 Task: Search one way flight ticket for 2 adults, 2 infants in seat and 1 infant on lap in first from Waco: Waco Regional Airport to Riverton: Central Wyoming Regional Airport (was Riverton Regional) on 8-4-2023. Choice of flights is JetBlue. Number of bags: 5 checked bags. Price is upto 109000. Outbound departure time preference is 8:30.
Action: Mouse moved to (280, 377)
Screenshot: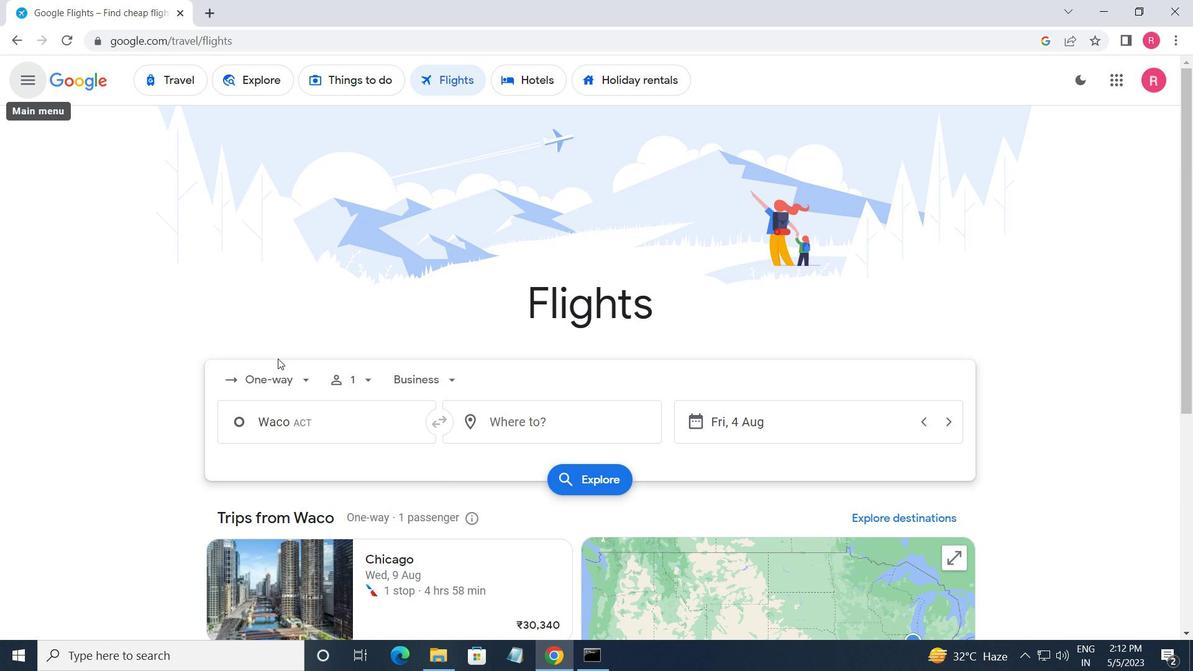 
Action: Mouse pressed left at (280, 377)
Screenshot: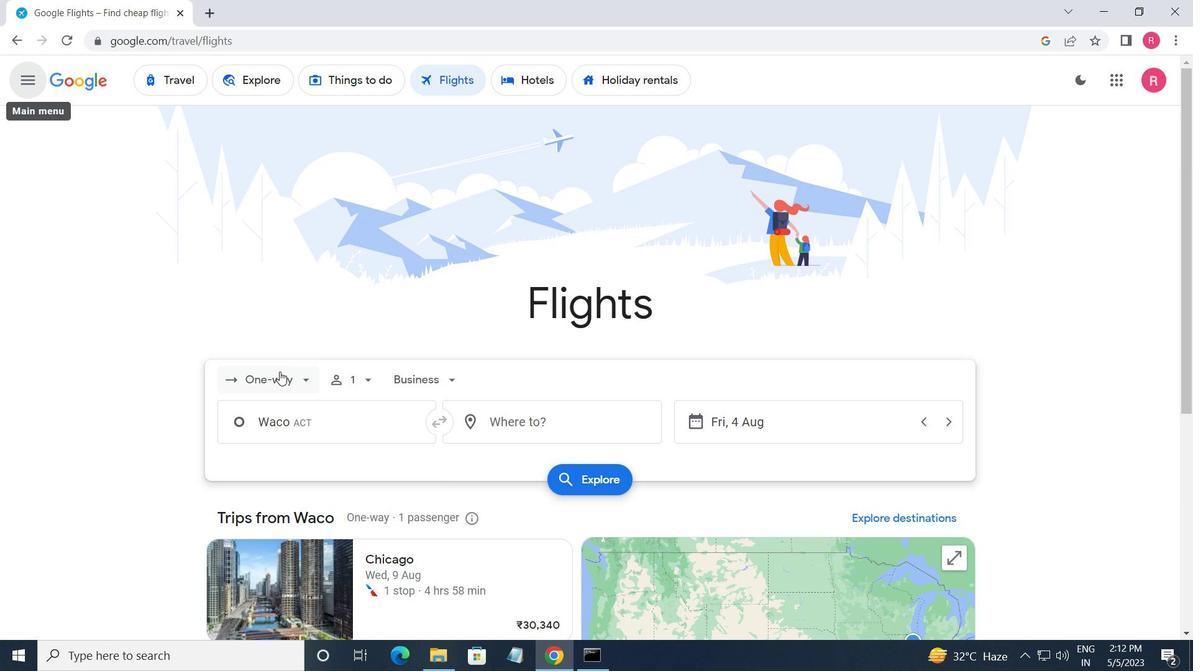
Action: Mouse moved to (286, 460)
Screenshot: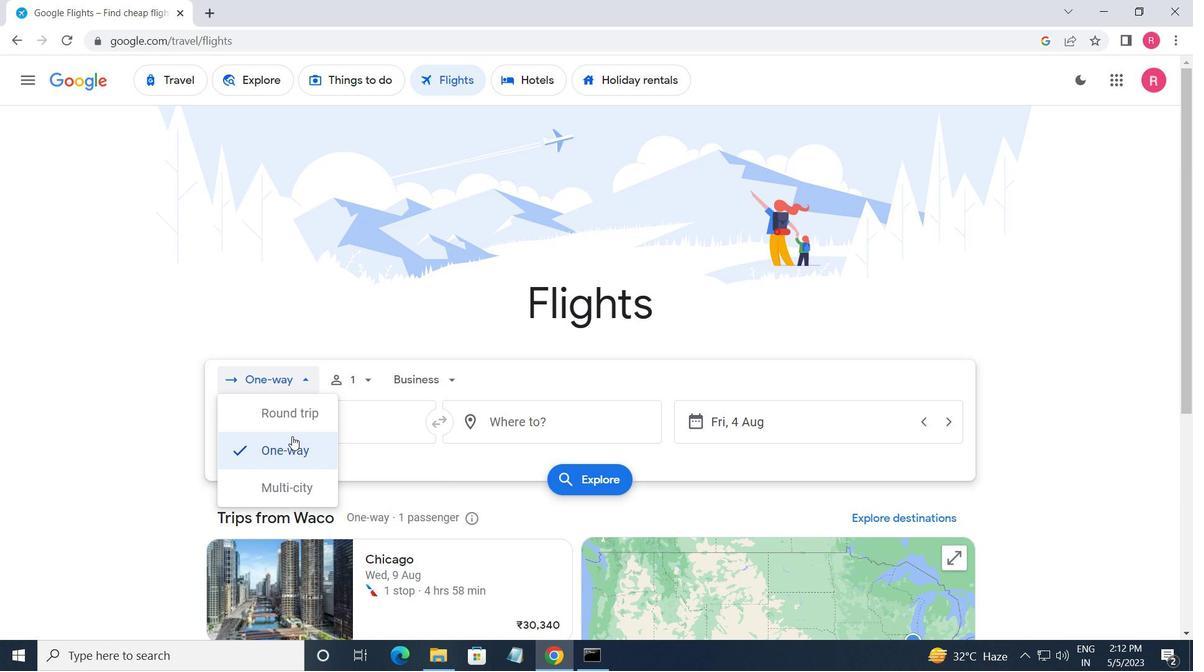 
Action: Mouse pressed left at (286, 460)
Screenshot: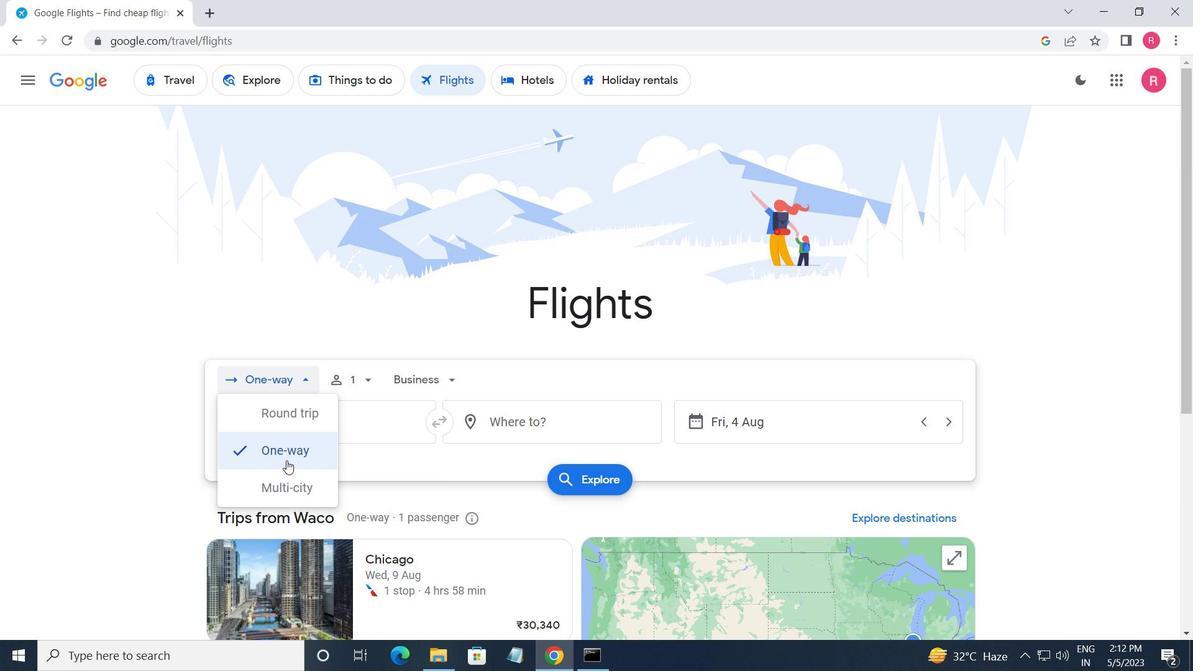 
Action: Mouse moved to (364, 374)
Screenshot: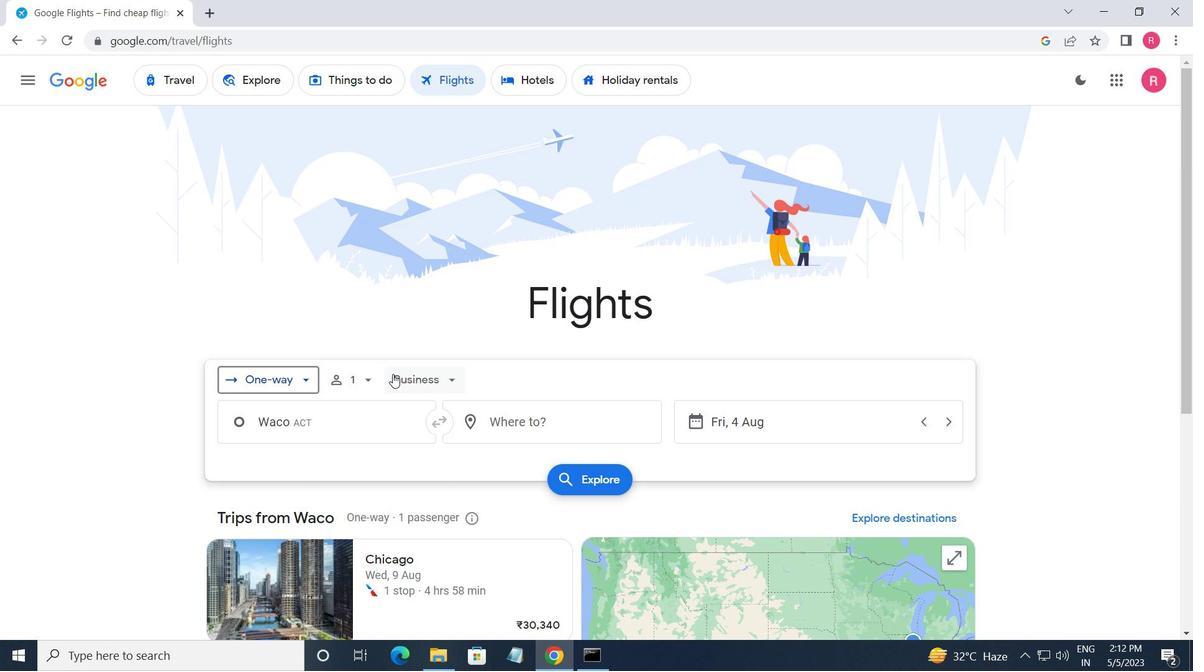 
Action: Mouse pressed left at (364, 374)
Screenshot: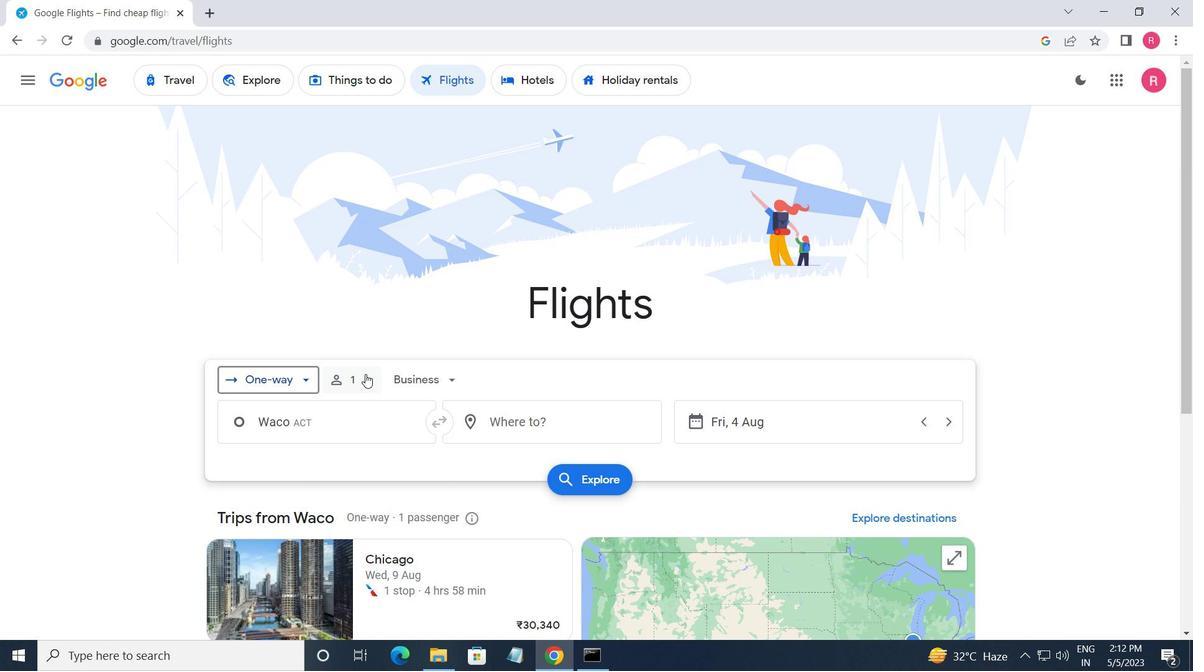 
Action: Mouse moved to (492, 420)
Screenshot: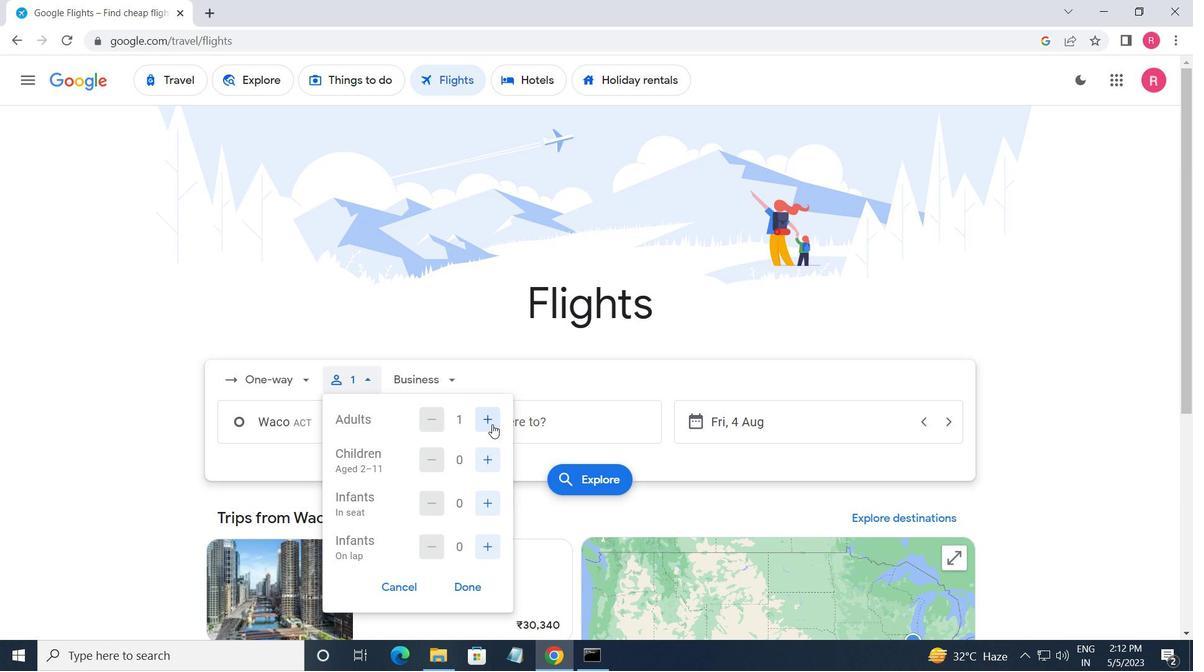 
Action: Mouse pressed left at (492, 420)
Screenshot: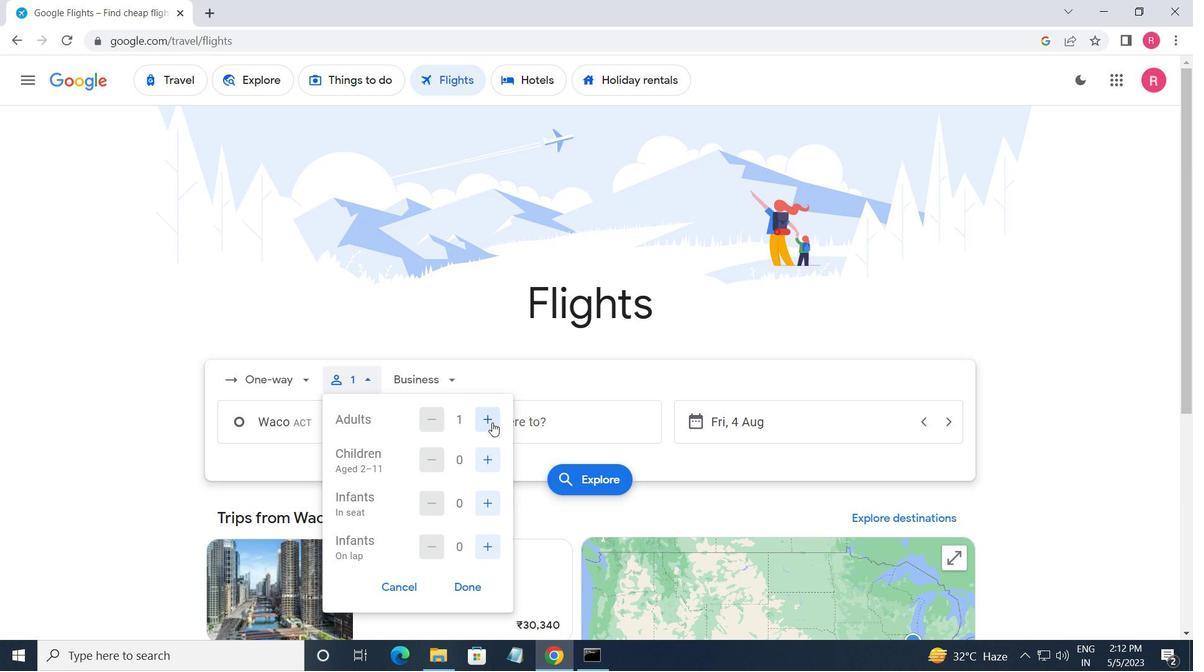 
Action: Mouse pressed left at (492, 420)
Screenshot: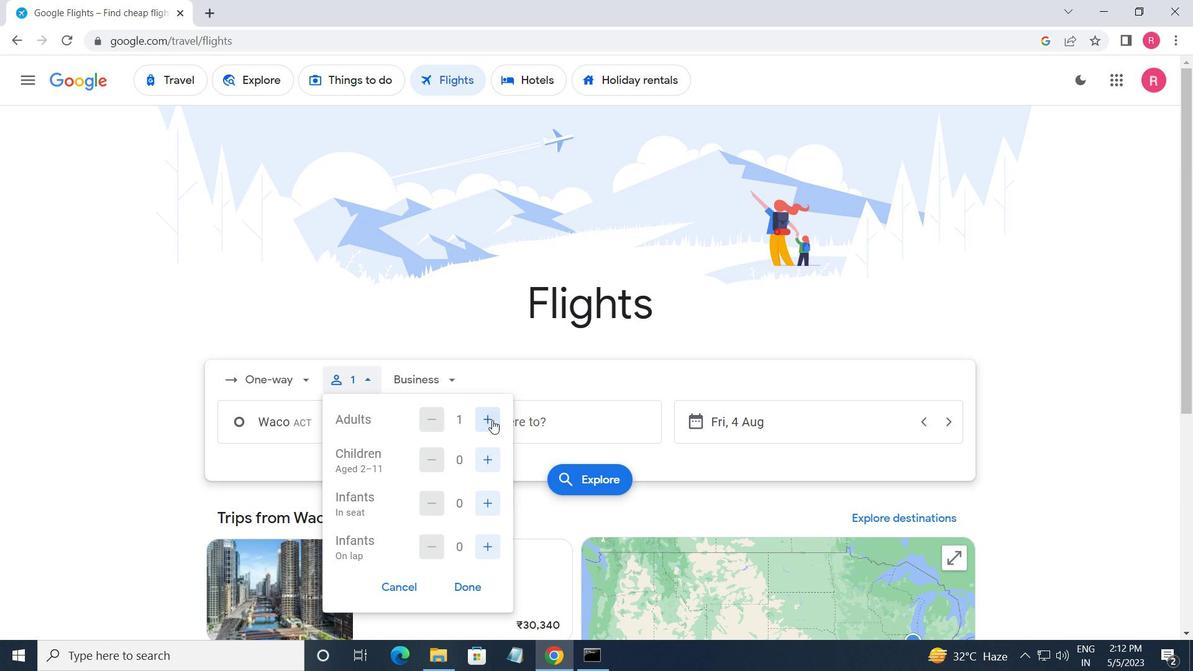 
Action: Mouse moved to (430, 421)
Screenshot: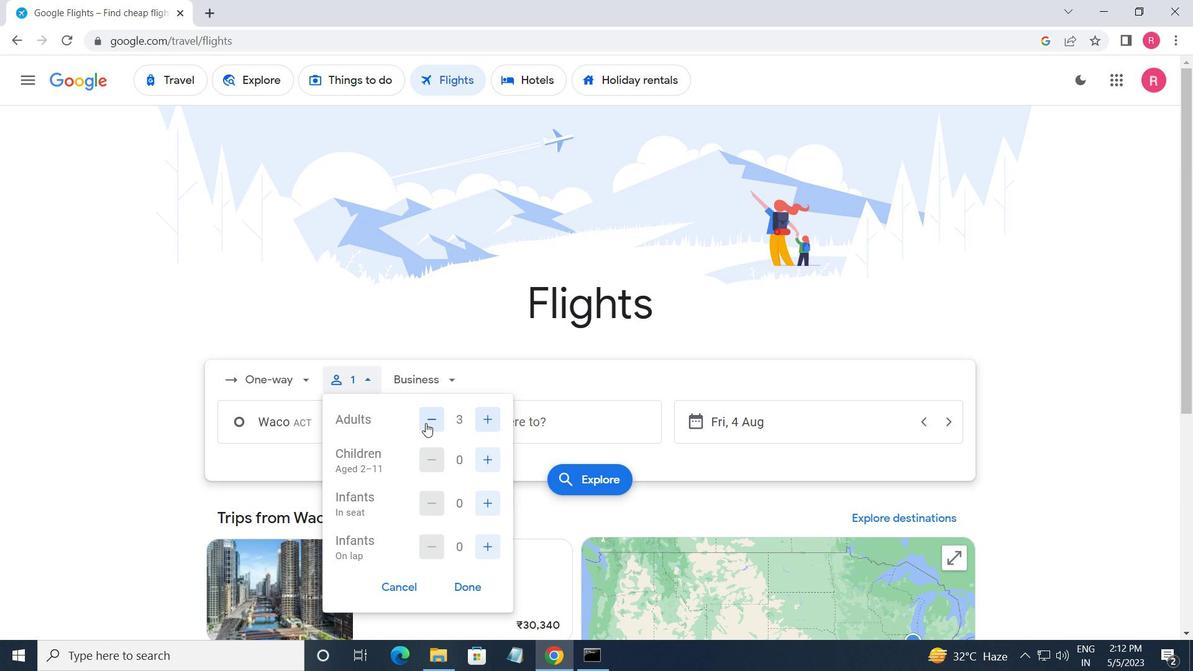 
Action: Mouse pressed left at (430, 421)
Screenshot: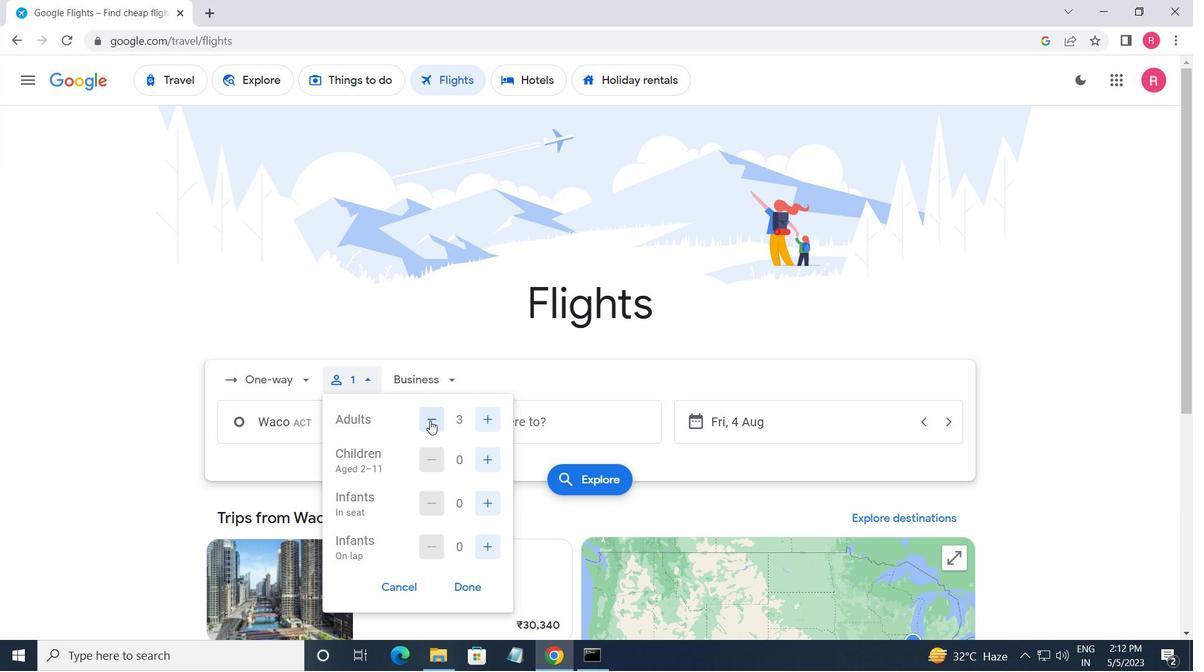 
Action: Mouse moved to (485, 458)
Screenshot: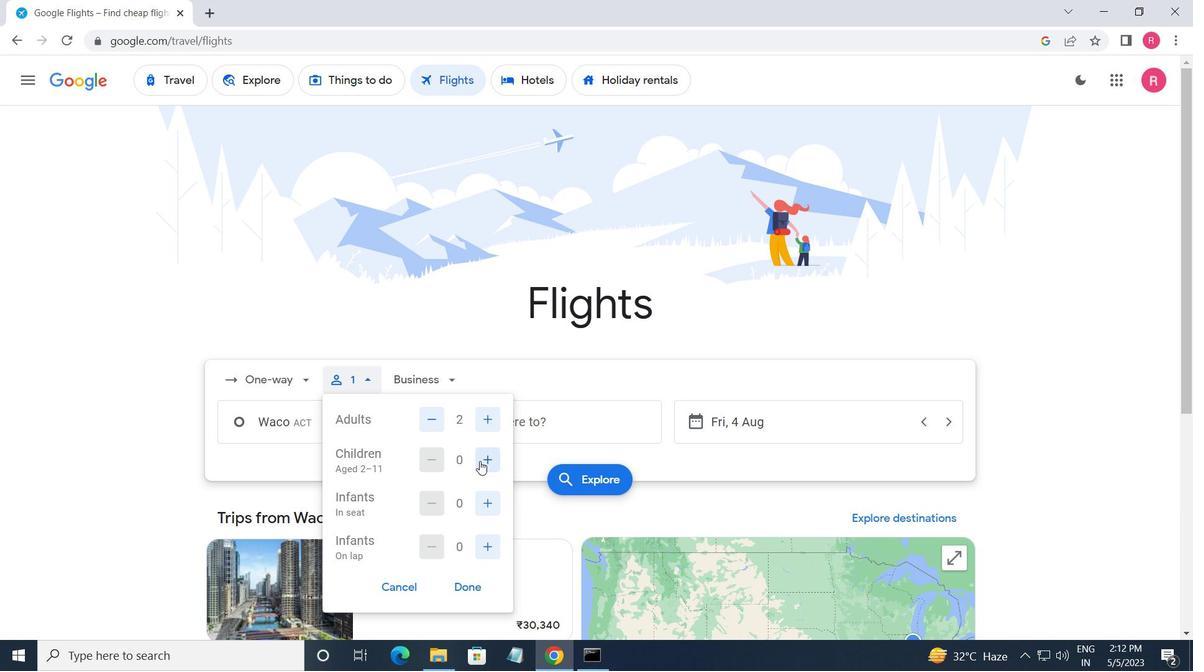 
Action: Mouse pressed left at (485, 458)
Screenshot: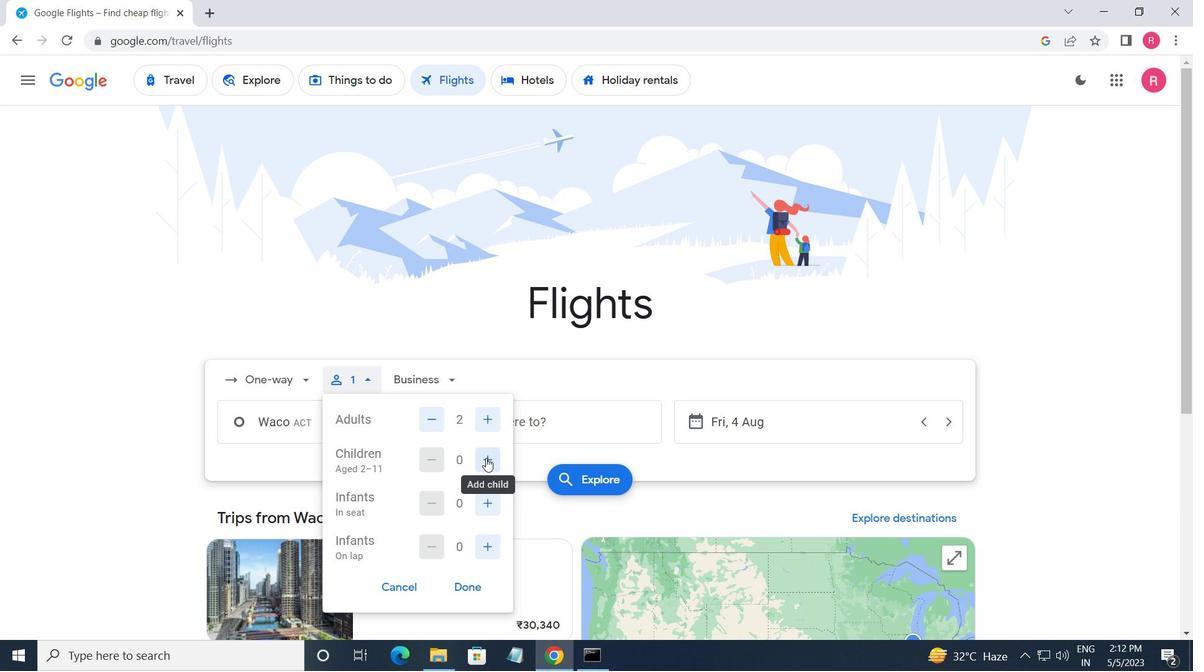 
Action: Mouse pressed left at (485, 458)
Screenshot: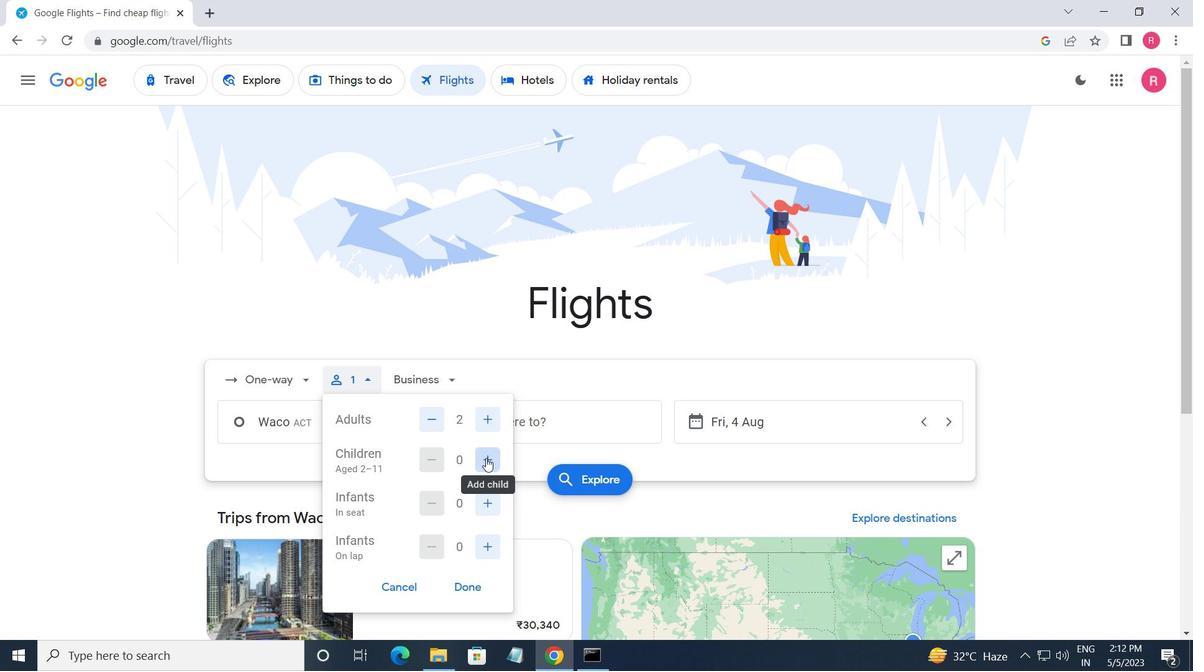 
Action: Mouse moved to (428, 456)
Screenshot: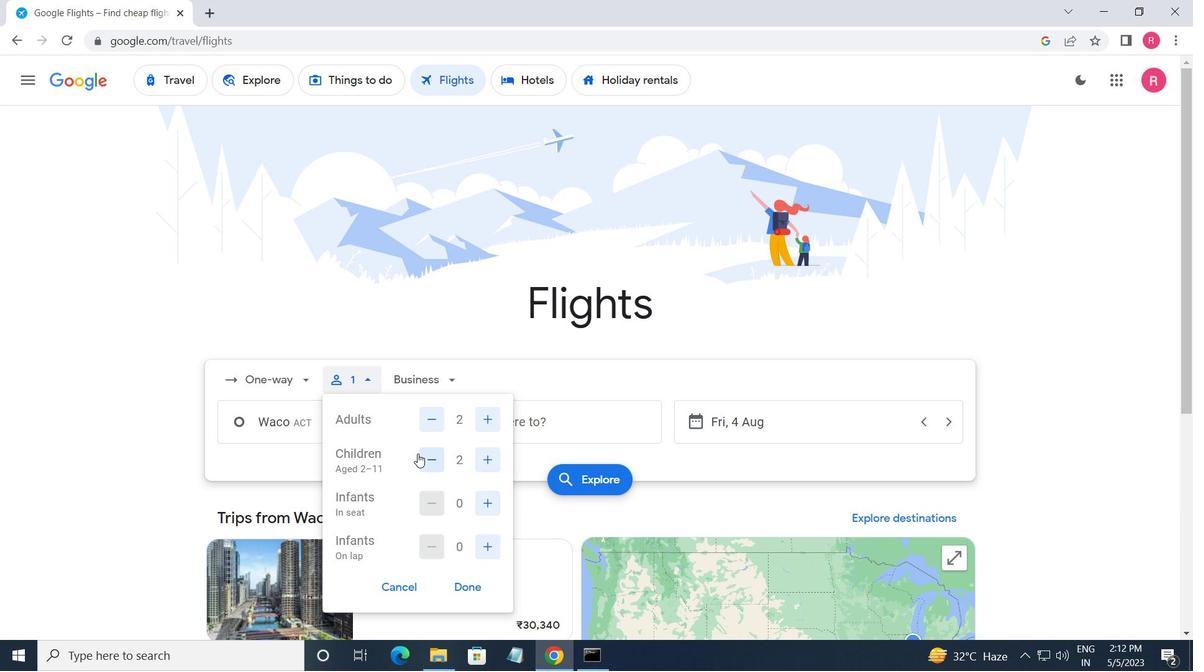
Action: Mouse pressed left at (428, 456)
Screenshot: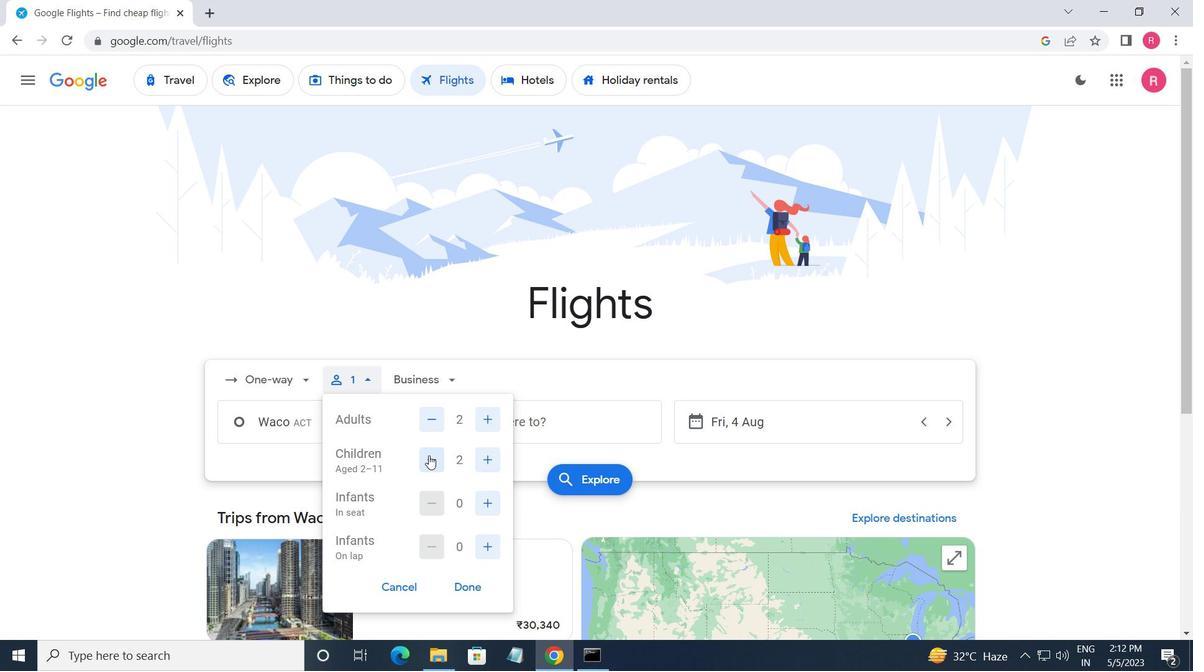 
Action: Mouse pressed left at (428, 456)
Screenshot: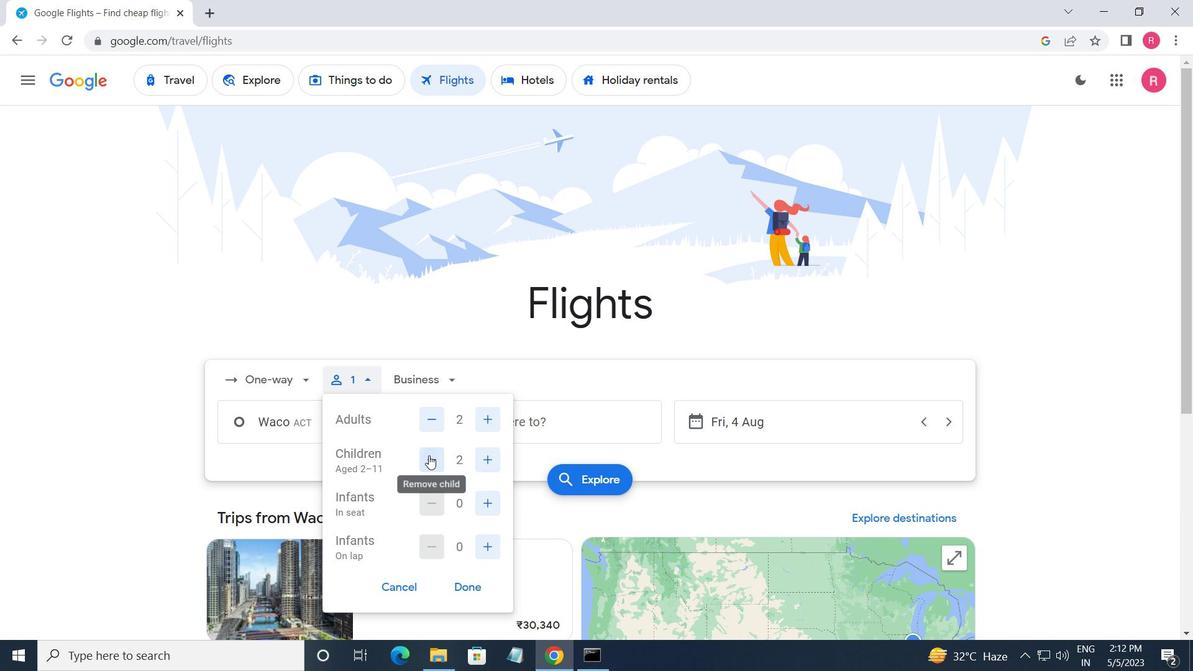 
Action: Mouse moved to (492, 505)
Screenshot: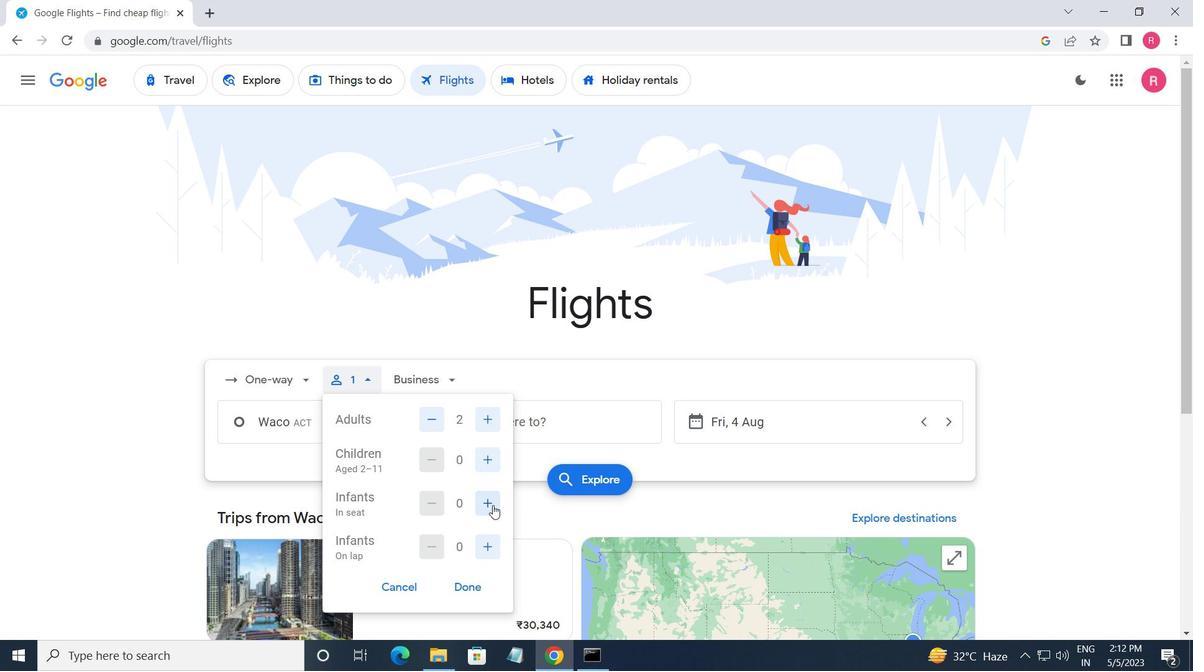 
Action: Mouse pressed left at (492, 505)
Screenshot: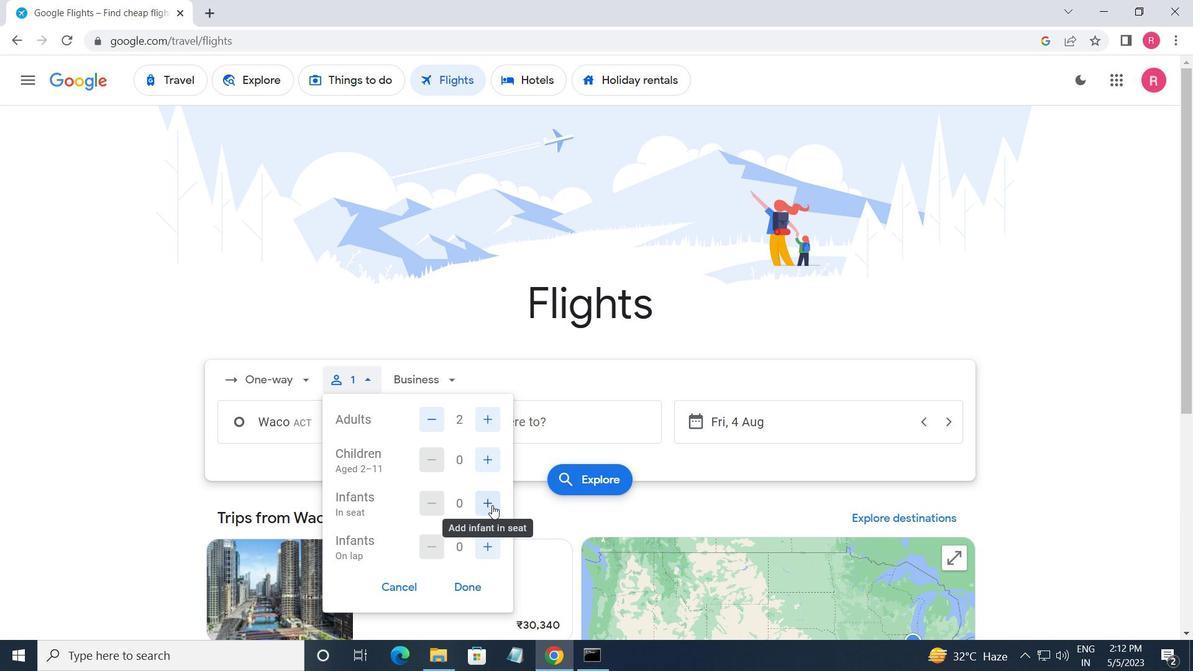 
Action: Mouse pressed left at (492, 505)
Screenshot: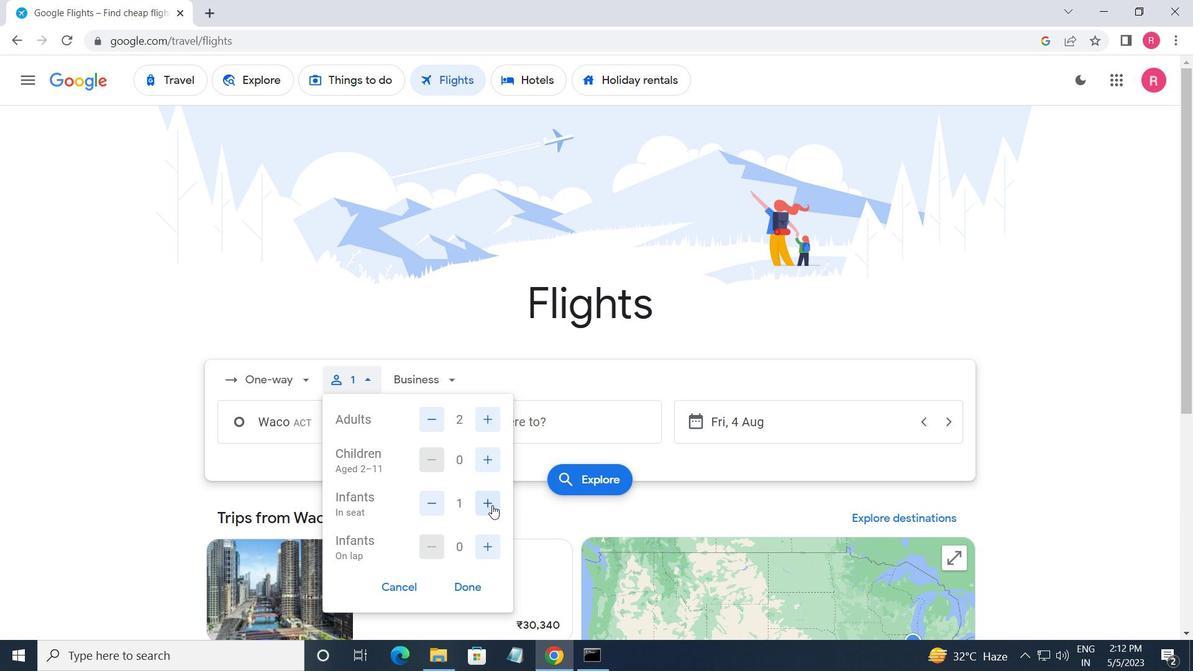 
Action: Mouse moved to (488, 543)
Screenshot: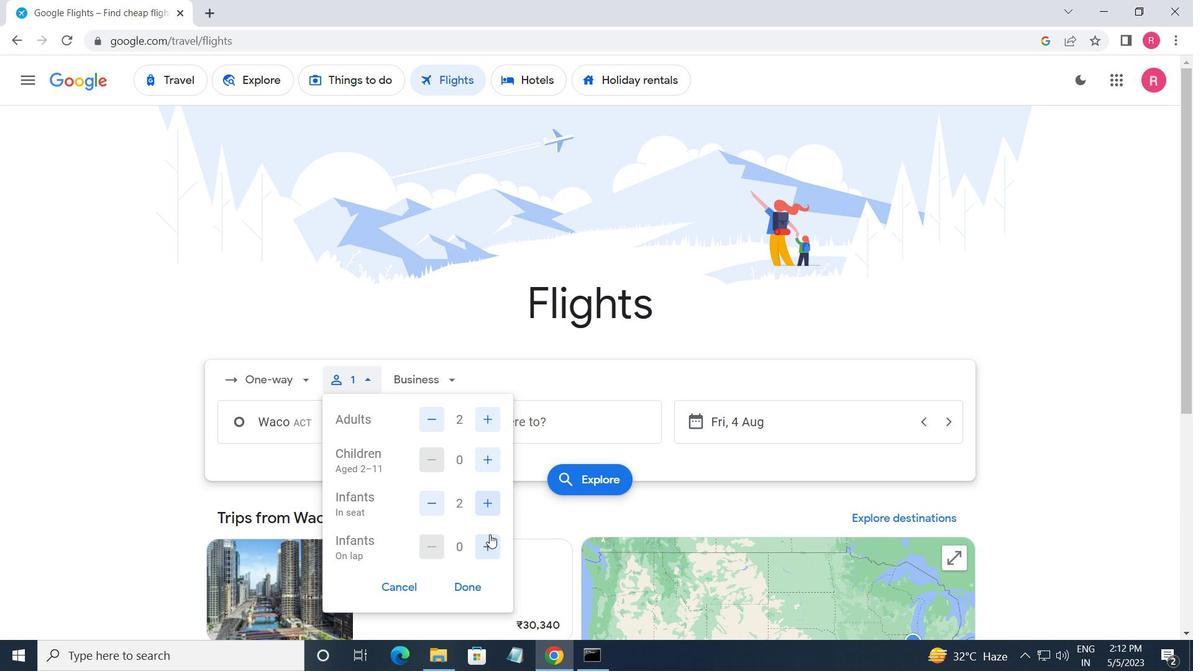 
Action: Mouse pressed left at (488, 543)
Screenshot: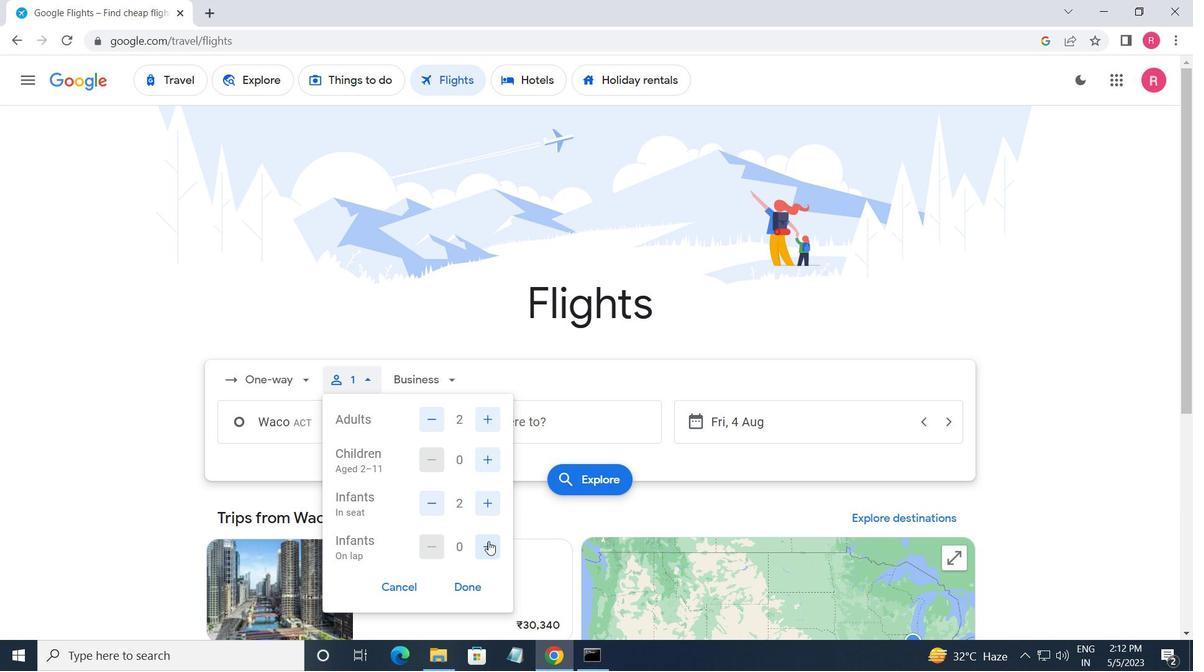 
Action: Mouse moved to (472, 591)
Screenshot: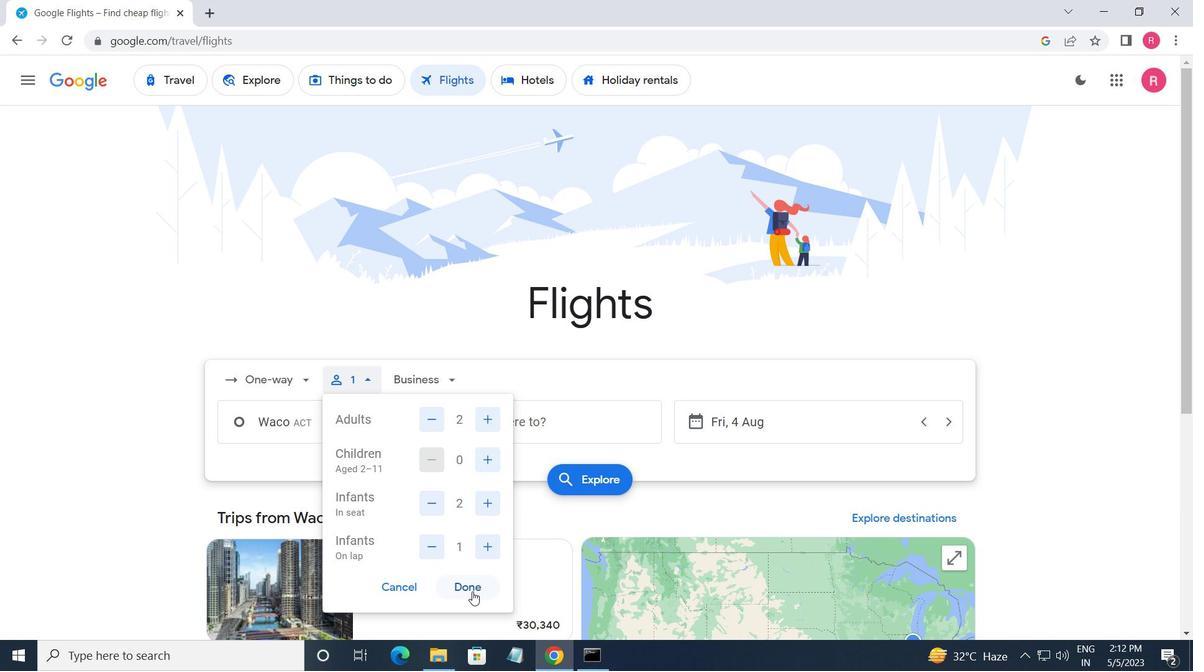 
Action: Mouse pressed left at (472, 591)
Screenshot: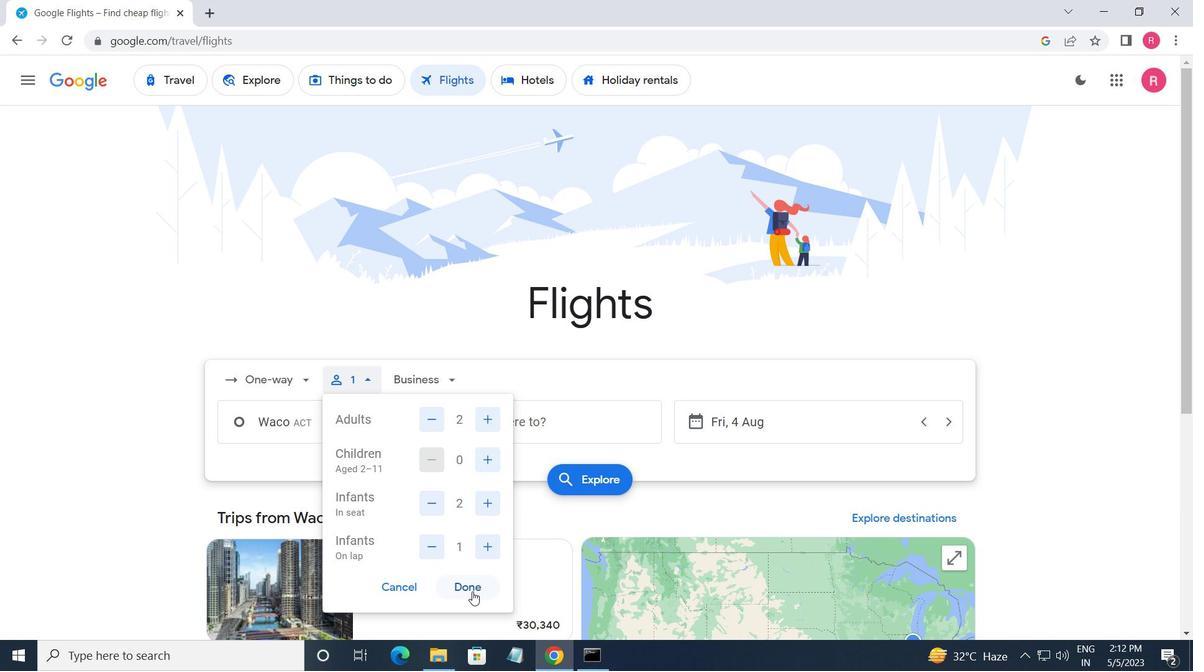 
Action: Mouse moved to (446, 377)
Screenshot: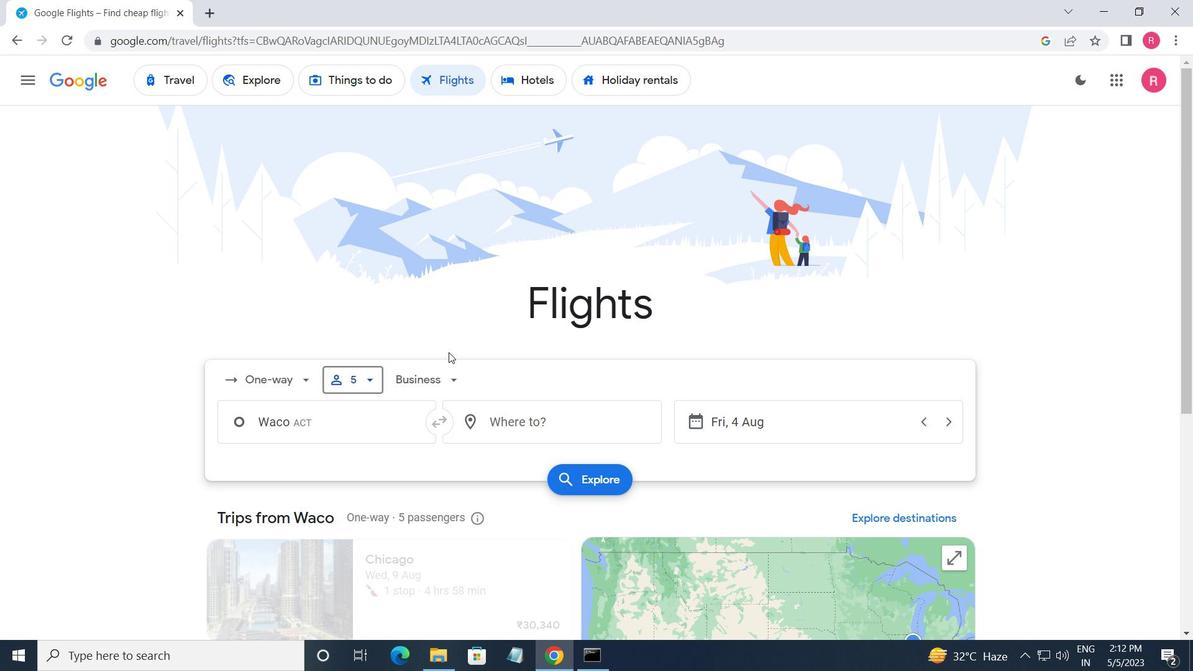 
Action: Mouse pressed left at (446, 377)
Screenshot: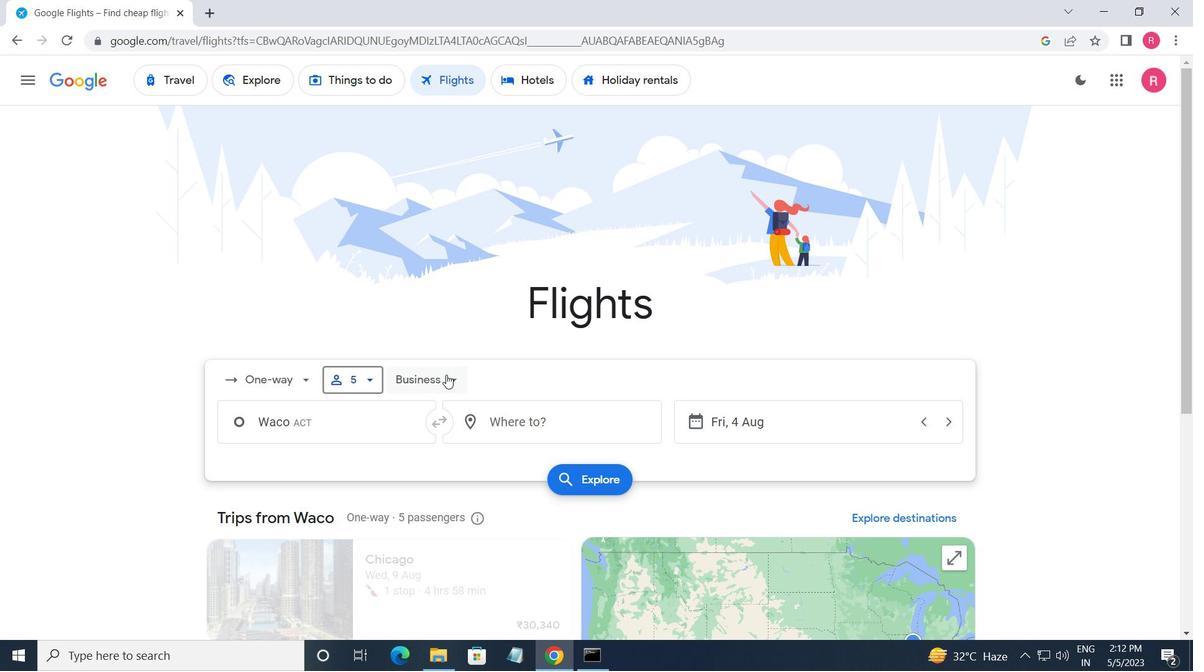 
Action: Mouse moved to (439, 518)
Screenshot: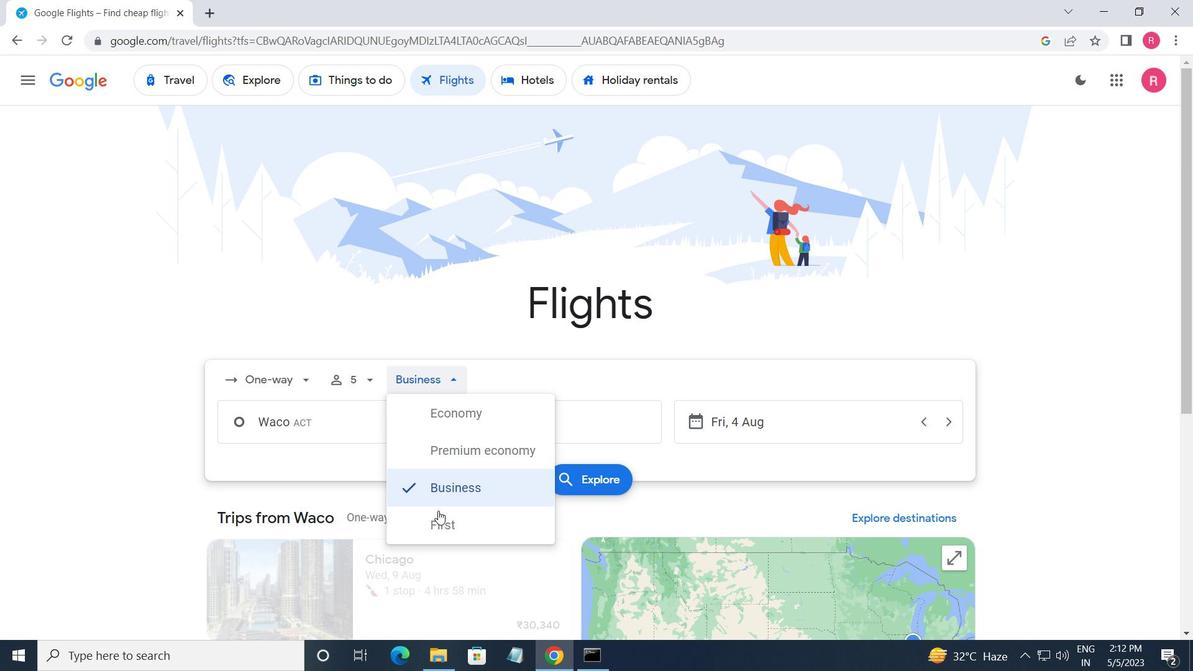 
Action: Mouse pressed left at (439, 518)
Screenshot: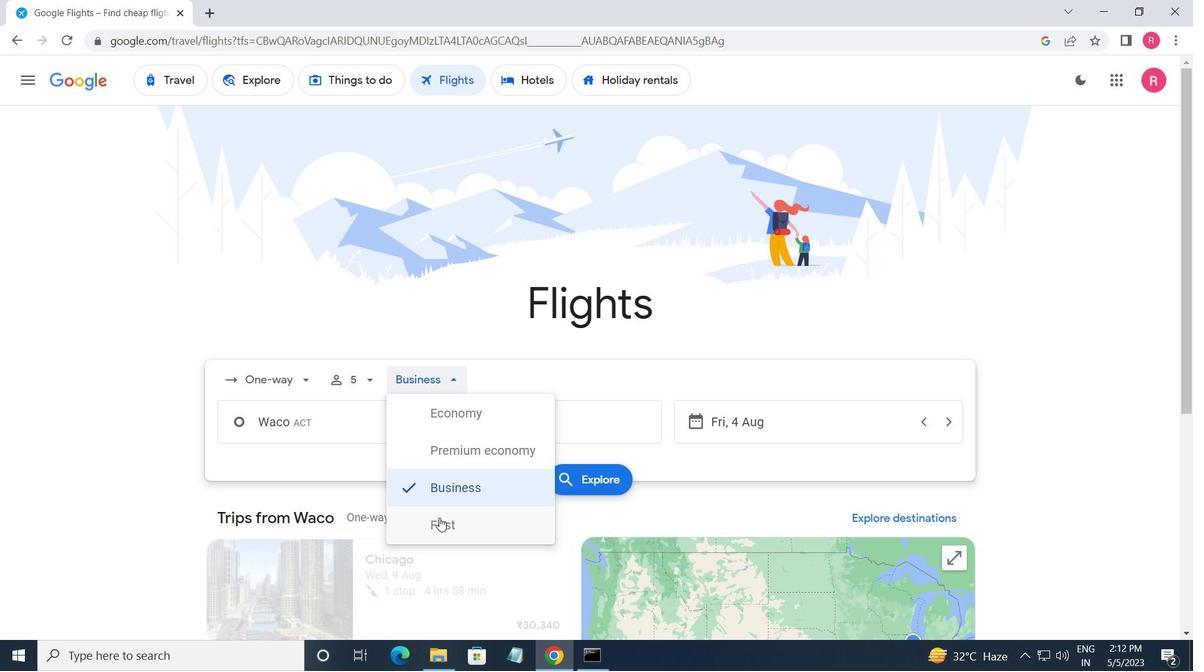 
Action: Mouse moved to (346, 427)
Screenshot: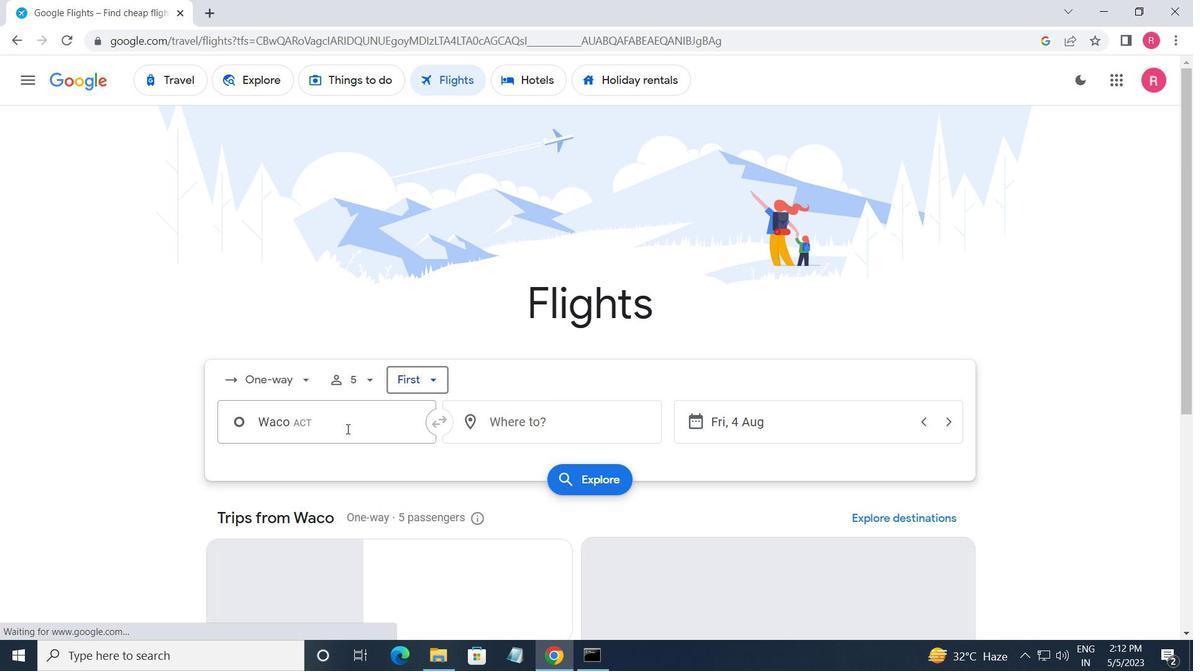 
Action: Mouse pressed left at (346, 427)
Screenshot: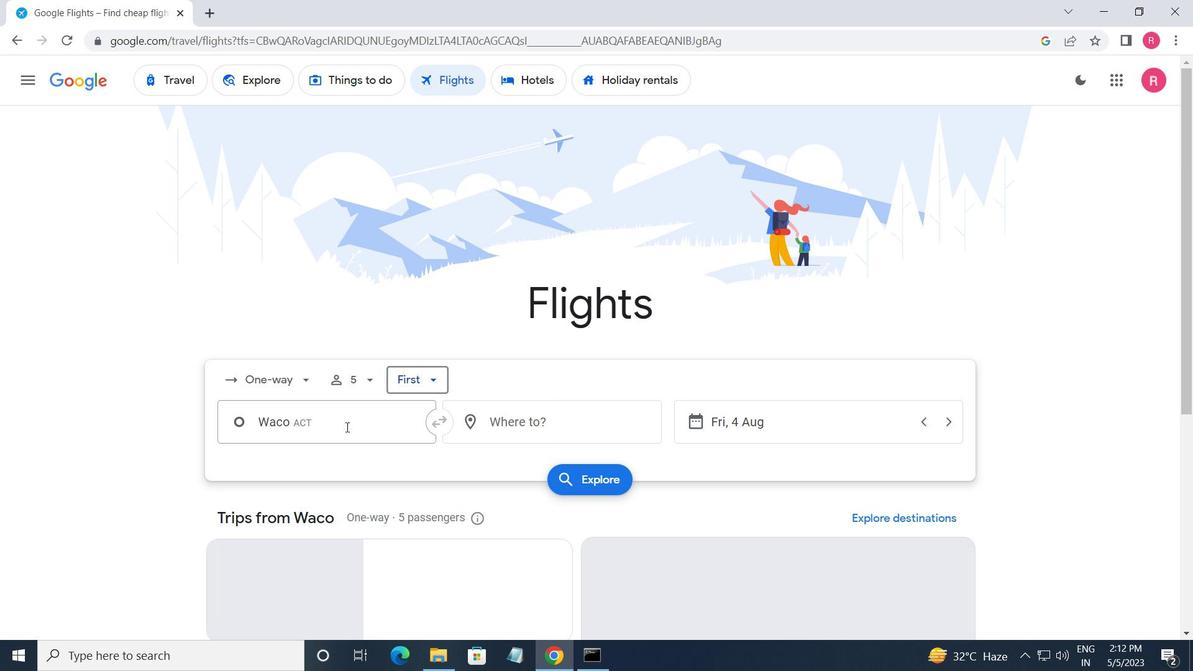
Action: Mouse moved to (303, 494)
Screenshot: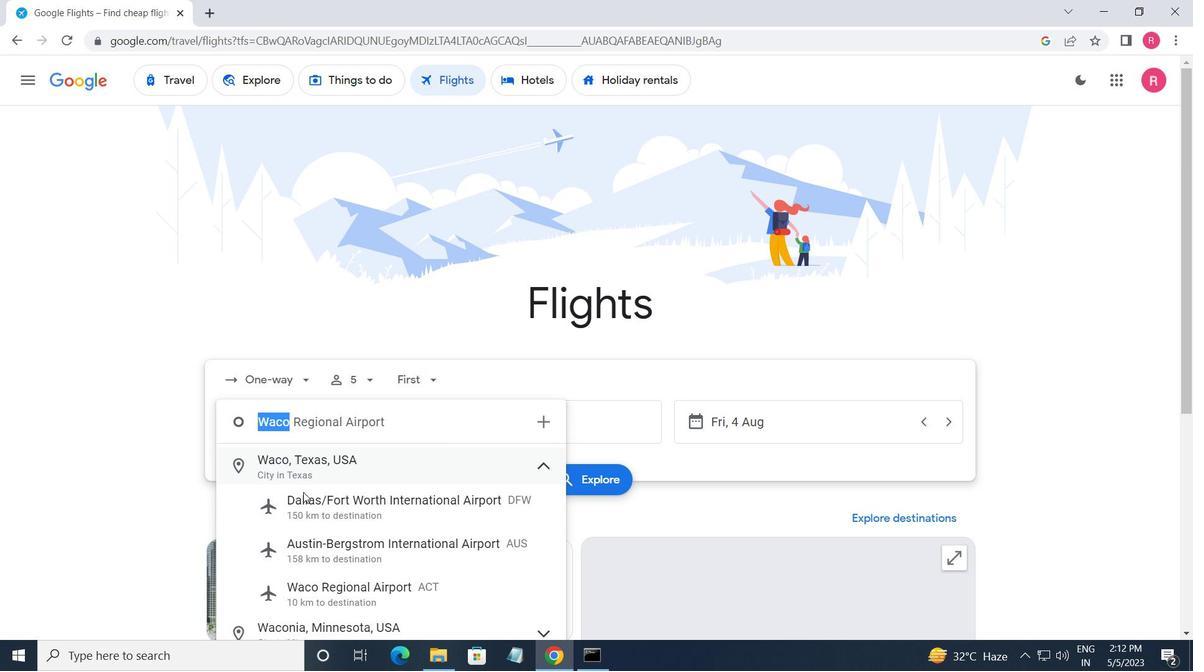 
Action: Key pressed <Key.shift>WAC
Screenshot: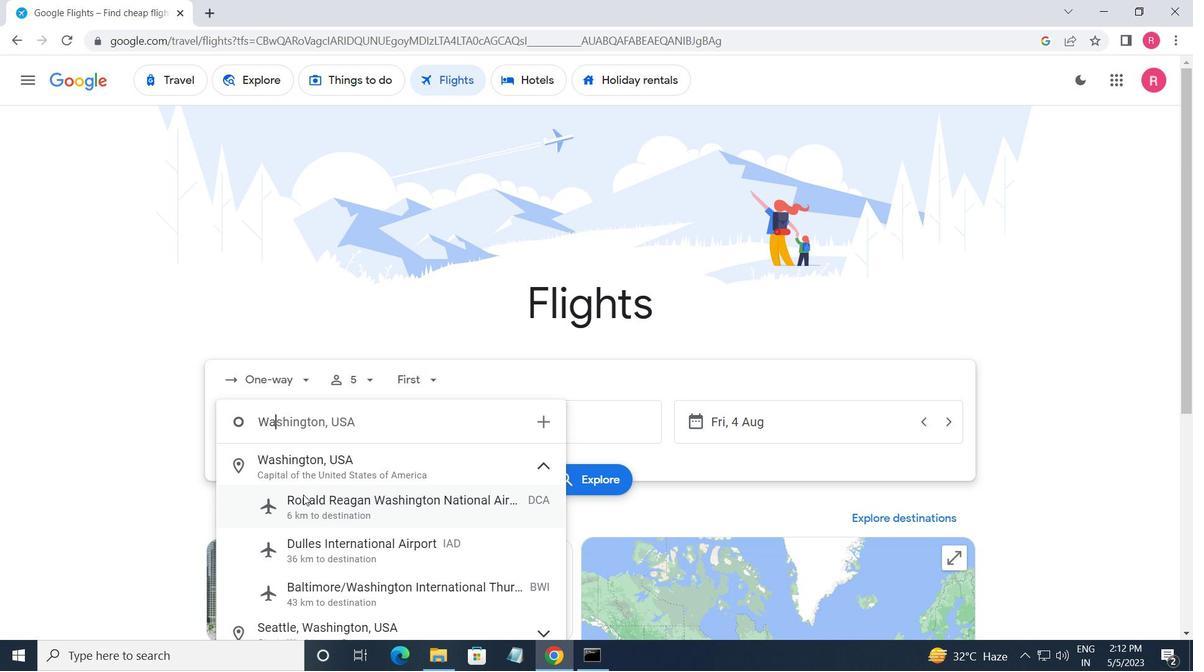 
Action: Mouse moved to (303, 494)
Screenshot: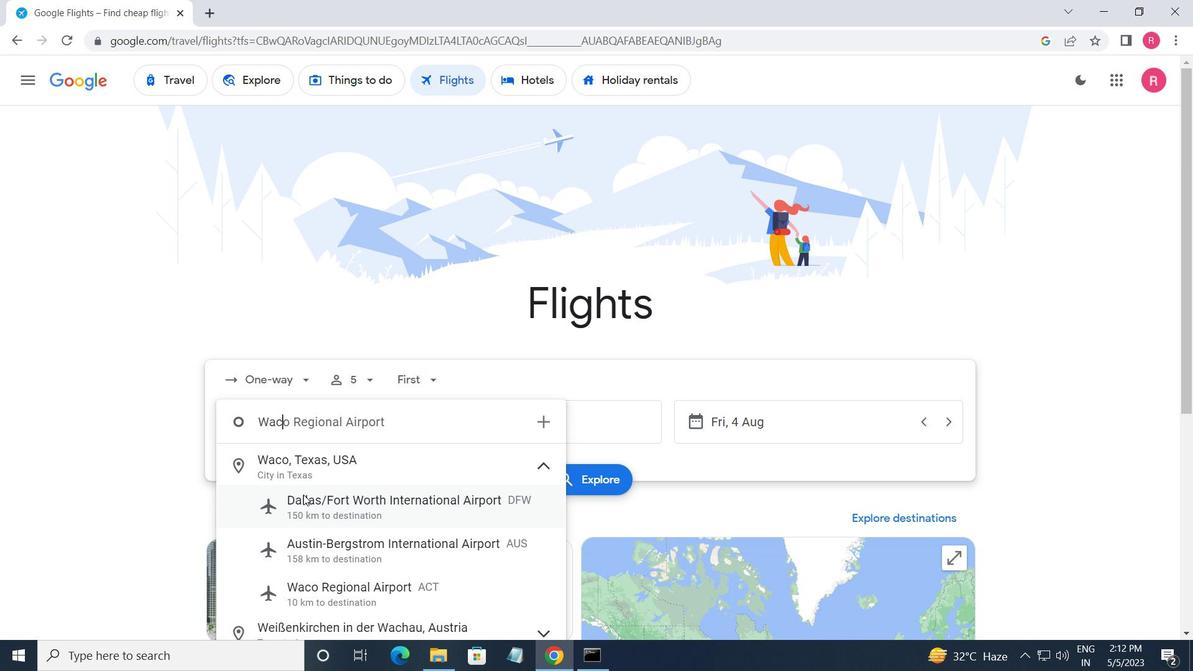 
Action: Key pressed O
Screenshot: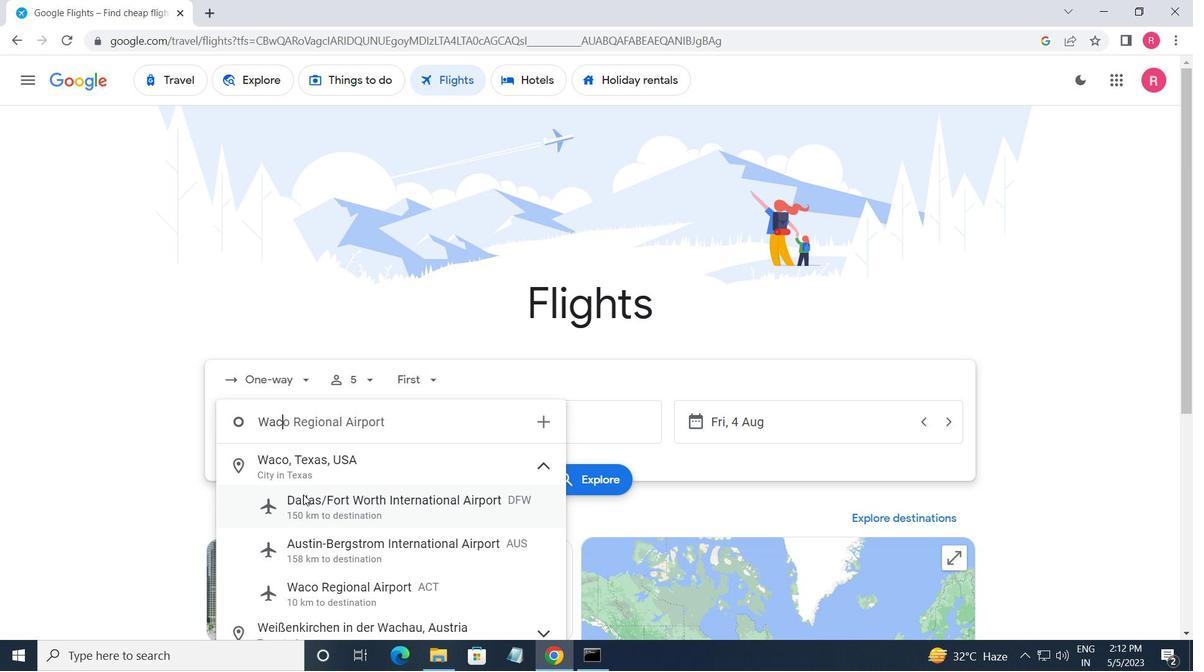 
Action: Mouse moved to (417, 589)
Screenshot: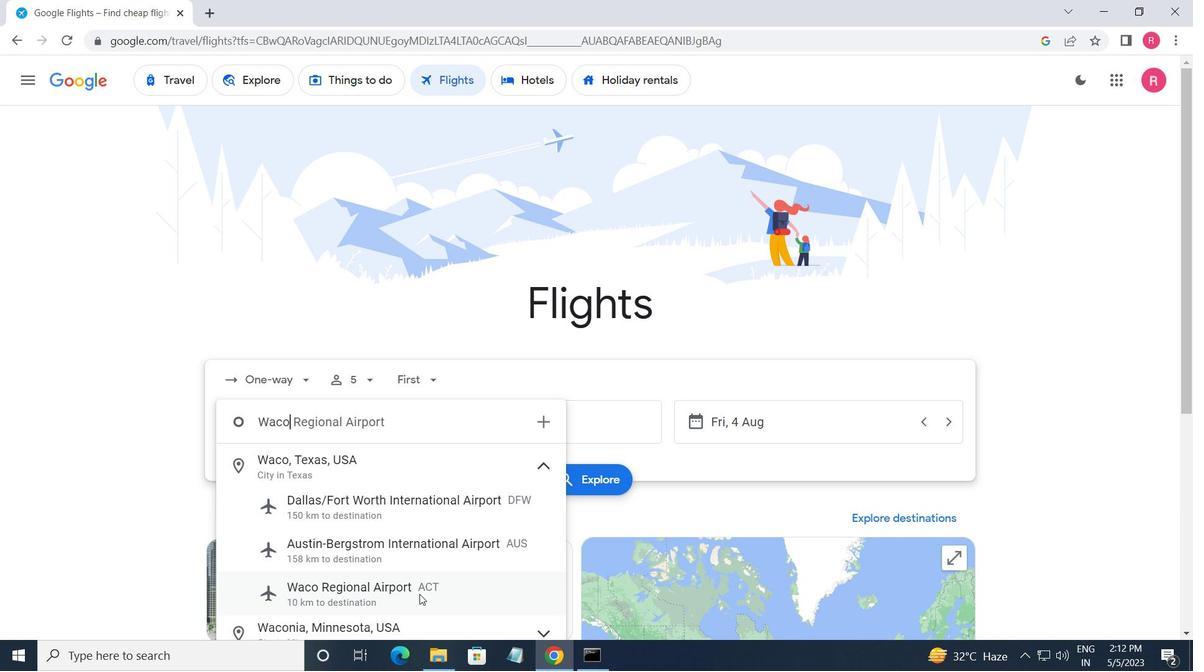 
Action: Mouse pressed left at (417, 589)
Screenshot: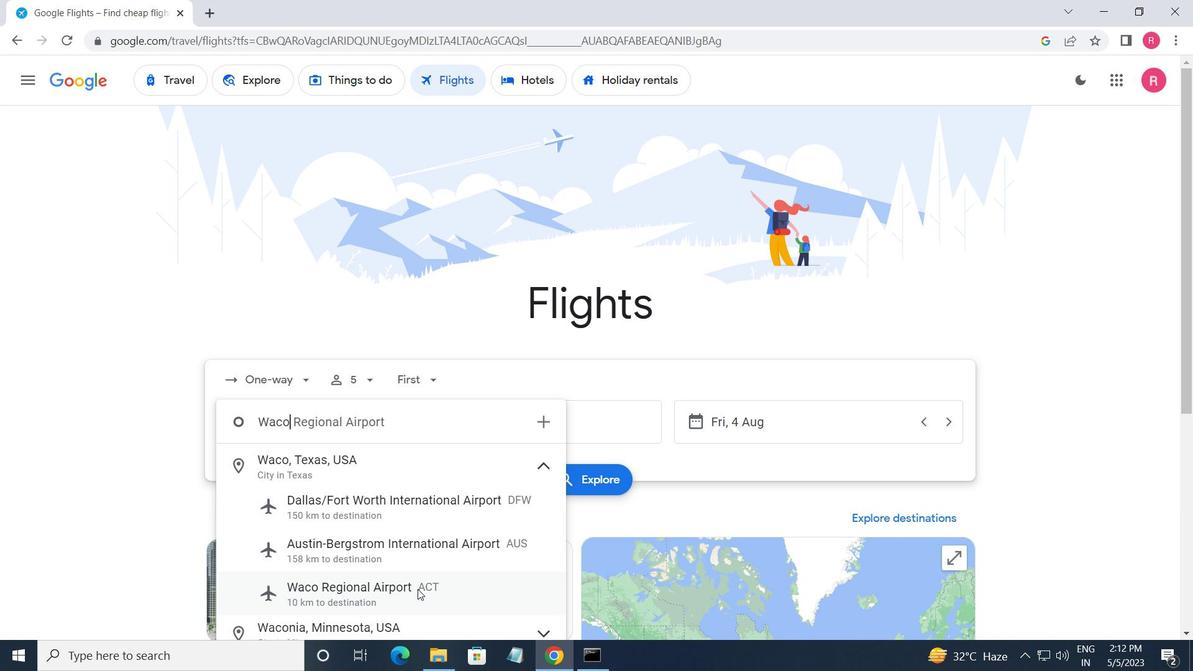 
Action: Mouse moved to (554, 435)
Screenshot: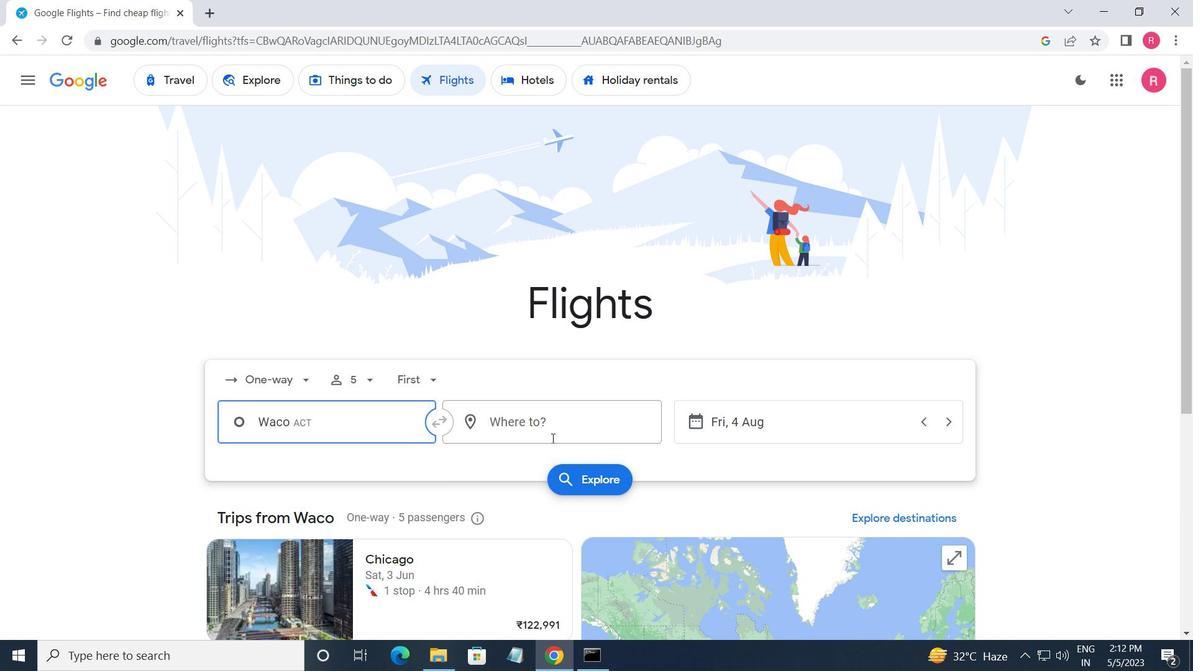 
Action: Mouse pressed left at (554, 435)
Screenshot: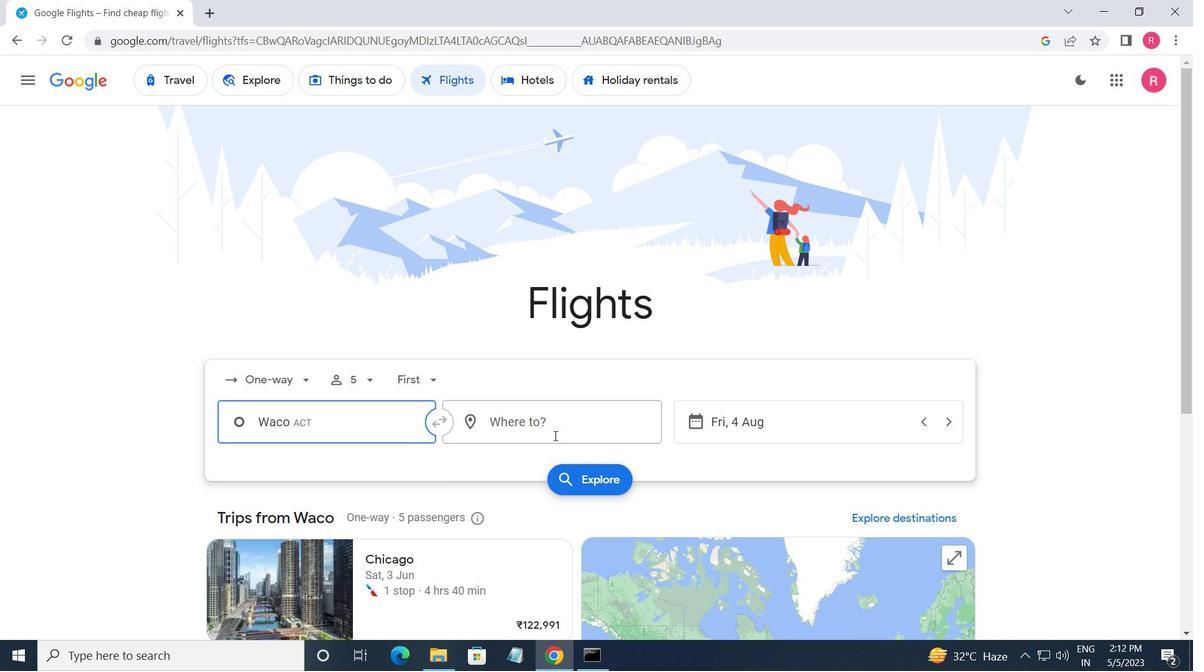 
Action: Mouse moved to (494, 422)
Screenshot: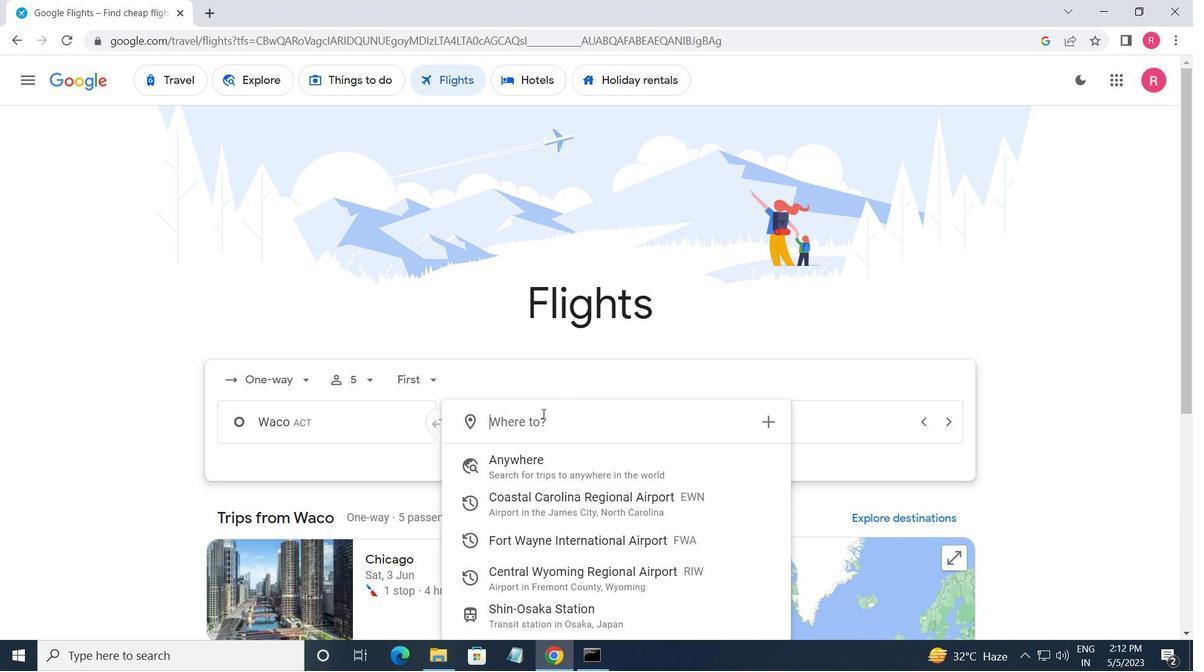 
Action: Key pressed <Key.shift>CENTRAL<Key.space><Key.shift>W
Screenshot: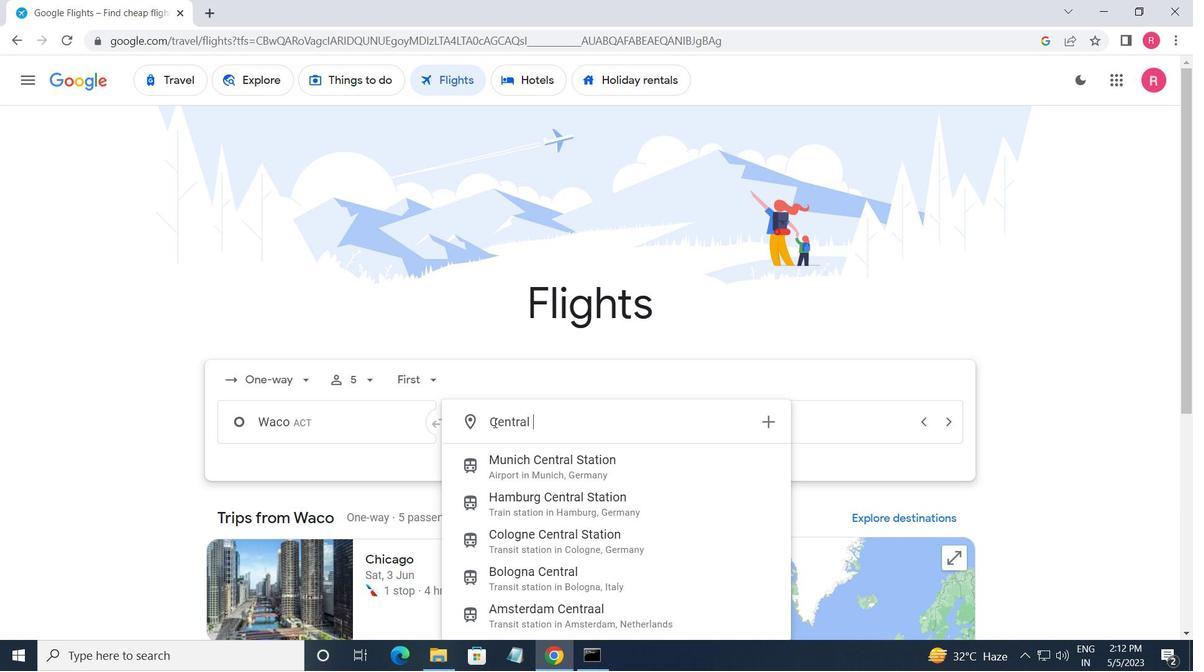 
Action: Mouse moved to (591, 457)
Screenshot: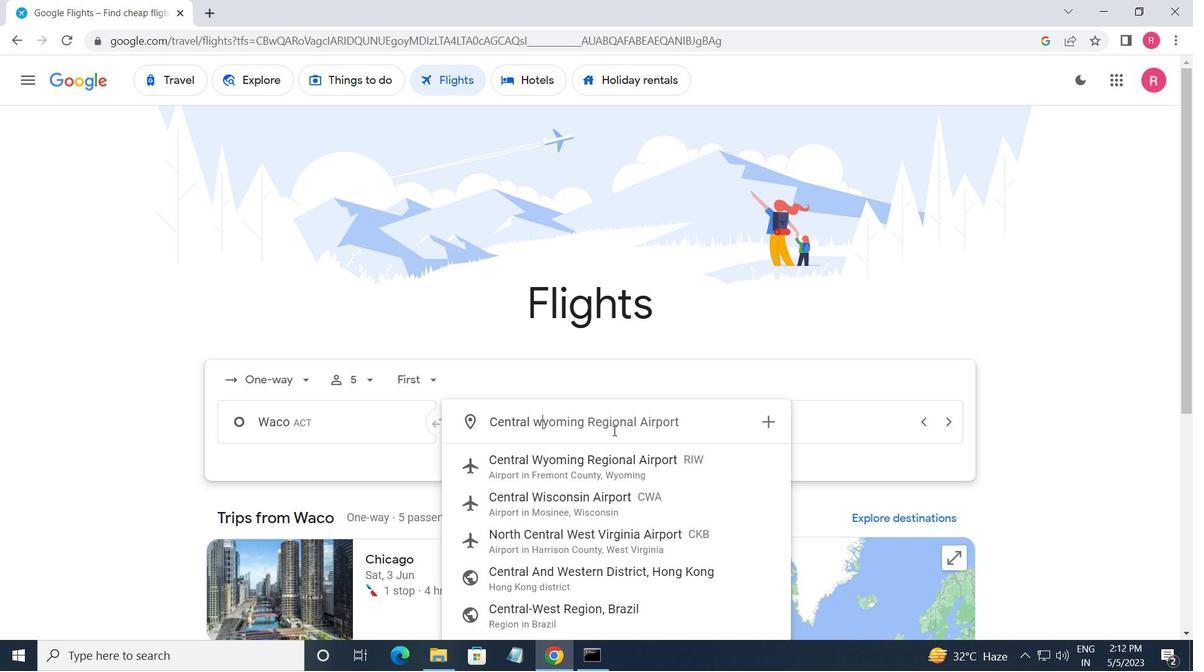 
Action: Mouse pressed left at (591, 457)
Screenshot: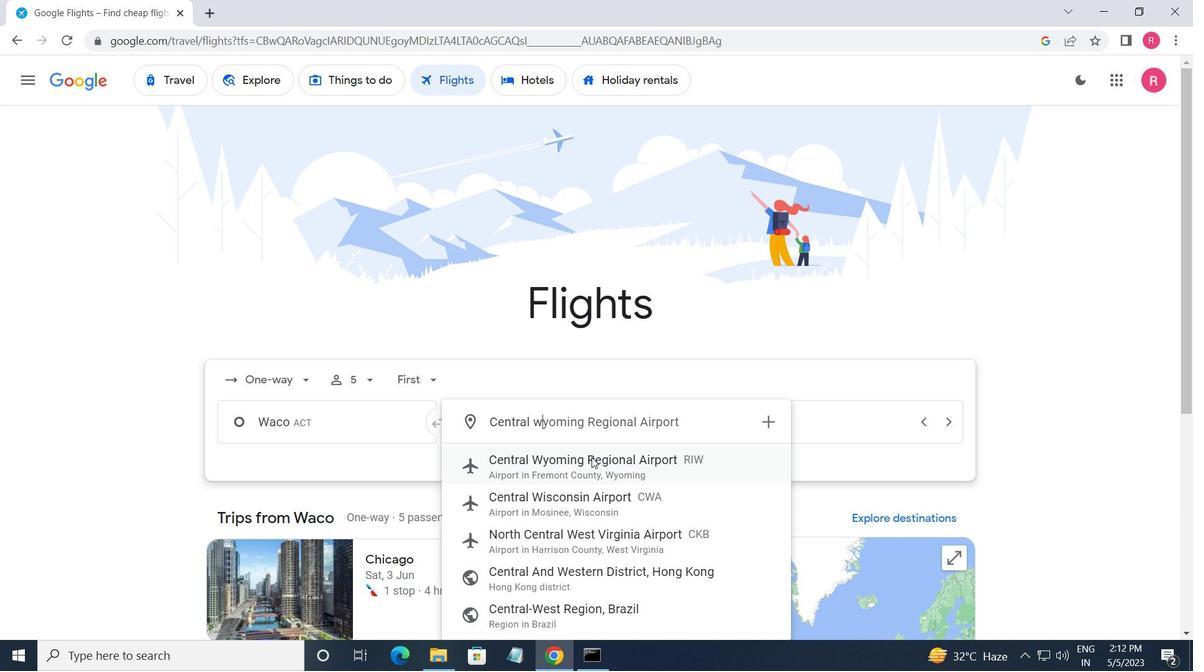 
Action: Mouse moved to (735, 416)
Screenshot: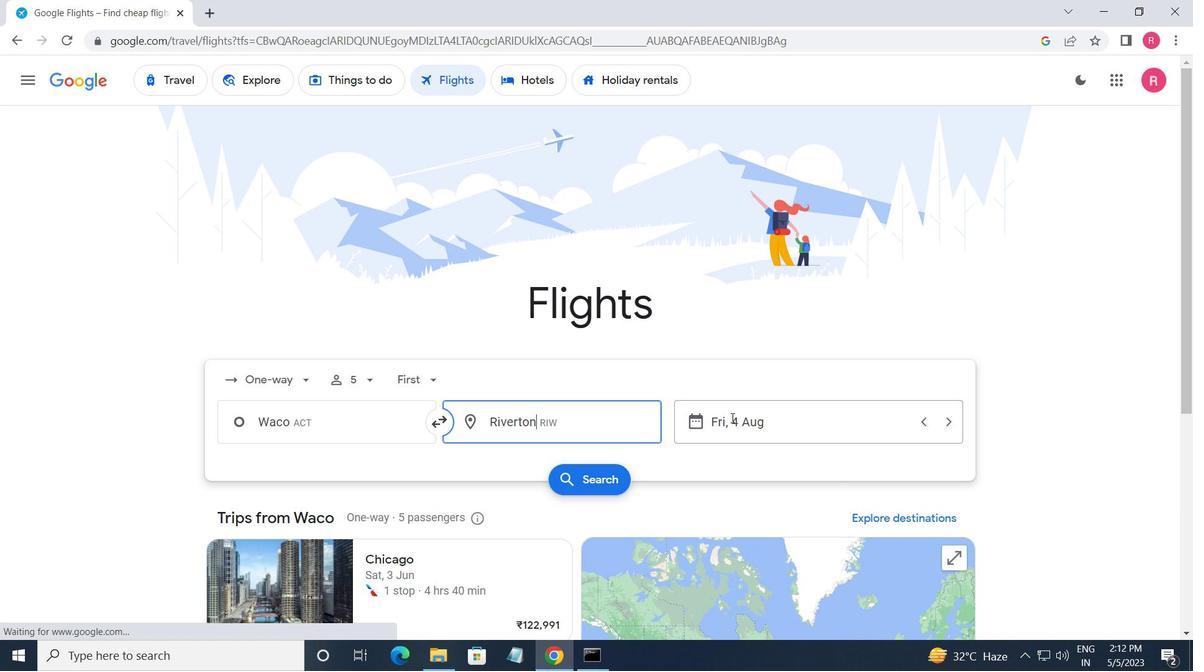 
Action: Mouse pressed left at (735, 416)
Screenshot: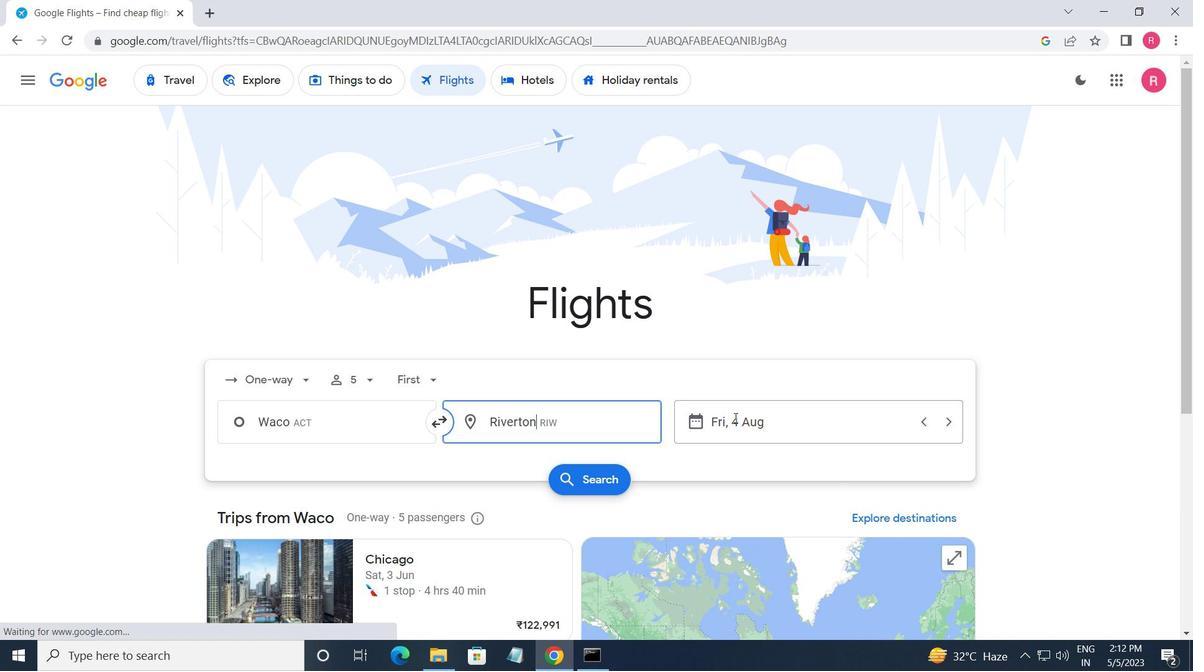 
Action: Mouse moved to (601, 362)
Screenshot: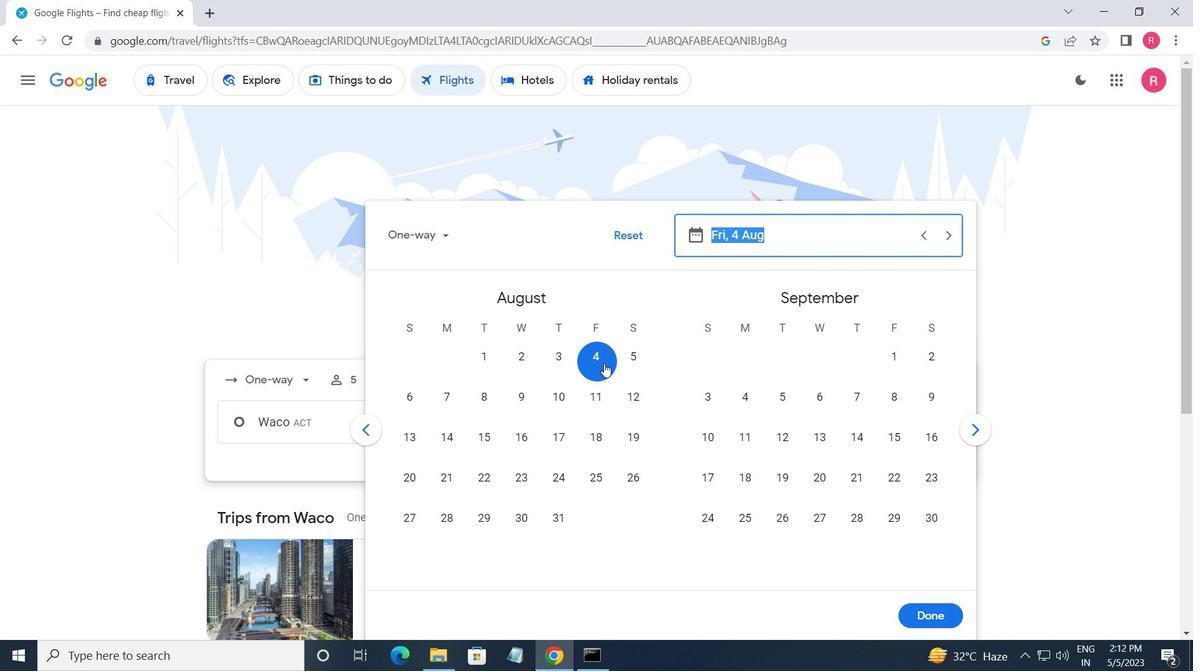 
Action: Mouse pressed left at (601, 362)
Screenshot: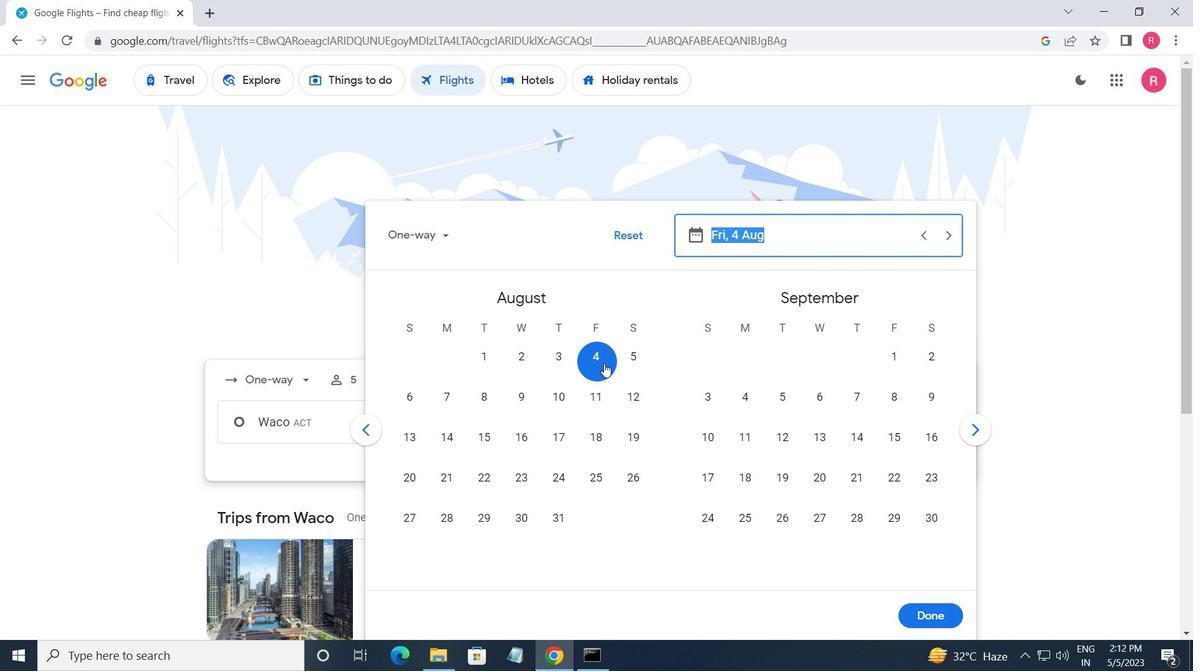 
Action: Mouse moved to (919, 613)
Screenshot: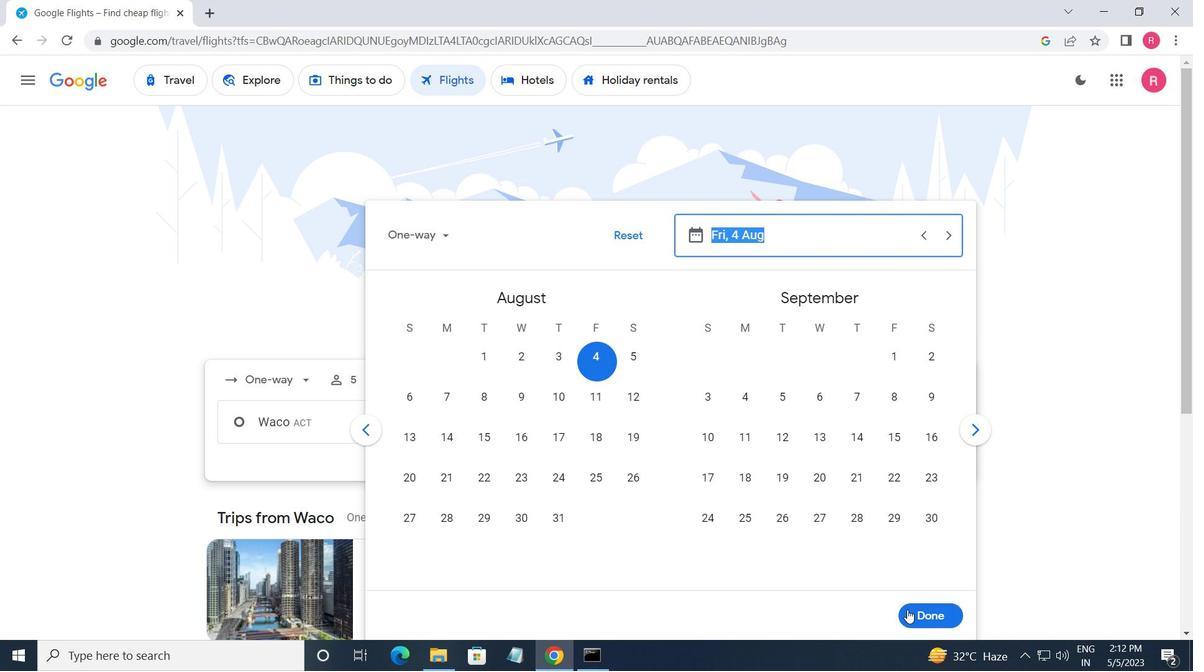 
Action: Mouse pressed left at (919, 613)
Screenshot: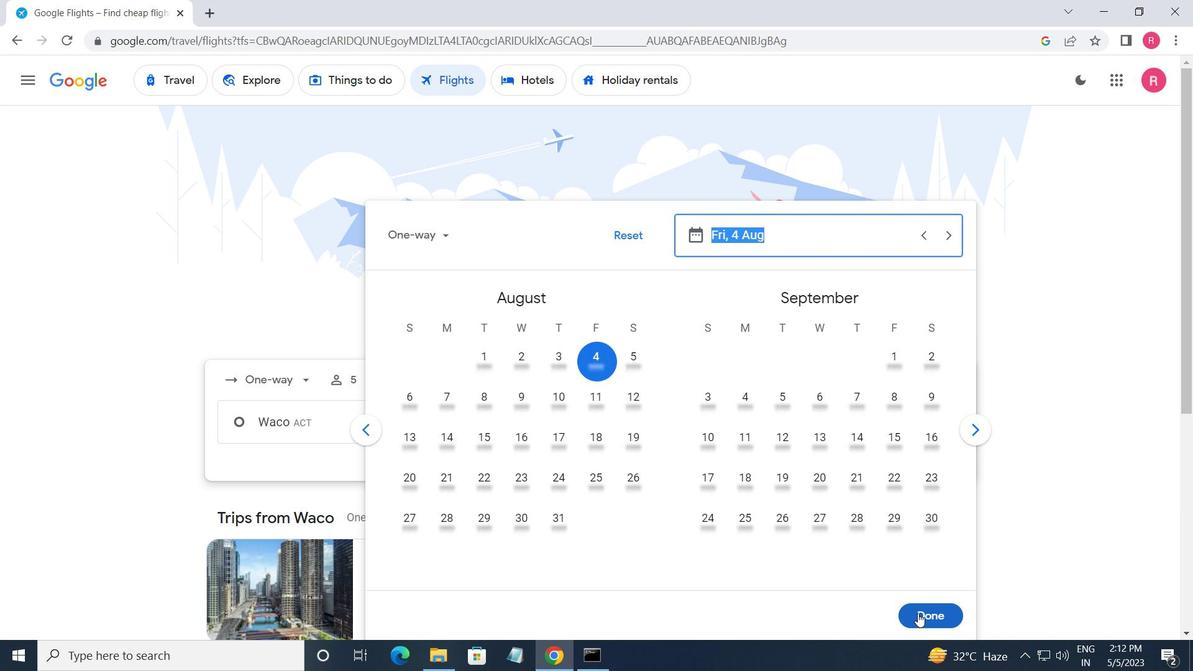 
Action: Mouse moved to (617, 480)
Screenshot: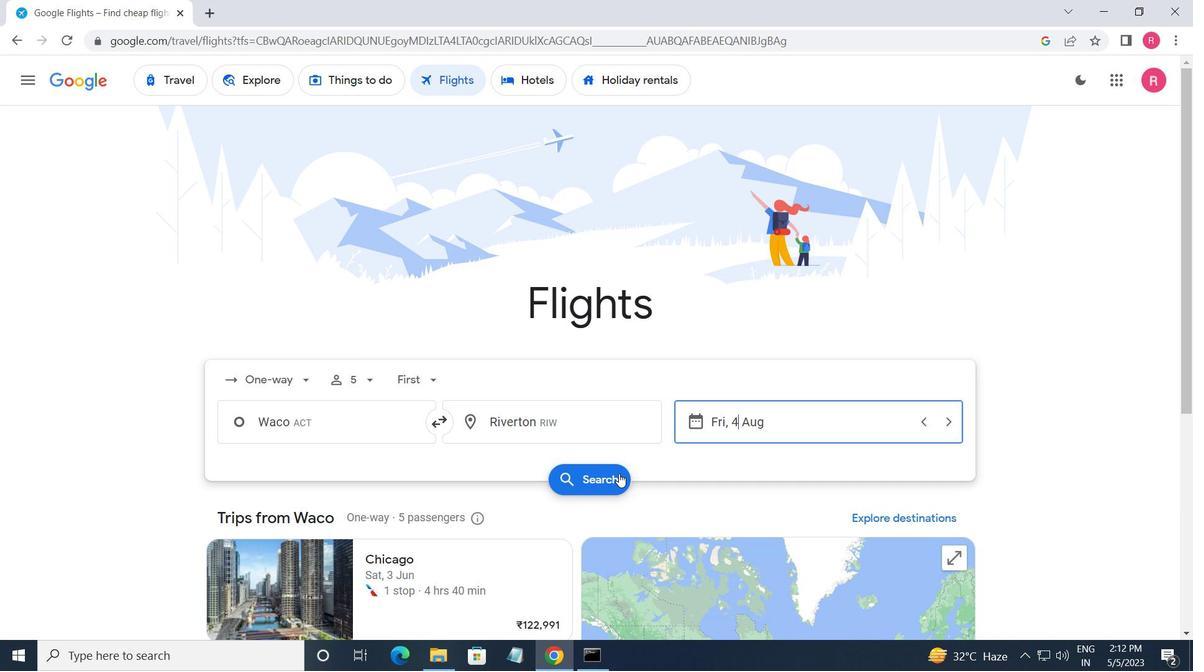 
Action: Mouse pressed left at (617, 480)
Screenshot: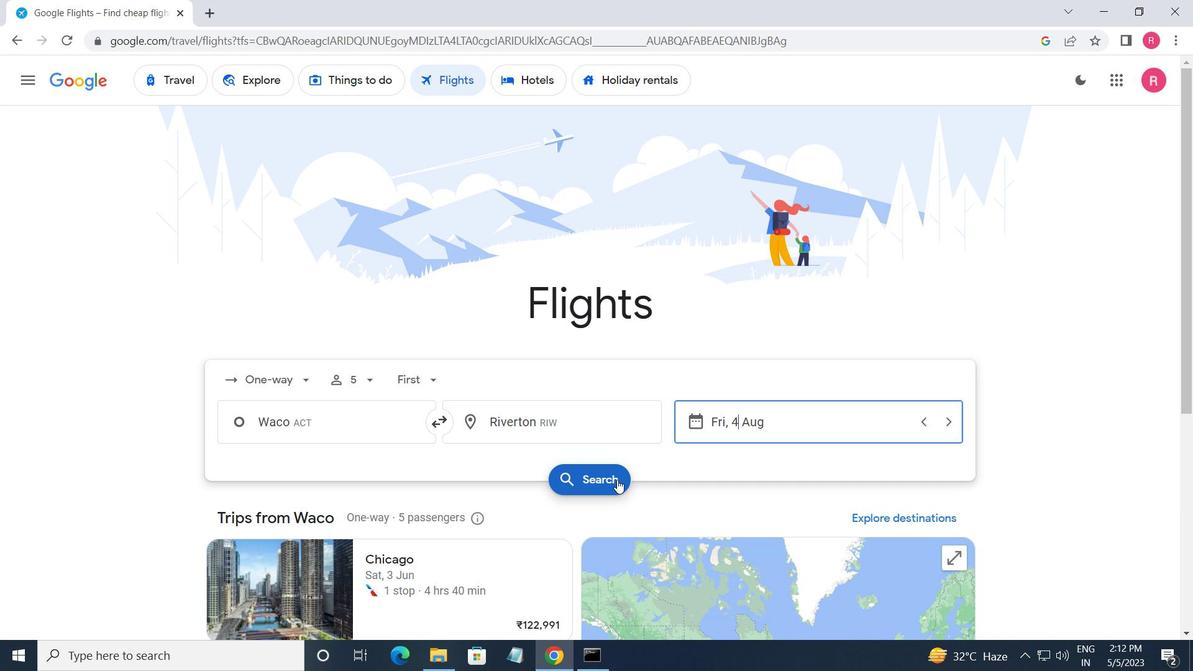 
Action: Mouse moved to (231, 226)
Screenshot: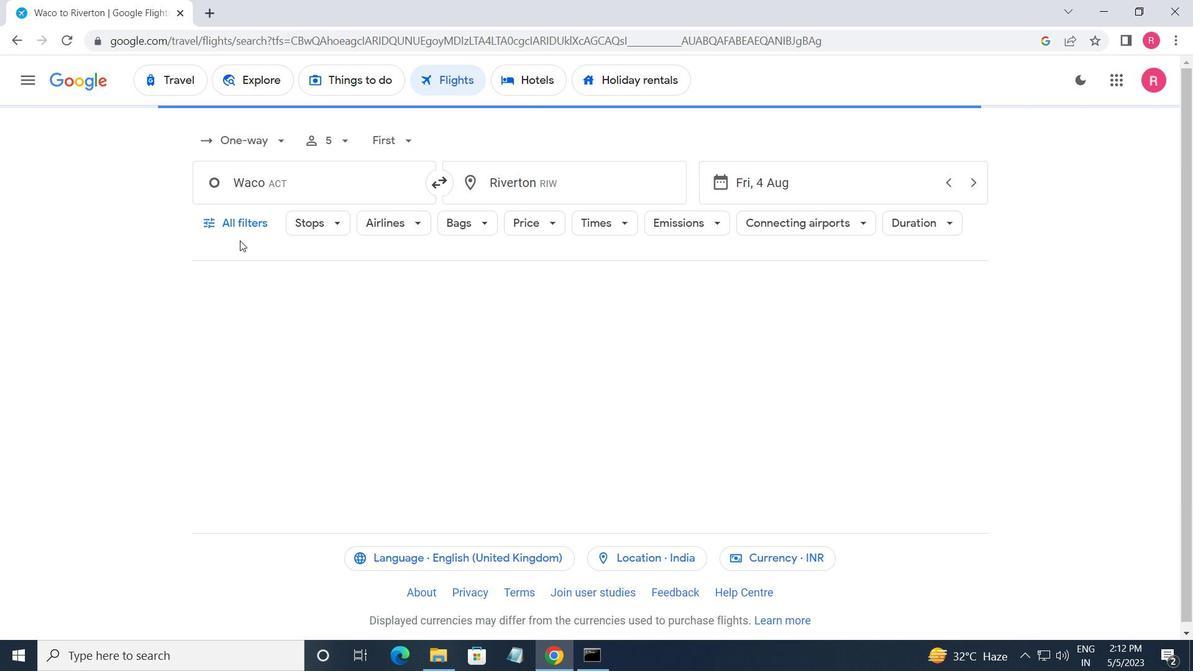 
Action: Mouse pressed left at (231, 226)
Screenshot: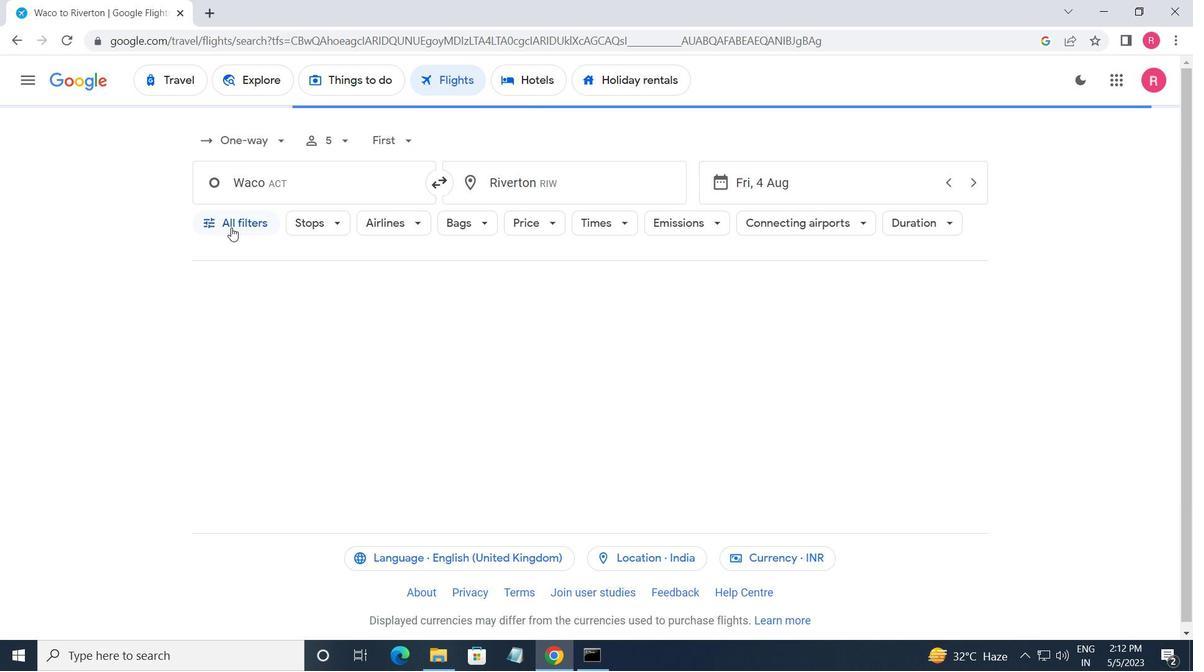 
Action: Mouse moved to (264, 356)
Screenshot: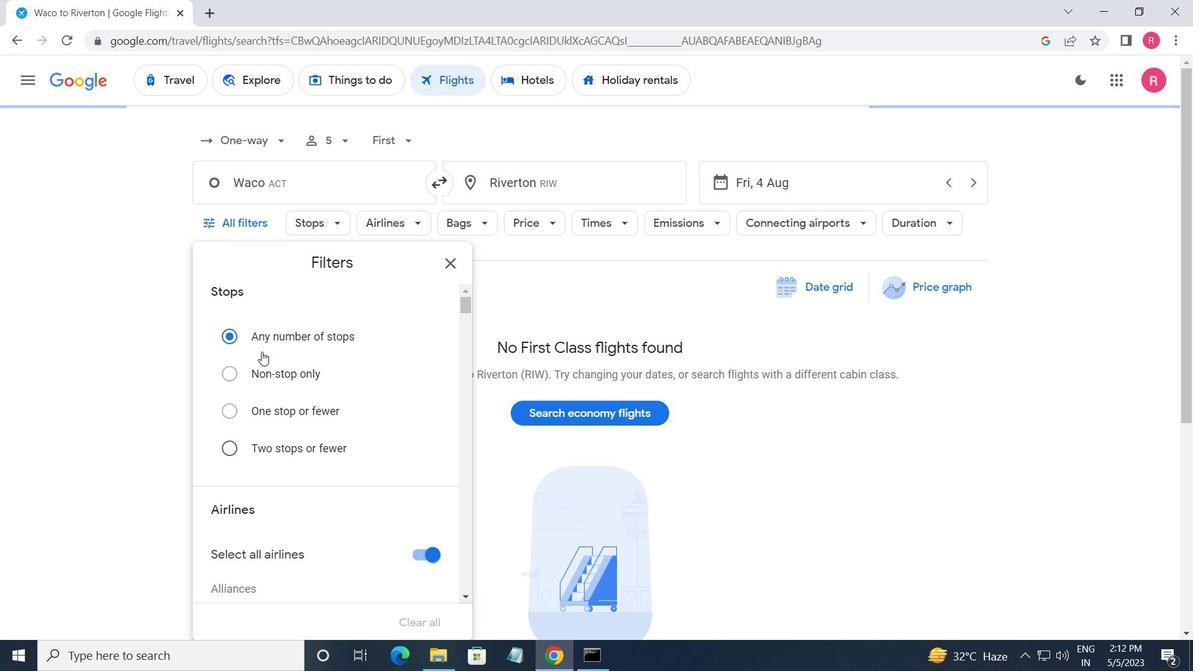 
Action: Mouse scrolled (264, 355) with delta (0, 0)
Screenshot: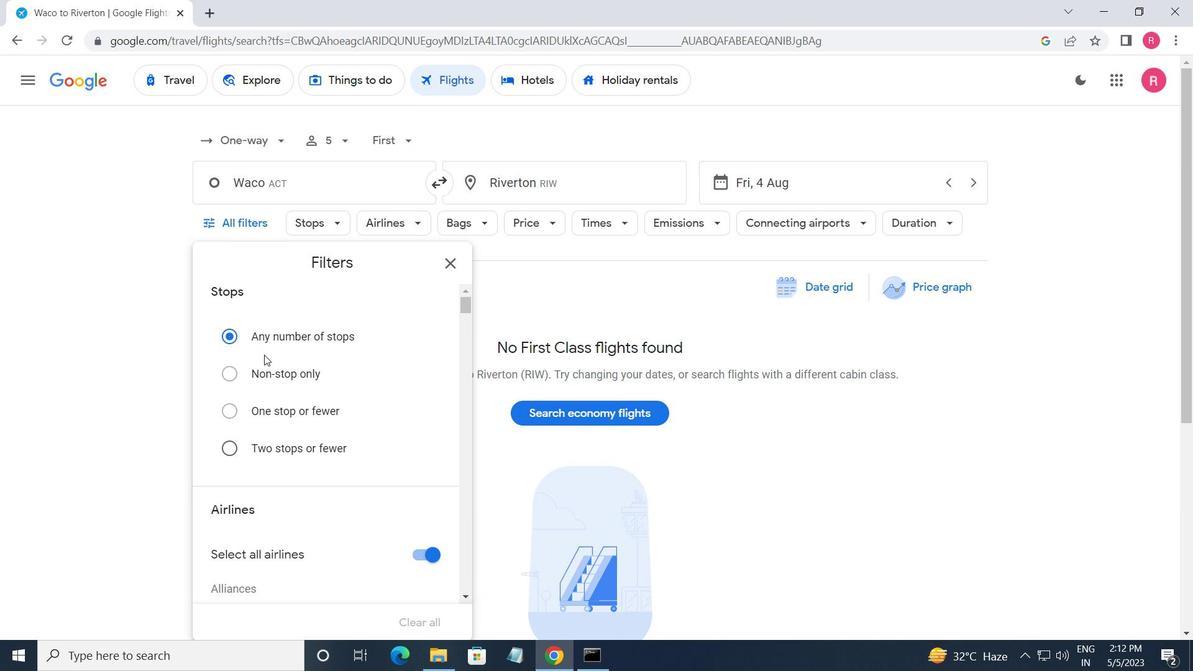 
Action: Mouse moved to (293, 371)
Screenshot: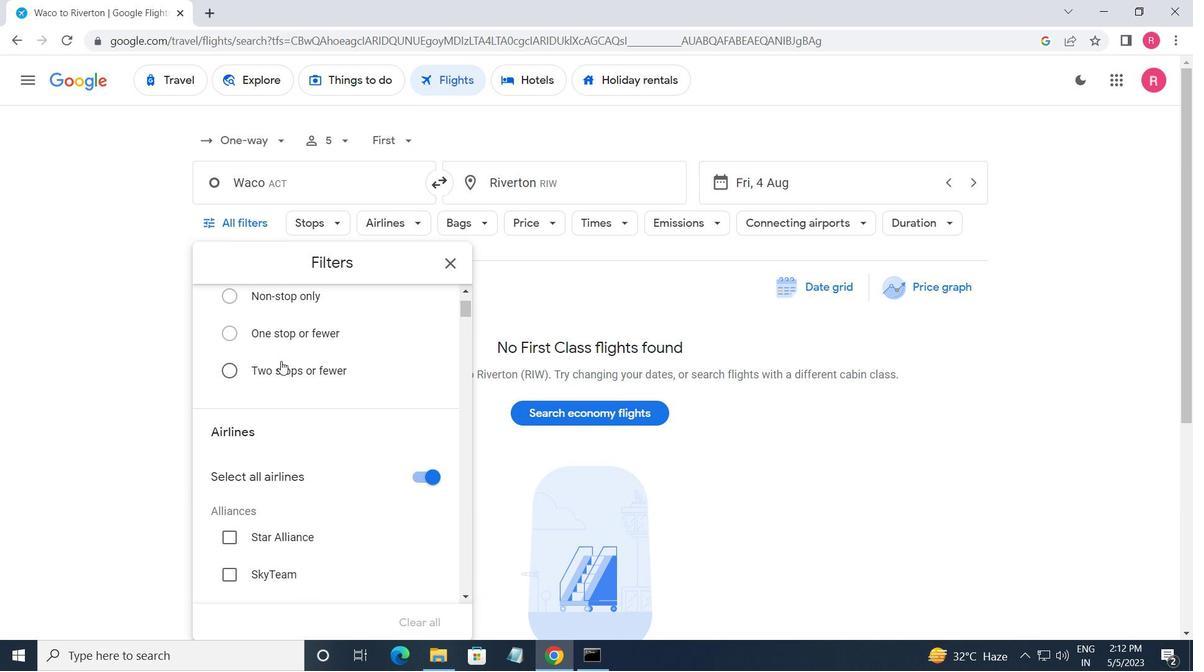 
Action: Mouse scrolled (293, 370) with delta (0, 0)
Screenshot: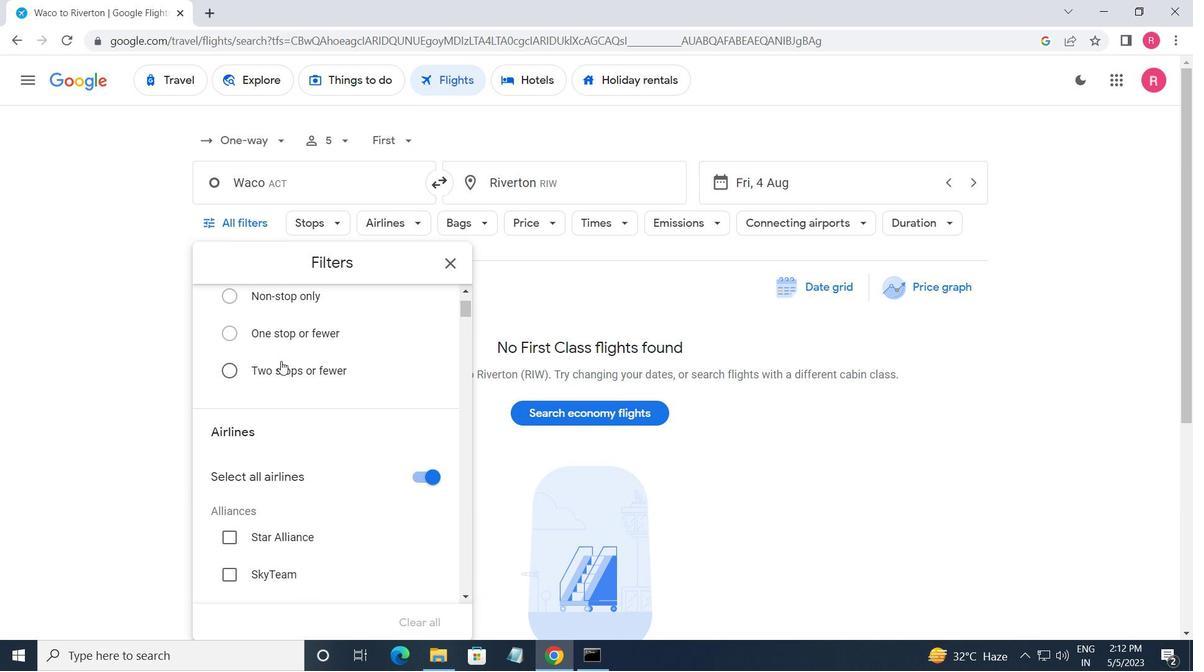 
Action: Mouse moved to (294, 374)
Screenshot: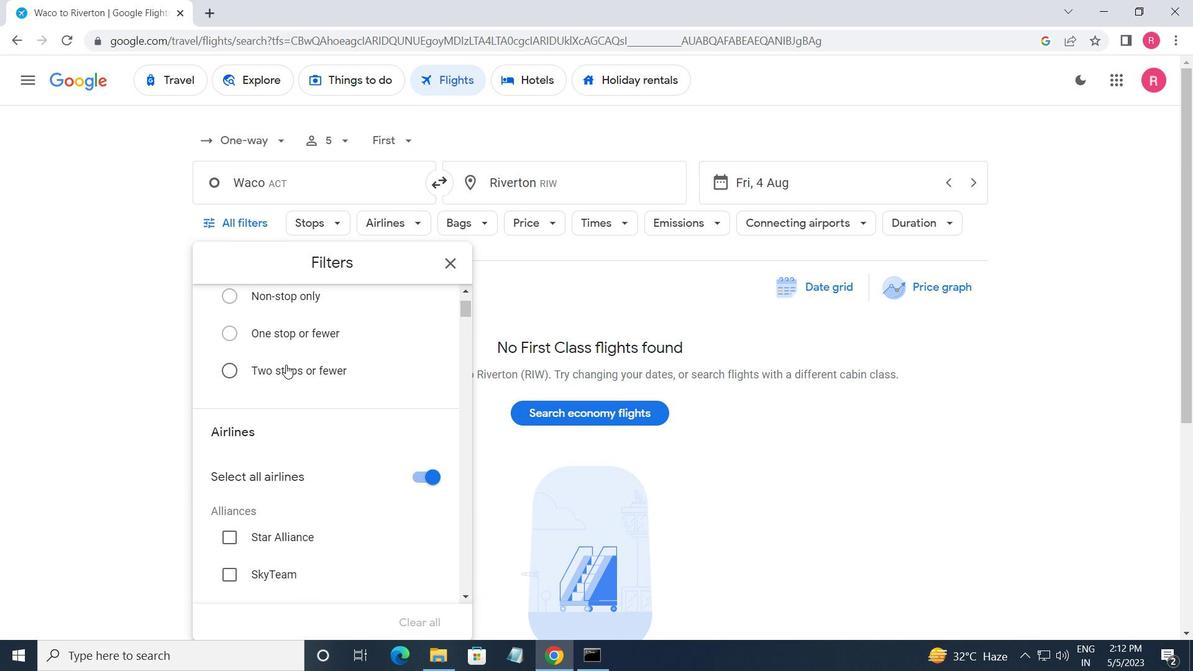 
Action: Mouse scrolled (294, 373) with delta (0, 0)
Screenshot: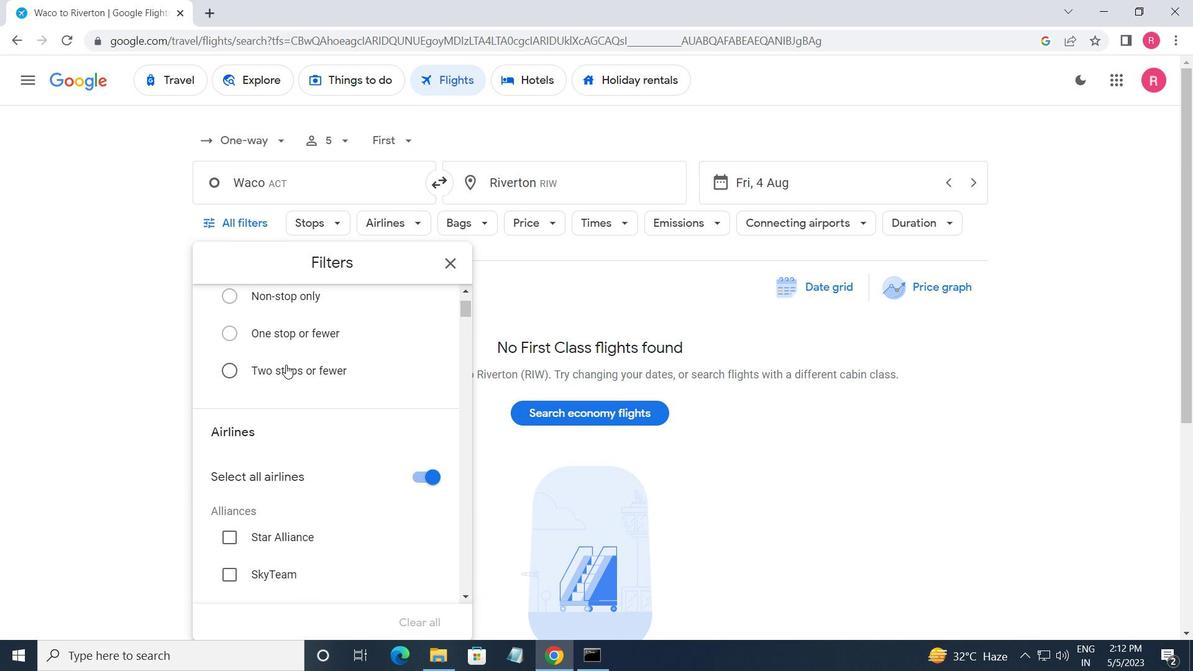 
Action: Mouse moved to (297, 375)
Screenshot: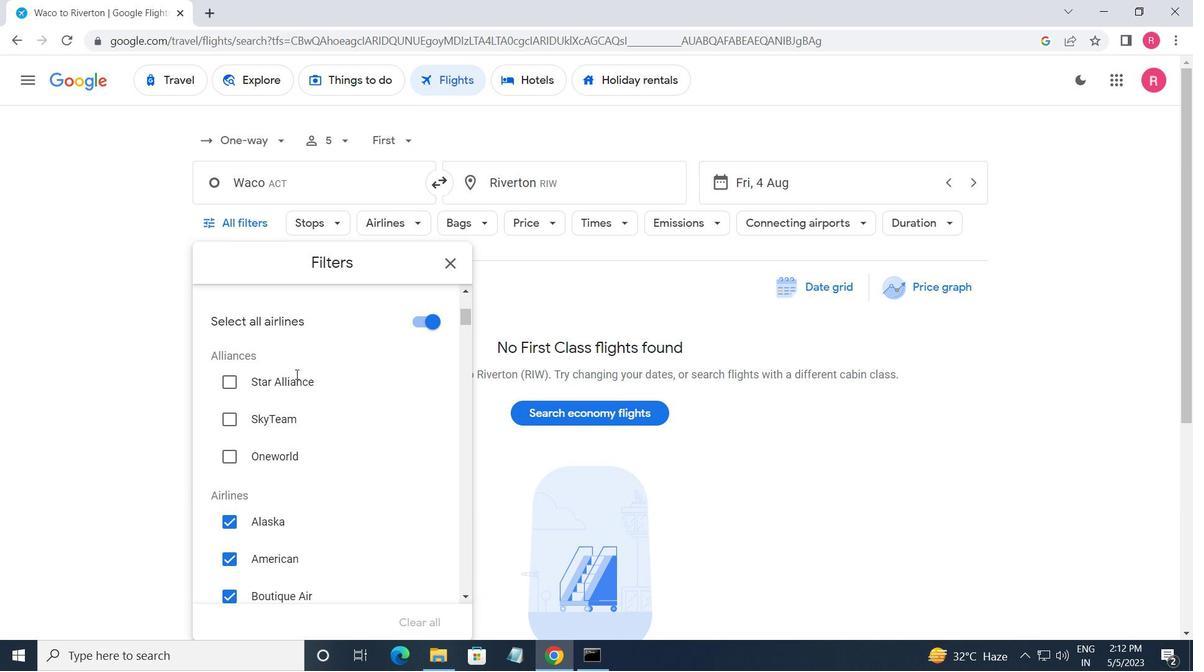 
Action: Mouse scrolled (297, 375) with delta (0, 0)
Screenshot: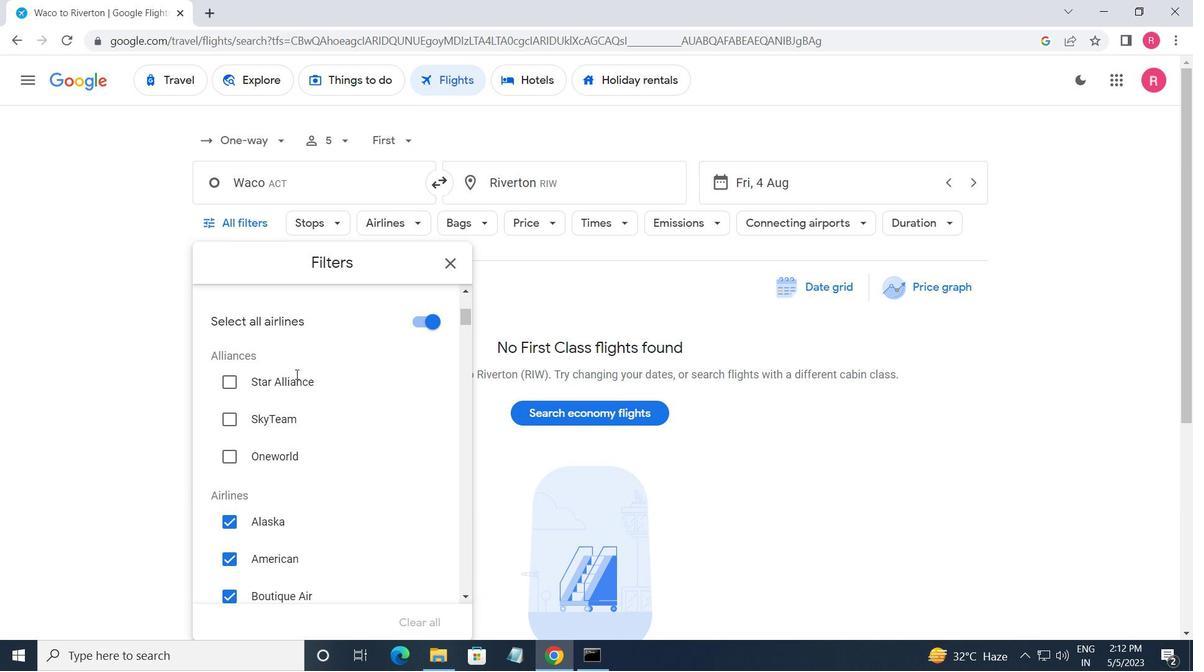 
Action: Mouse moved to (299, 377)
Screenshot: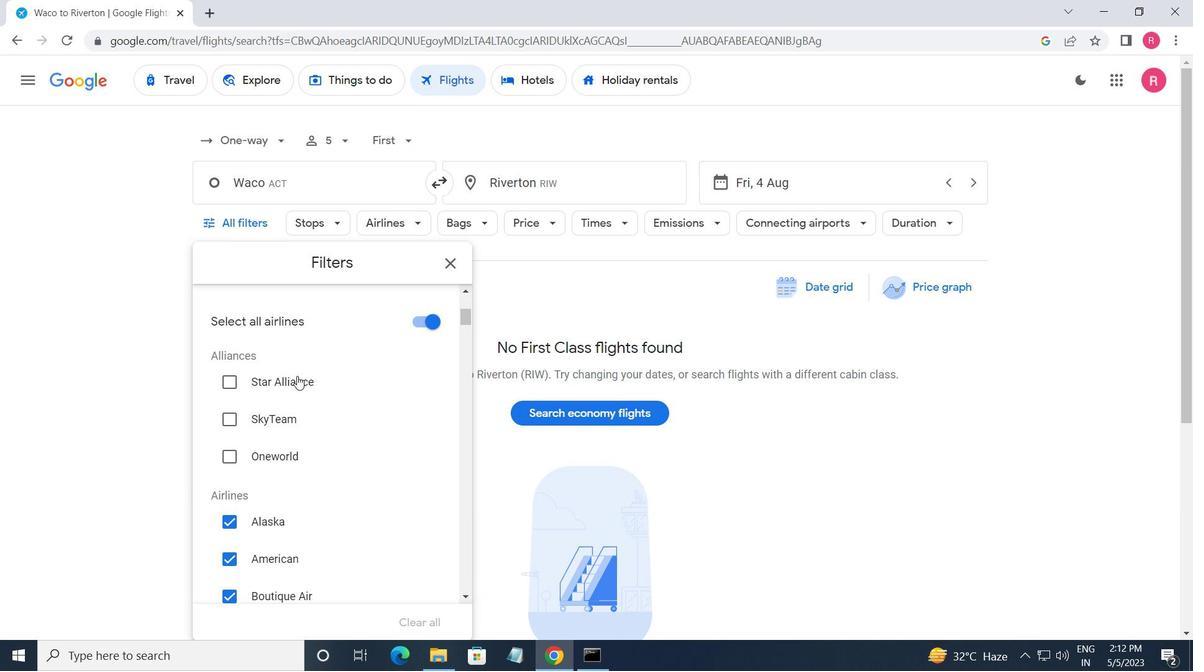 
Action: Mouse scrolled (299, 377) with delta (0, 0)
Screenshot: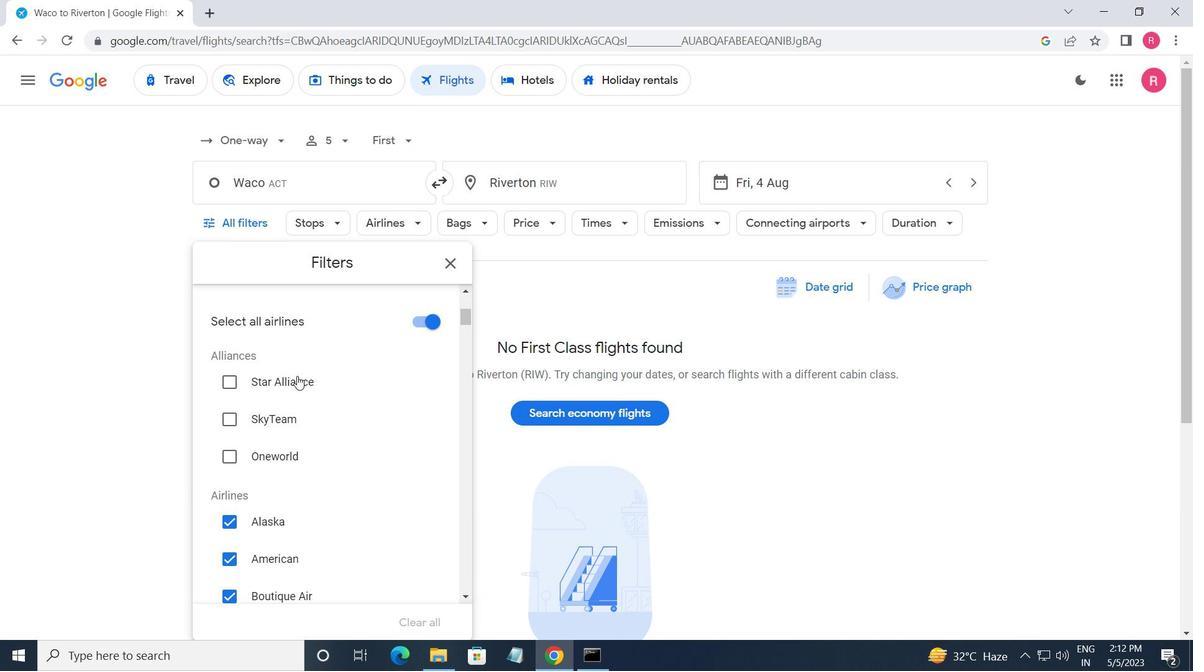 
Action: Mouse moved to (309, 392)
Screenshot: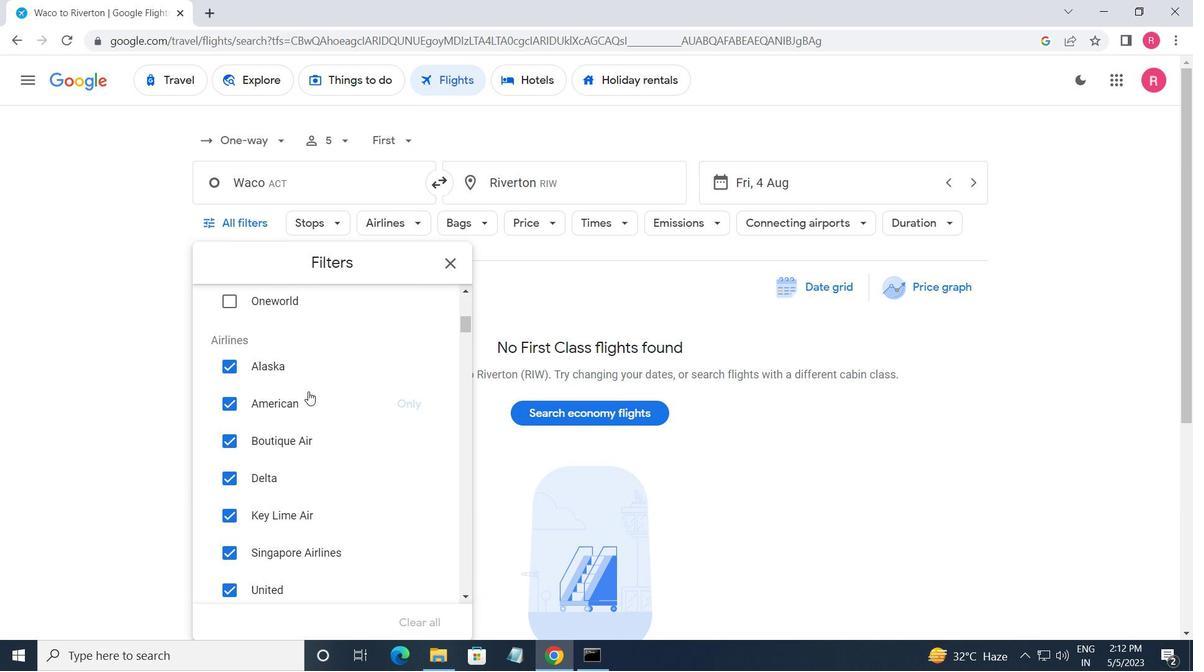 
Action: Mouse scrolled (309, 392) with delta (0, 0)
Screenshot: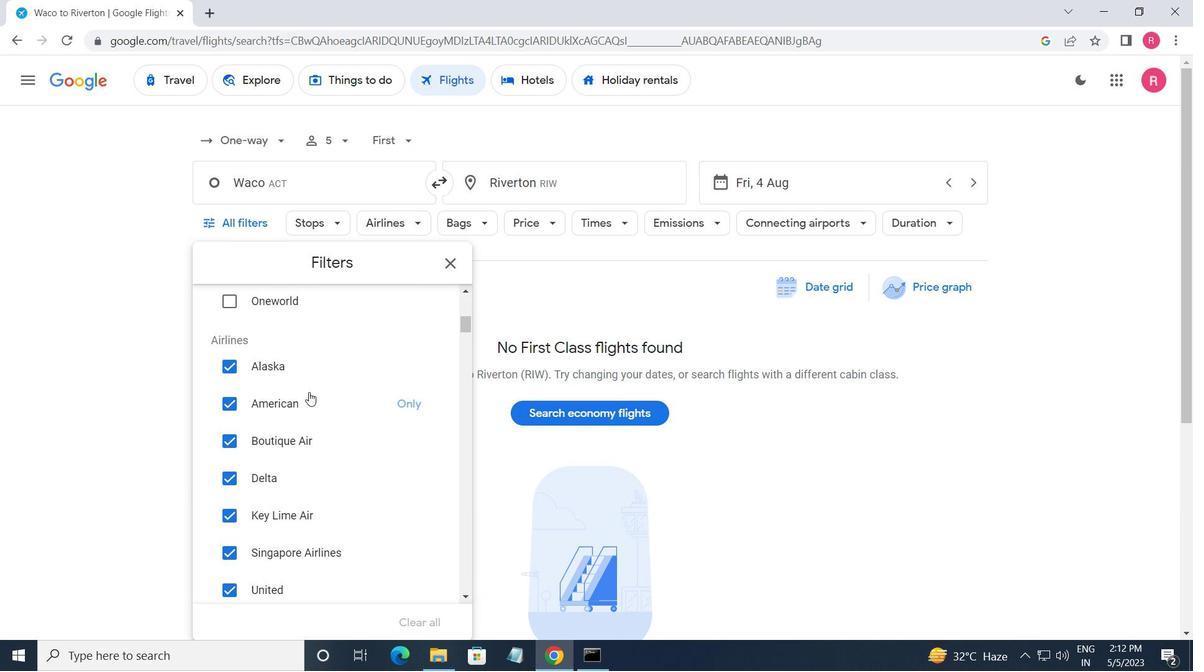 
Action: Mouse moved to (309, 393)
Screenshot: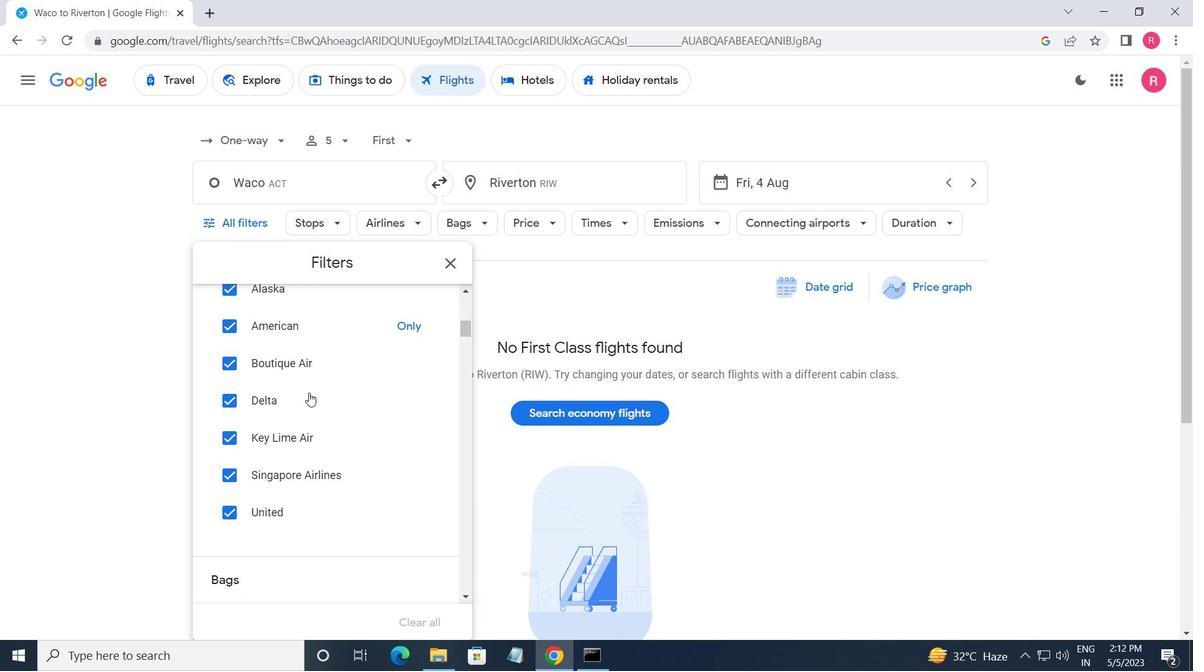 
Action: Mouse scrolled (309, 393) with delta (0, 0)
Screenshot: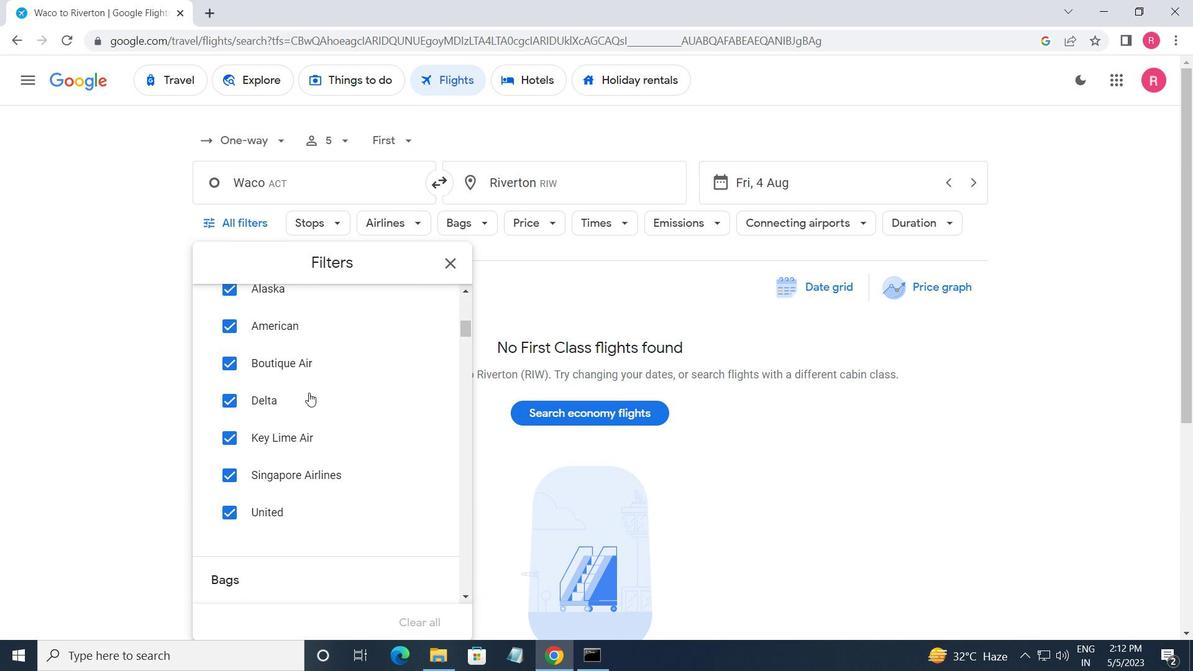 
Action: Mouse scrolled (309, 393) with delta (0, 0)
Screenshot: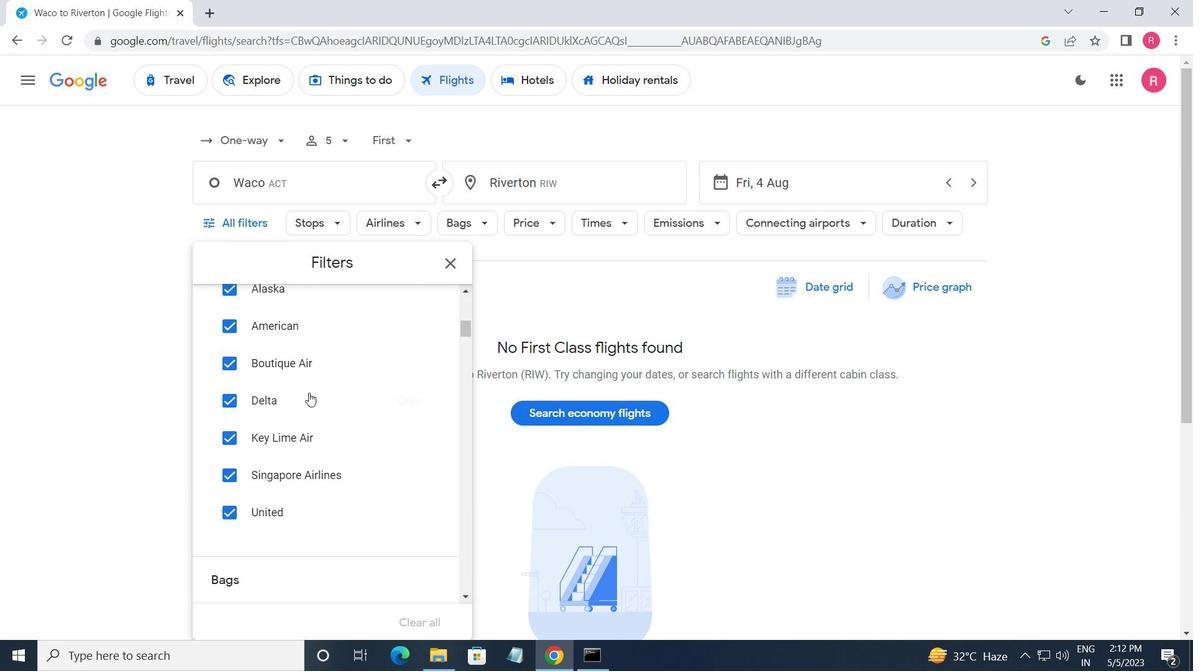 
Action: Mouse moved to (367, 345)
Screenshot: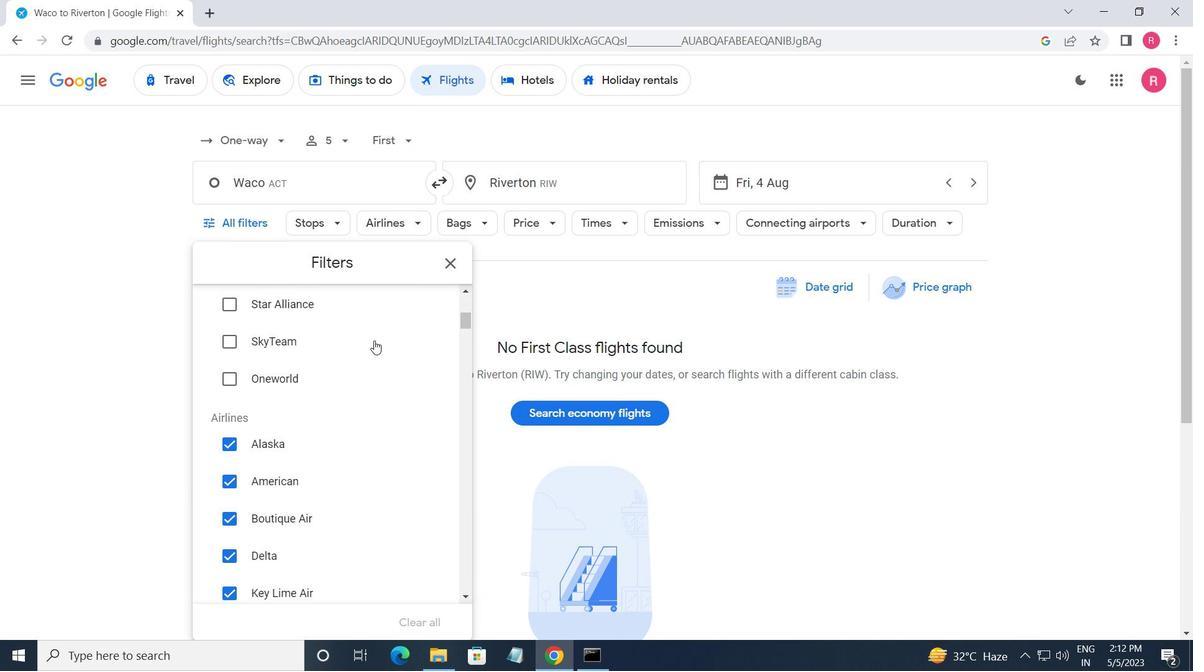 
Action: Mouse scrolled (367, 346) with delta (0, 0)
Screenshot: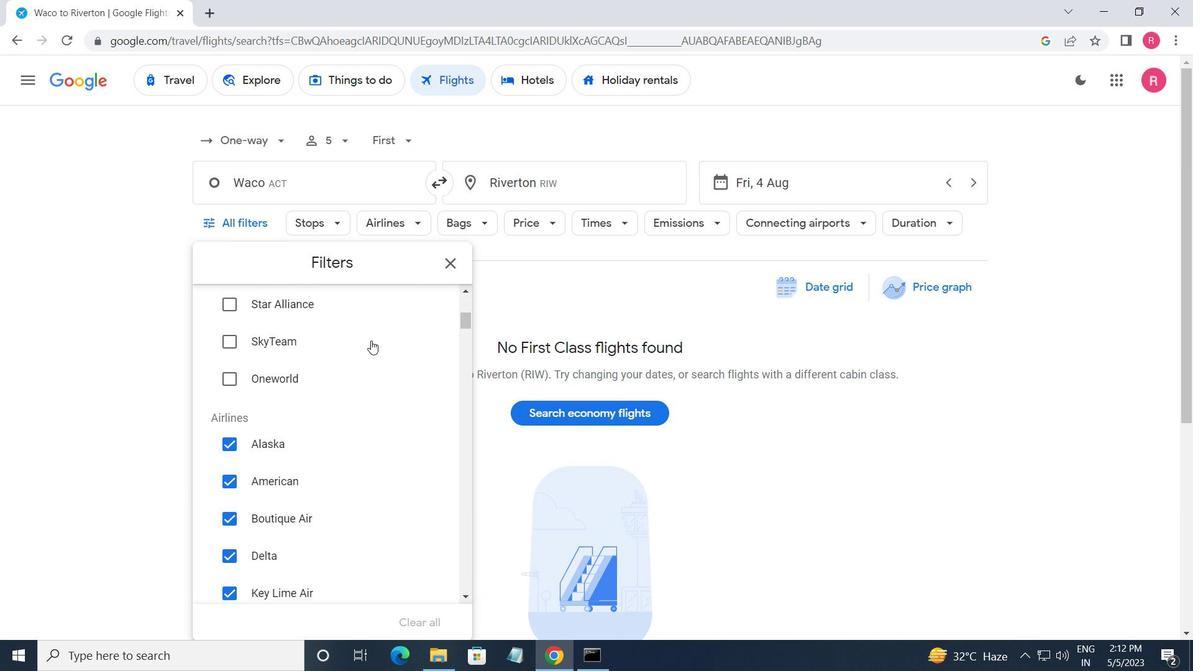 
Action: Mouse scrolled (367, 346) with delta (0, 0)
Screenshot: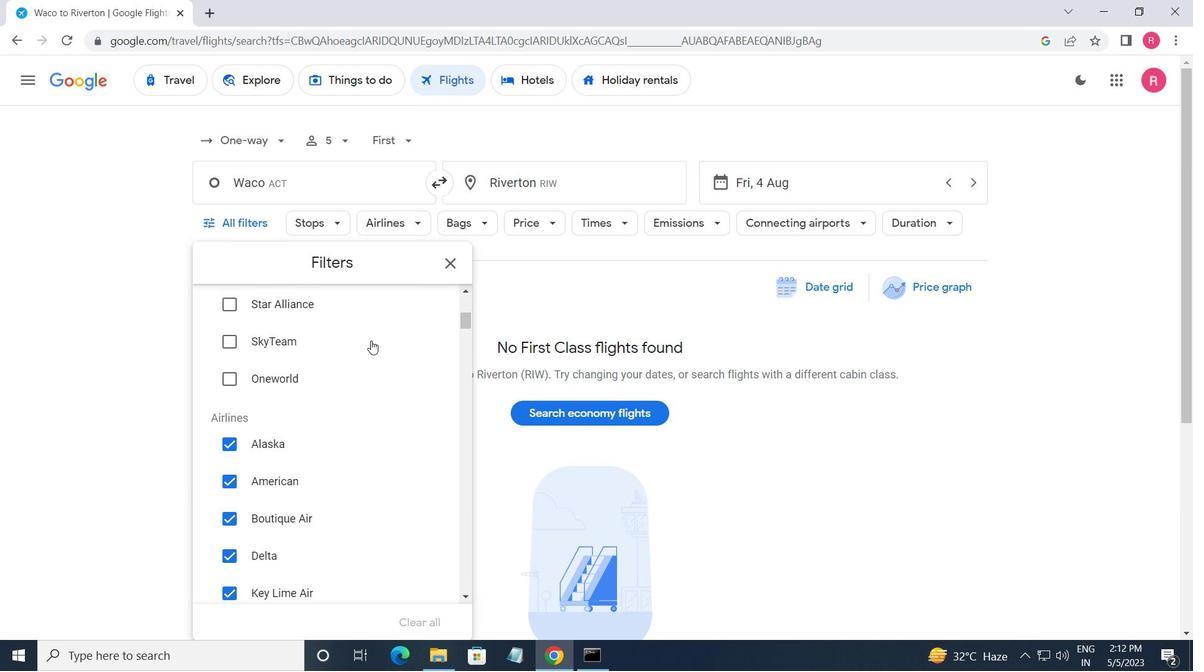 
Action: Mouse moved to (422, 402)
Screenshot: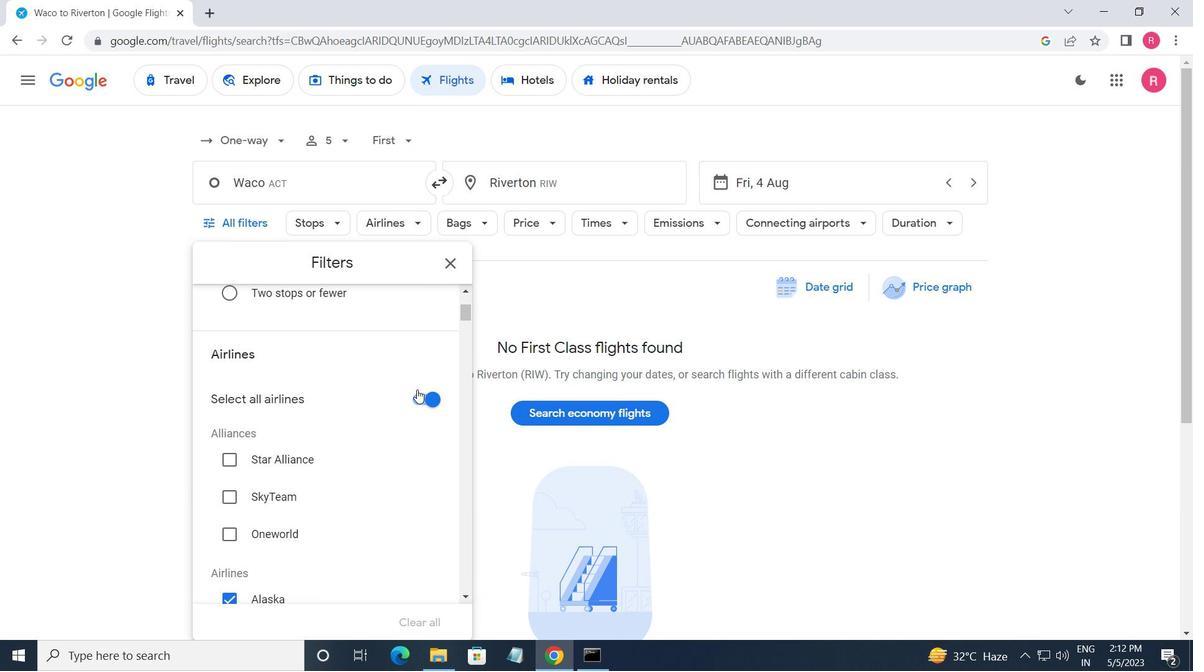
Action: Mouse pressed left at (422, 402)
Screenshot: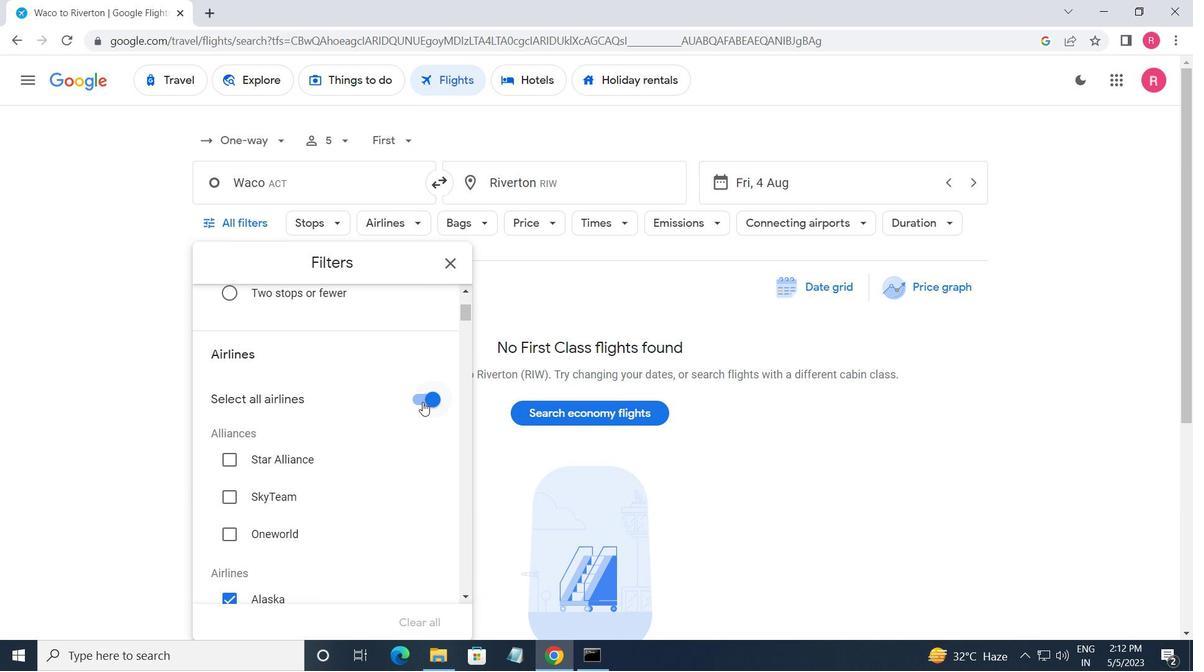 
Action: Mouse moved to (347, 405)
Screenshot: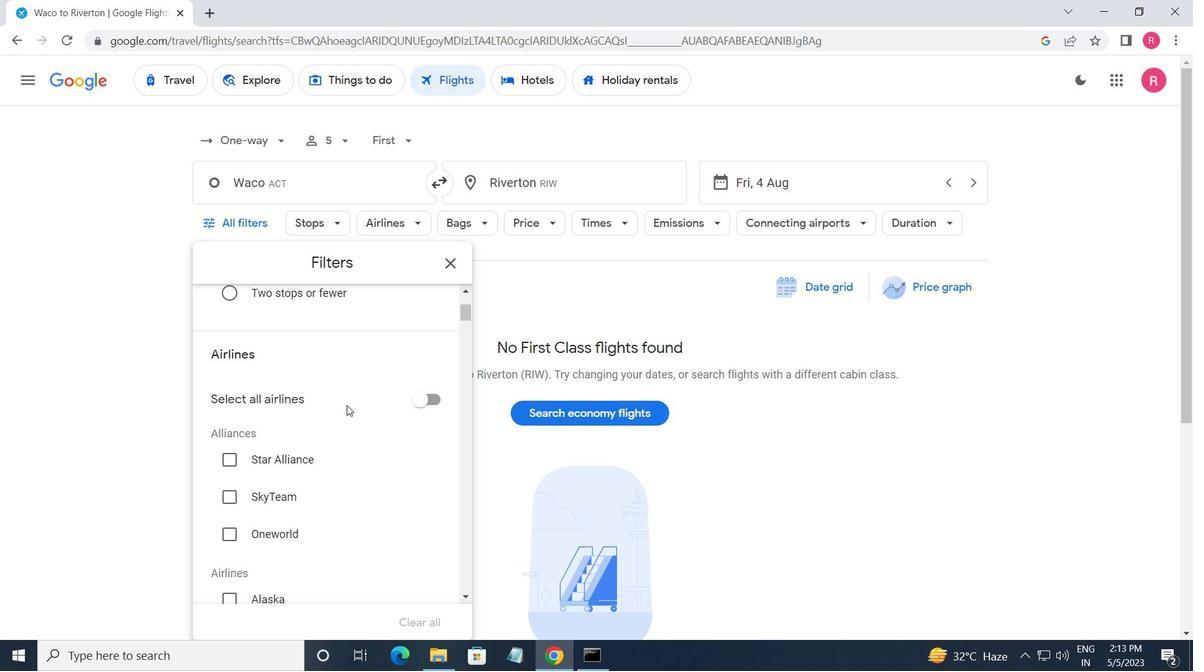 
Action: Mouse scrolled (347, 405) with delta (0, 0)
Screenshot: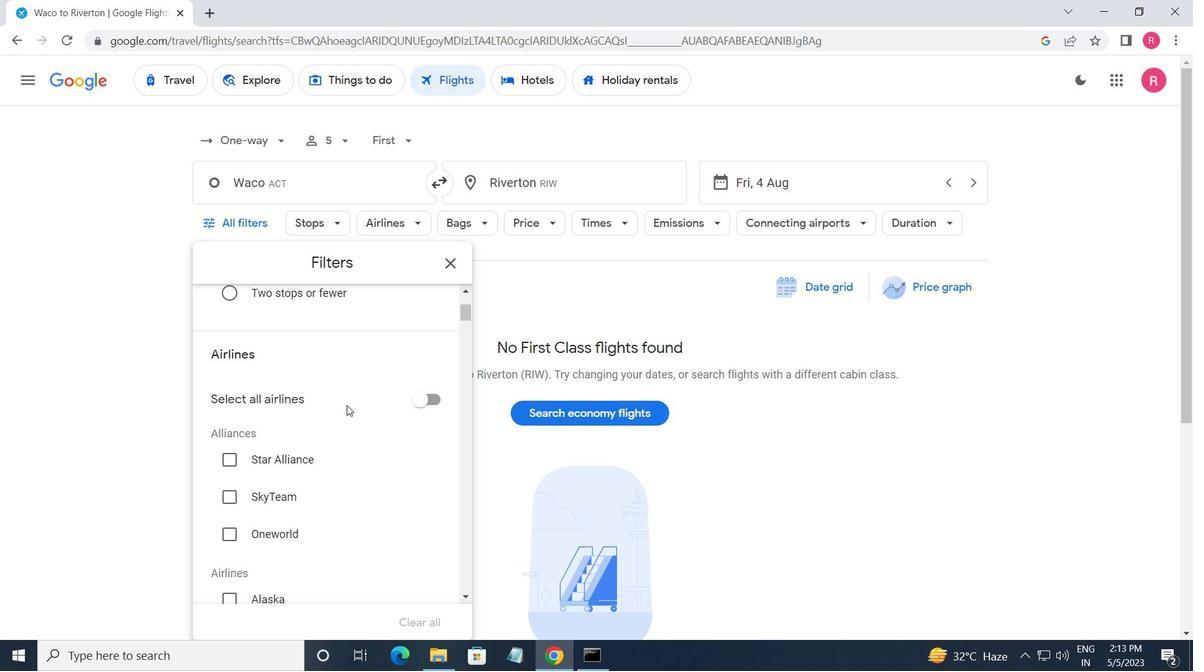 
Action: Mouse scrolled (347, 405) with delta (0, 0)
Screenshot: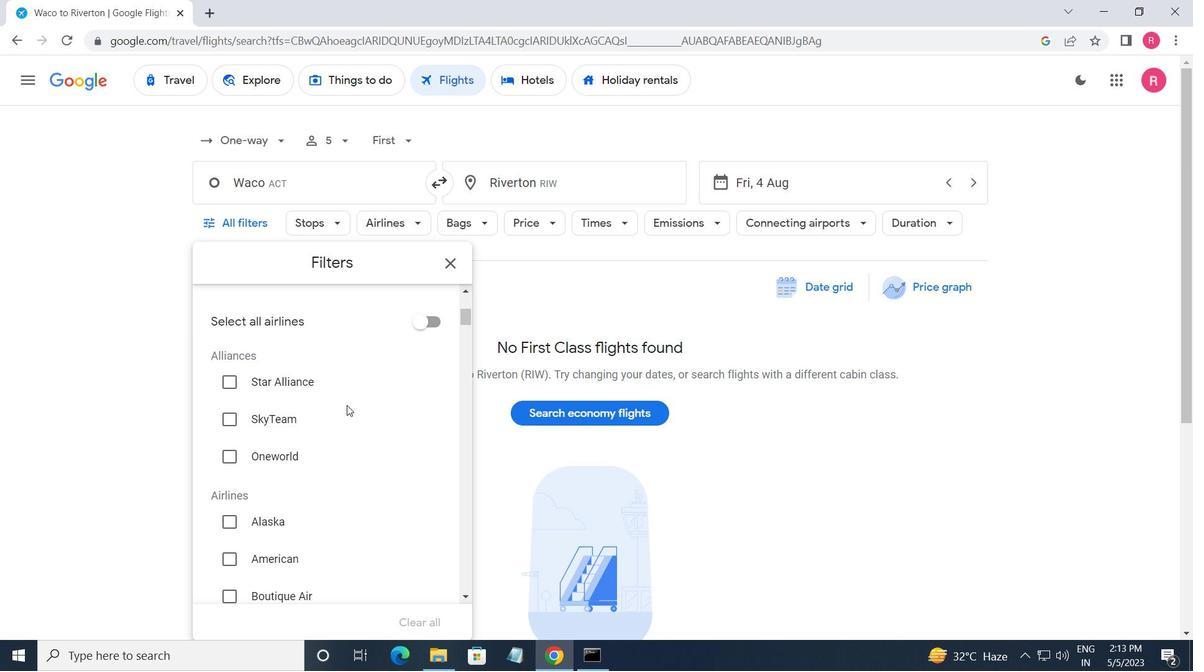 
Action: Mouse moved to (347, 408)
Screenshot: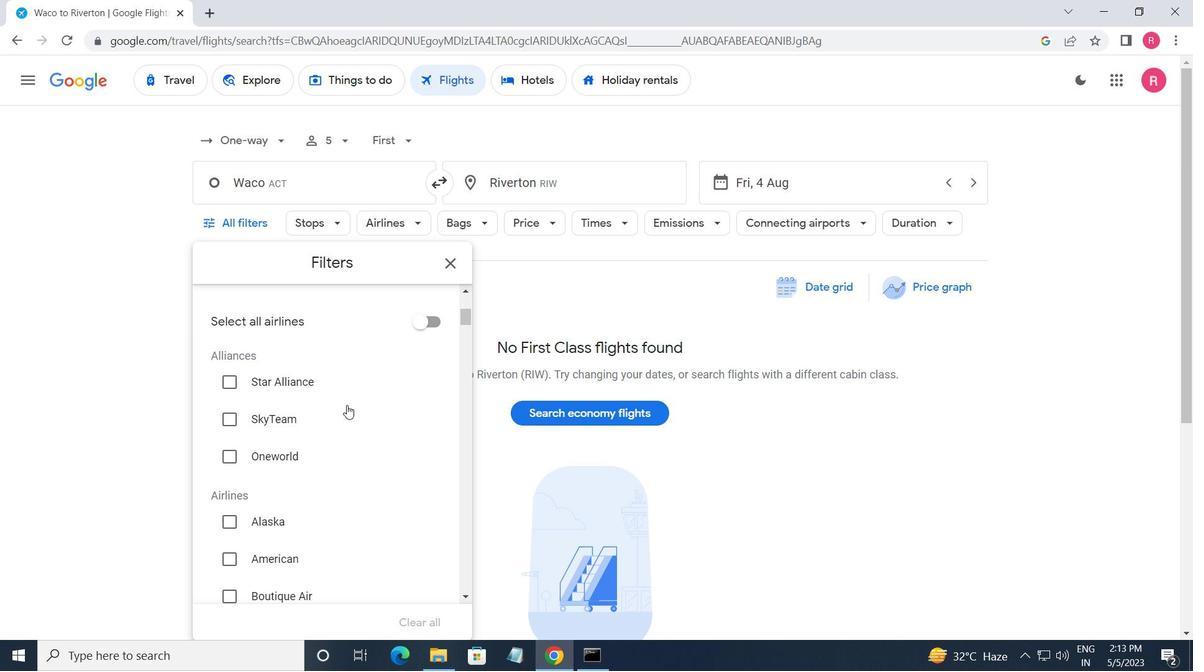 
Action: Mouse scrolled (347, 407) with delta (0, 0)
Screenshot: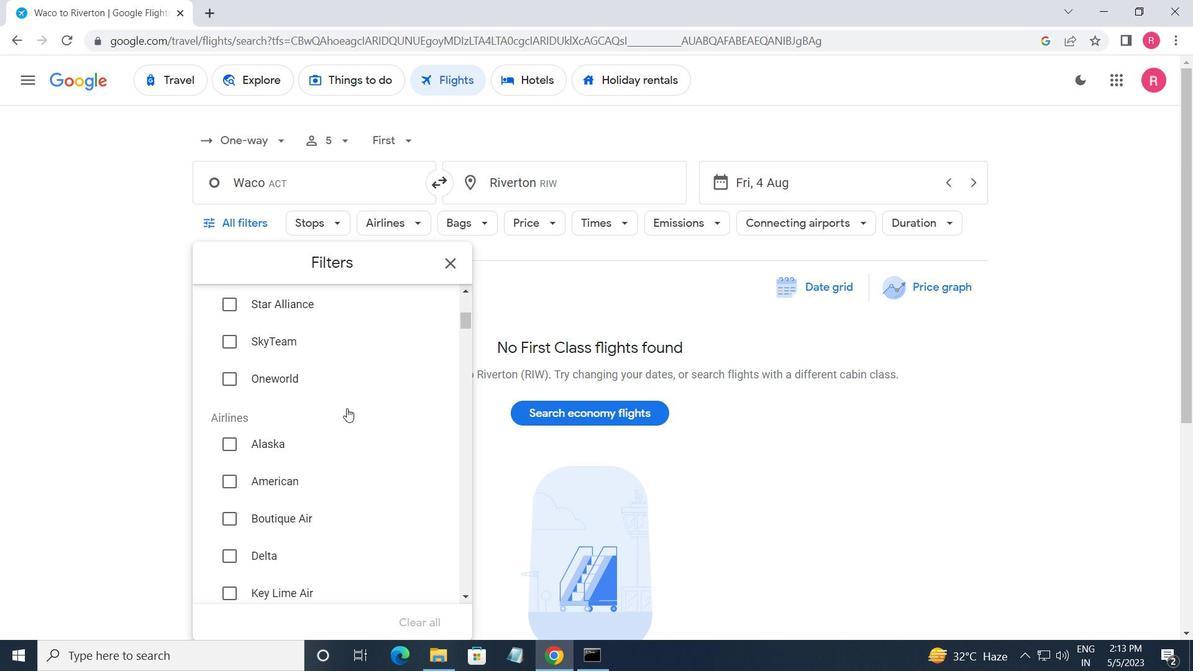 
Action: Mouse scrolled (347, 407) with delta (0, 0)
Screenshot: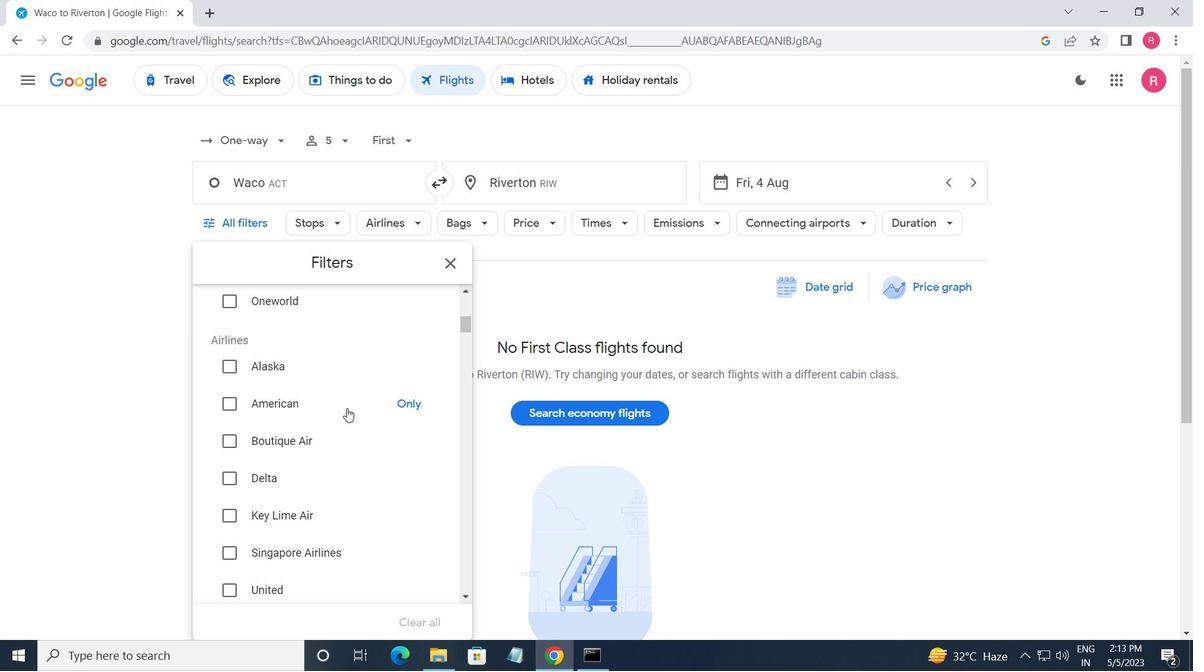 
Action: Mouse moved to (381, 440)
Screenshot: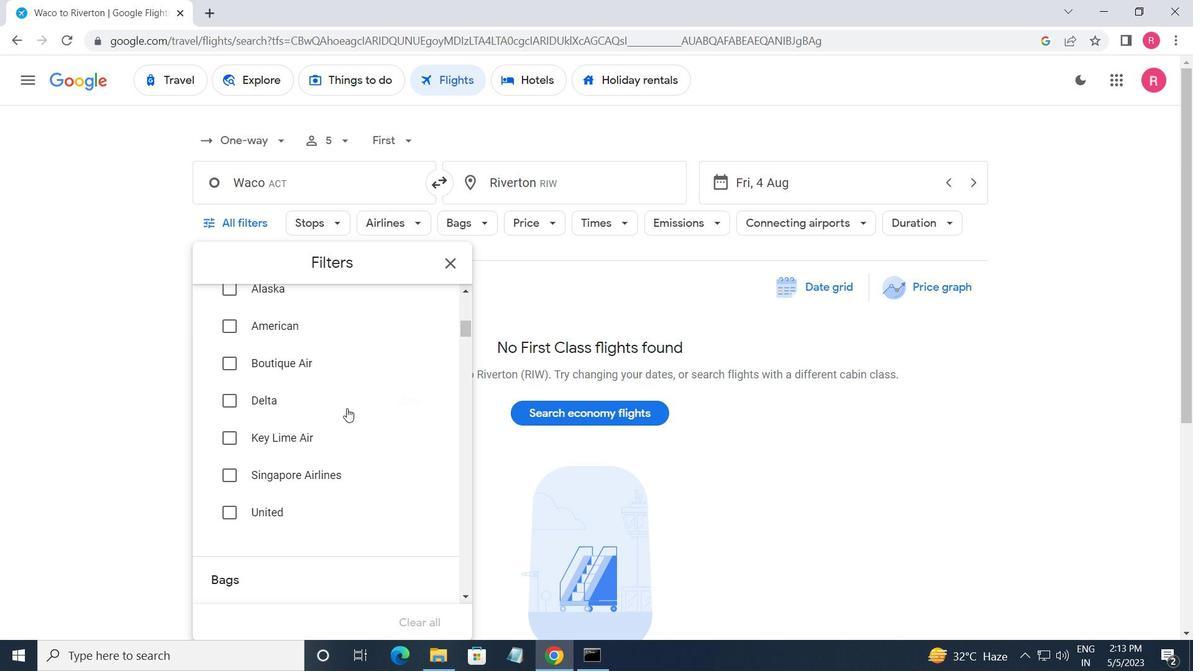 
Action: Mouse scrolled (381, 439) with delta (0, 0)
Screenshot: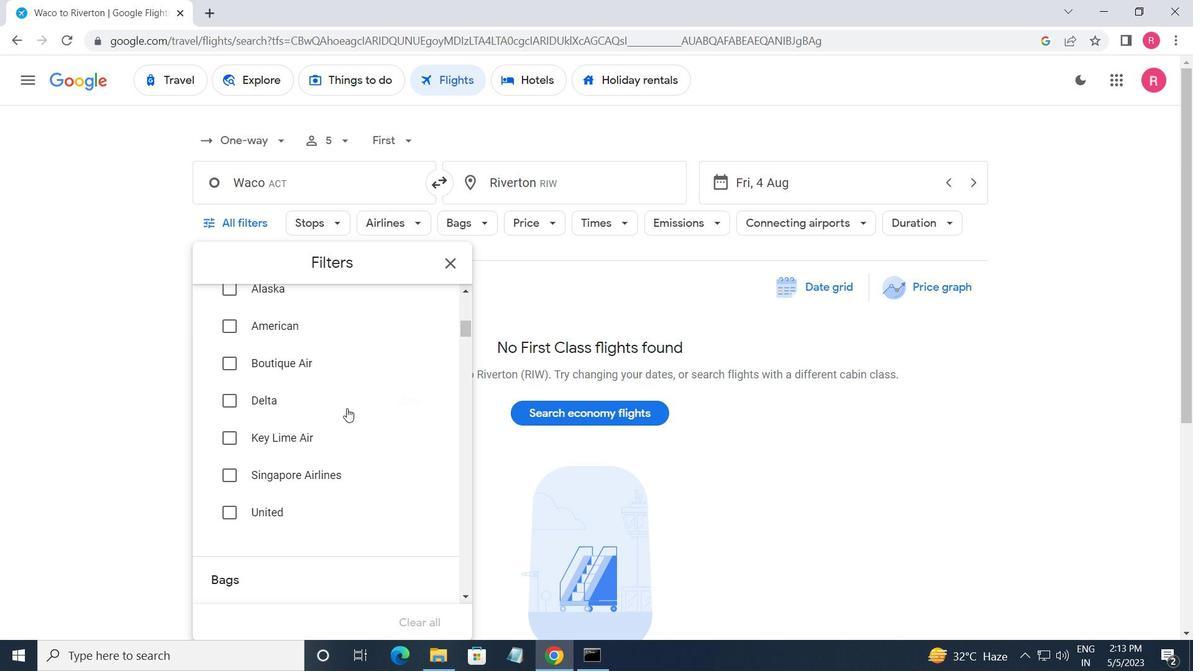 
Action: Mouse moved to (381, 444)
Screenshot: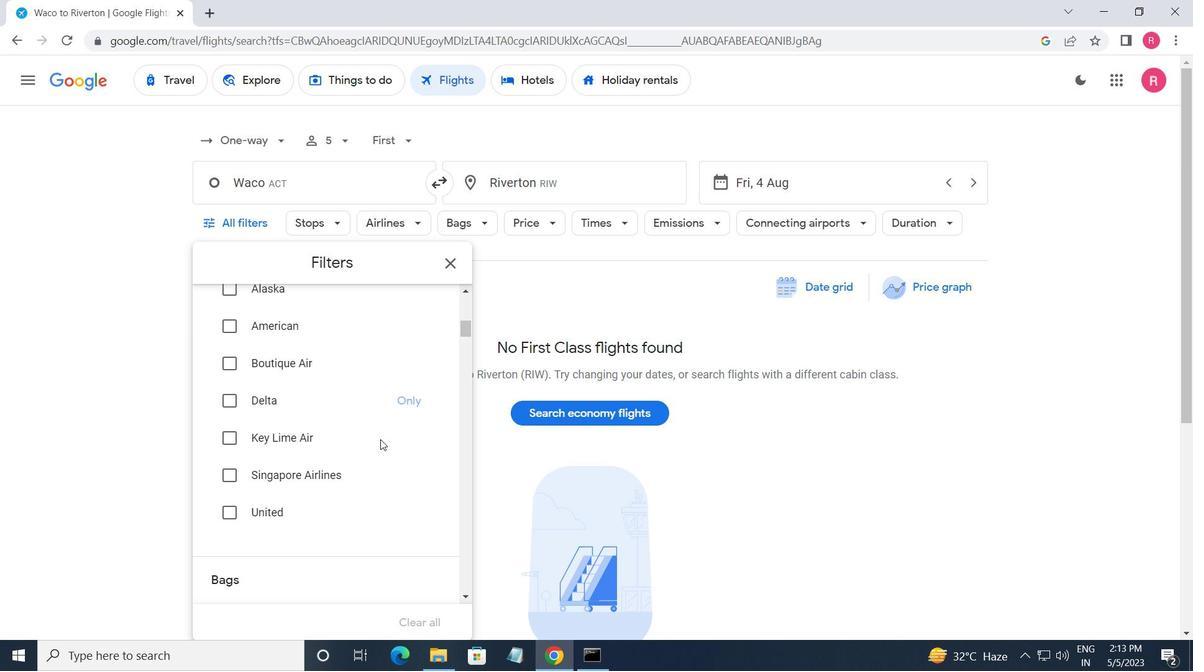 
Action: Mouse scrolled (381, 443) with delta (0, 0)
Screenshot: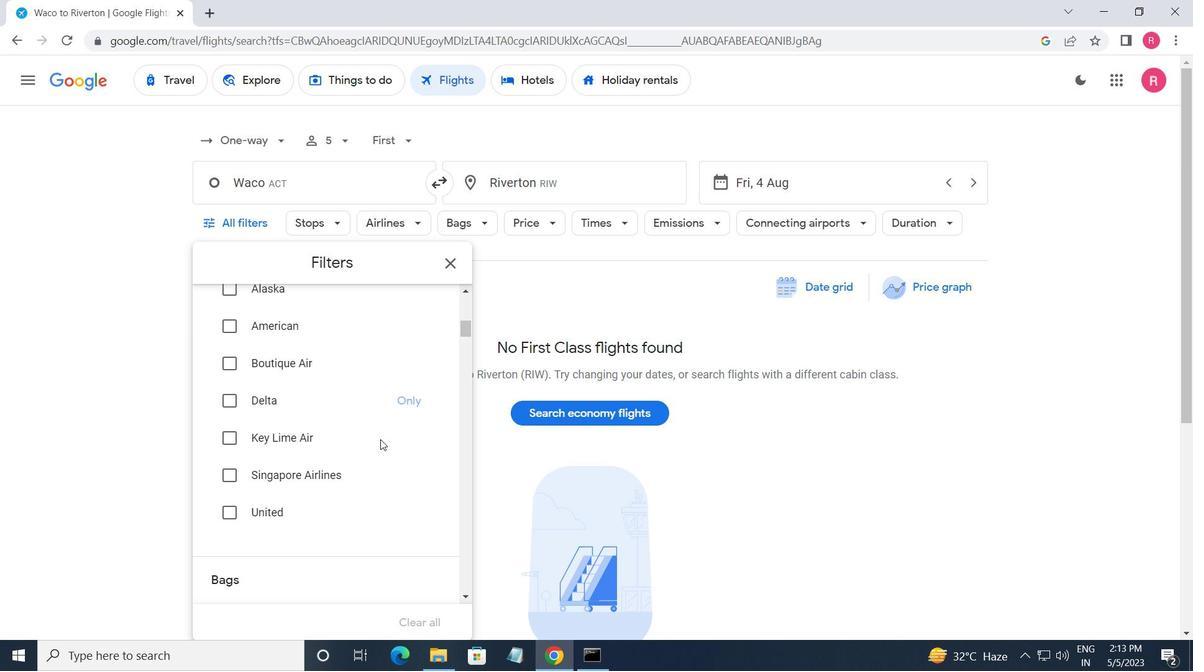 
Action: Mouse moved to (380, 444)
Screenshot: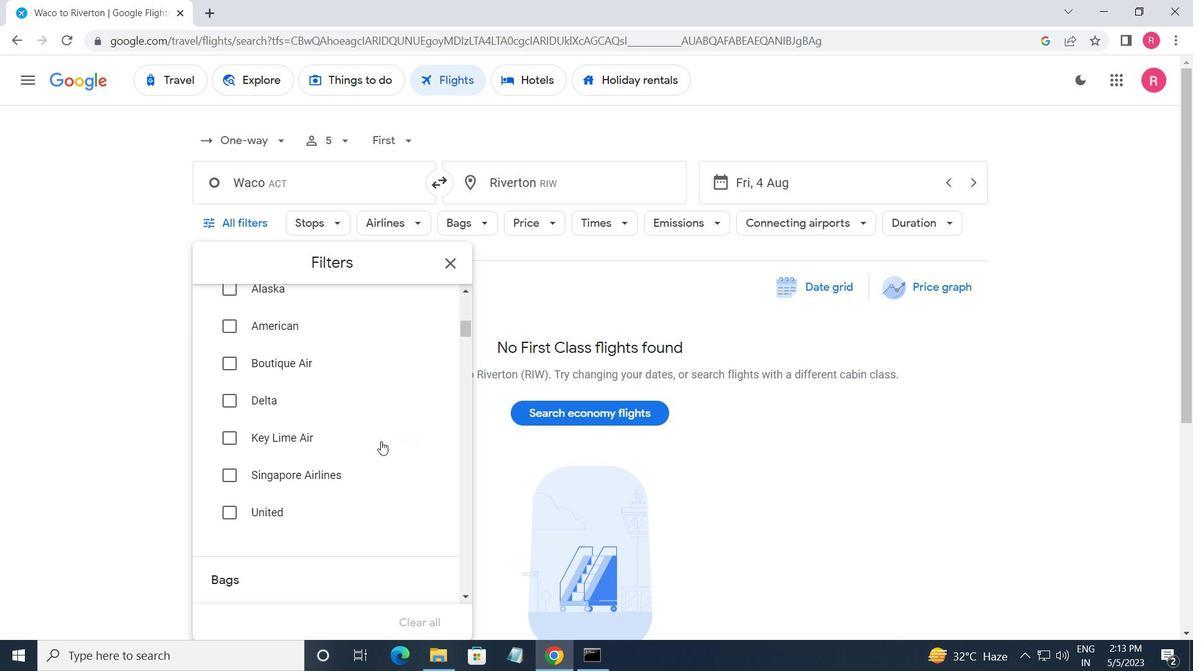 
Action: Mouse scrolled (380, 444) with delta (0, 0)
Screenshot: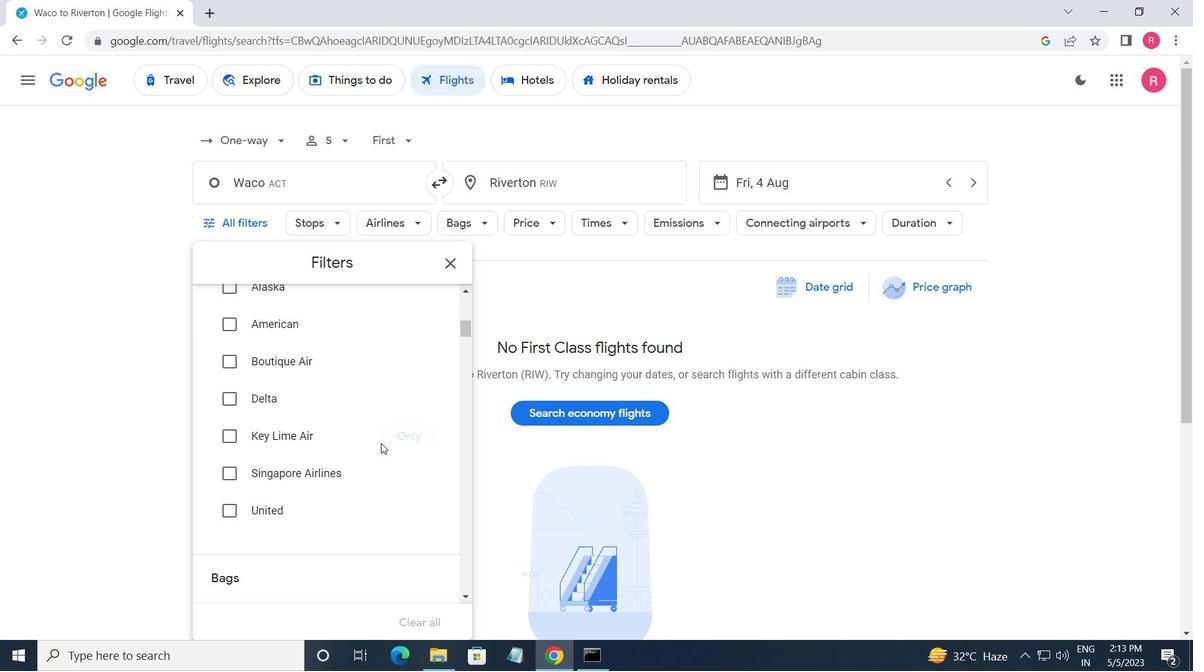 
Action: Mouse moved to (421, 425)
Screenshot: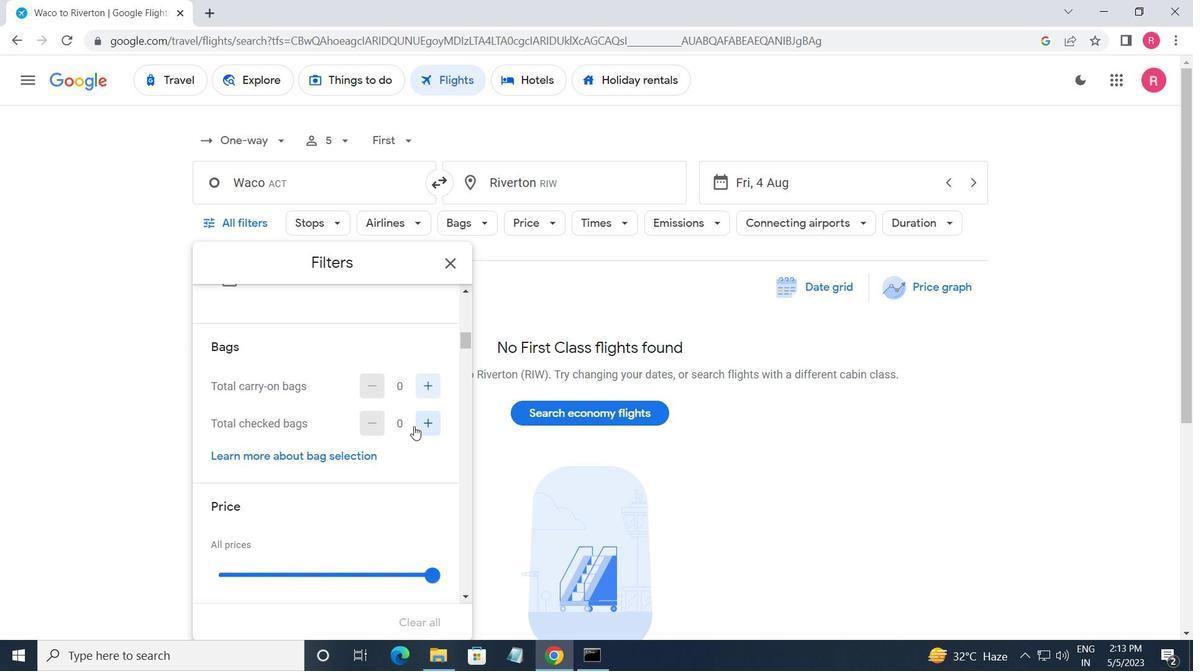 
Action: Mouse pressed left at (421, 425)
Screenshot: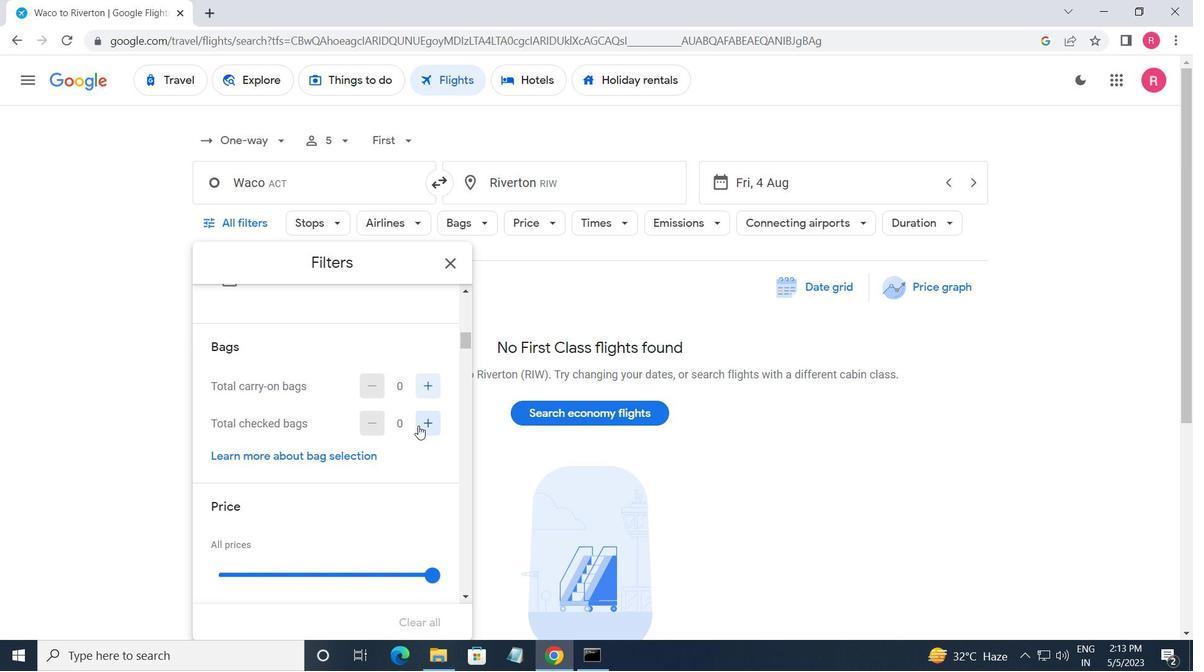 
Action: Mouse pressed left at (421, 425)
Screenshot: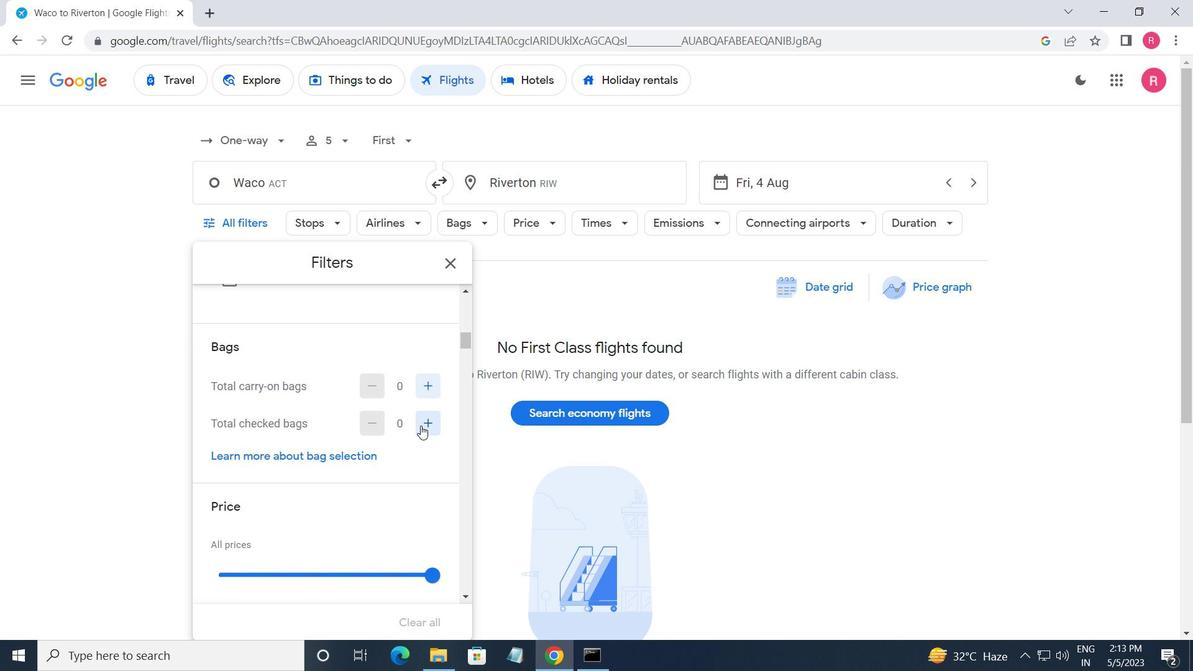 
Action: Mouse moved to (421, 425)
Screenshot: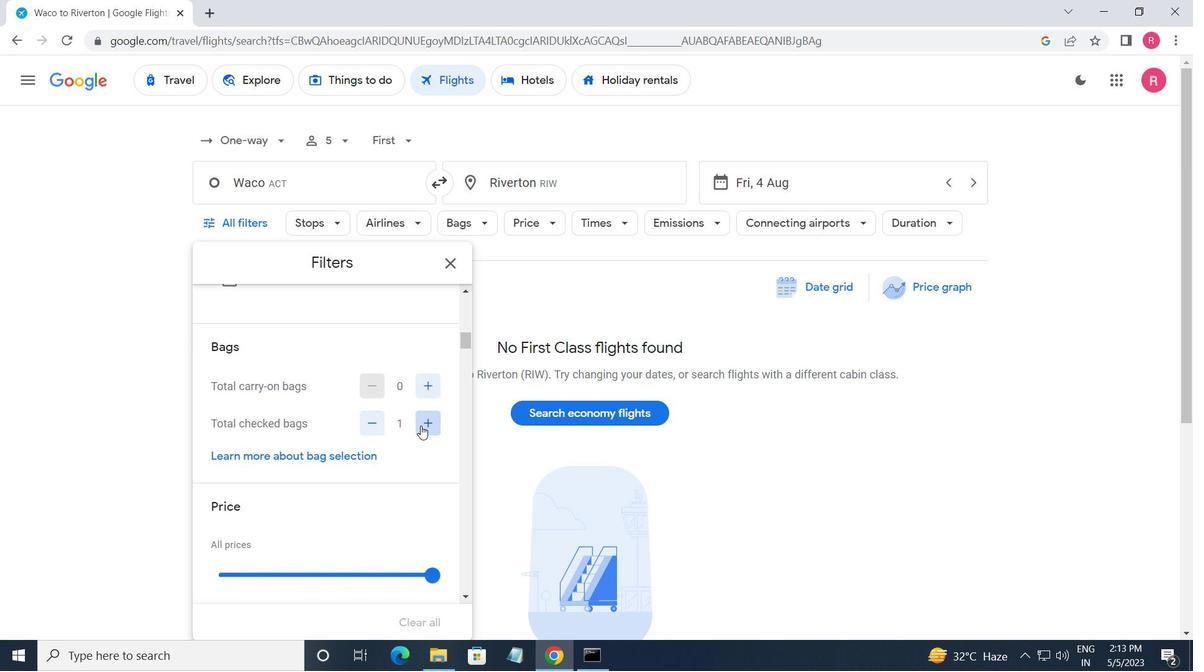 
Action: Mouse pressed left at (421, 425)
Screenshot: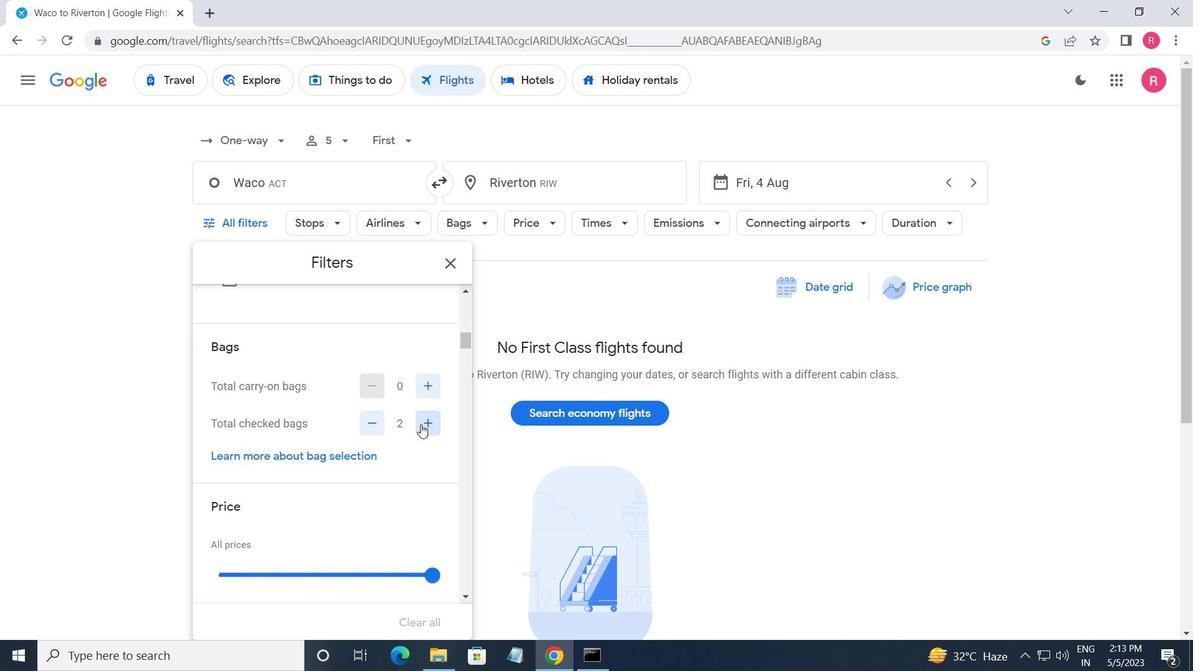 
Action: Mouse pressed left at (421, 425)
Screenshot: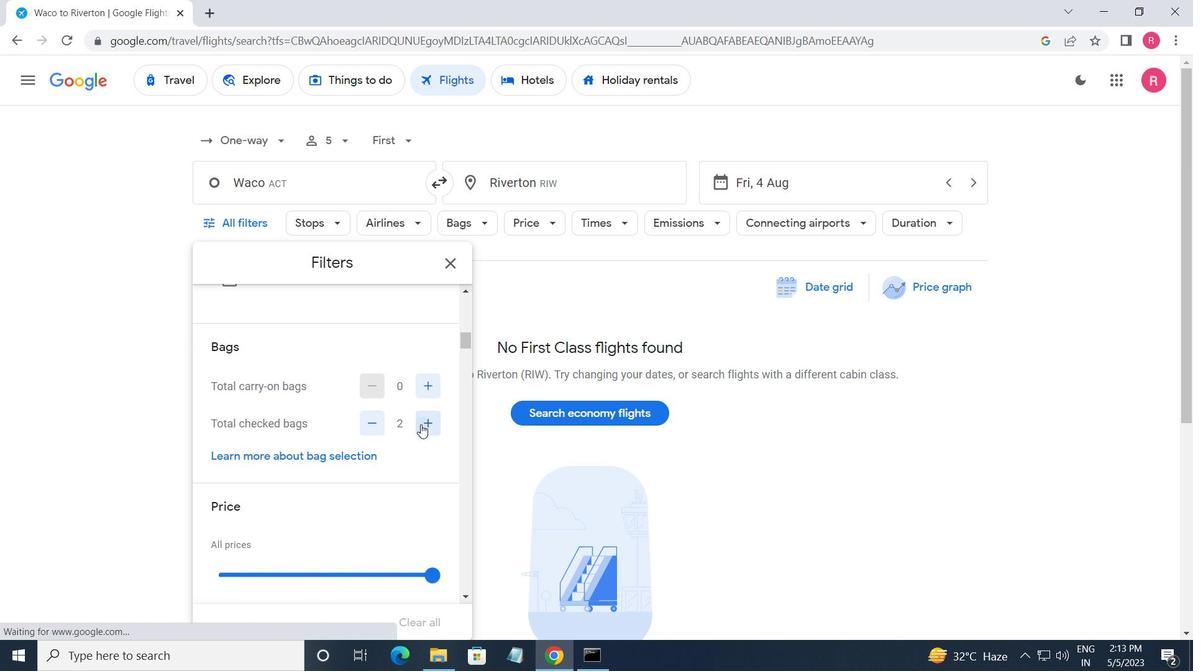 
Action: Mouse pressed left at (421, 425)
Screenshot: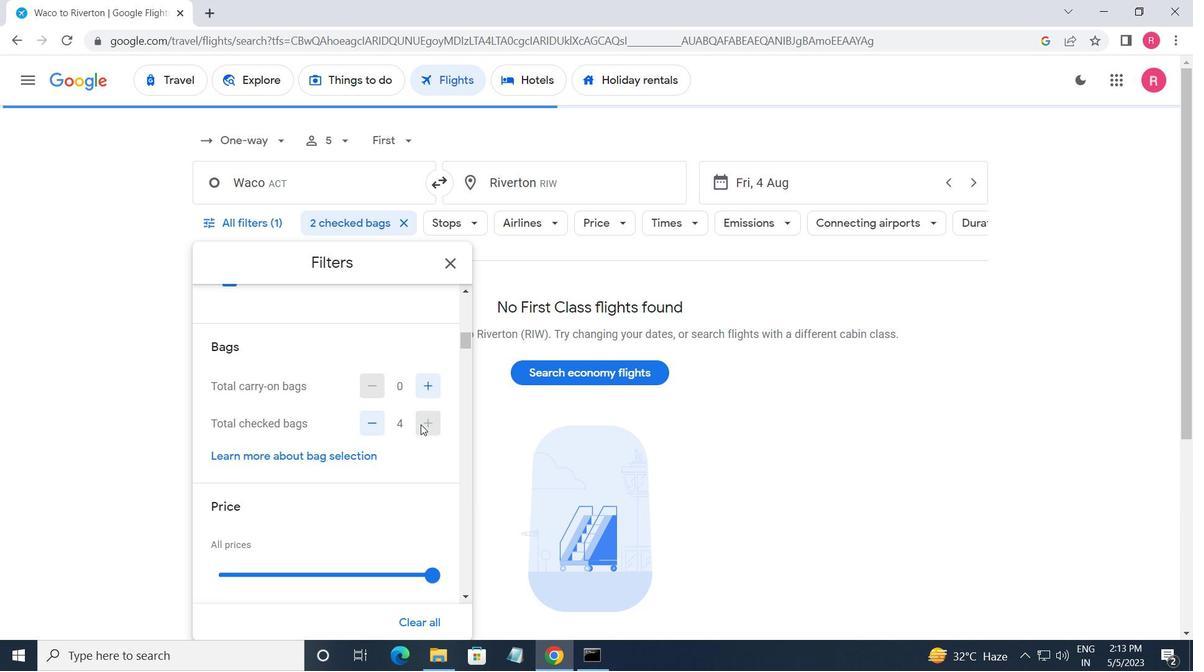 
Action: Mouse moved to (352, 418)
Screenshot: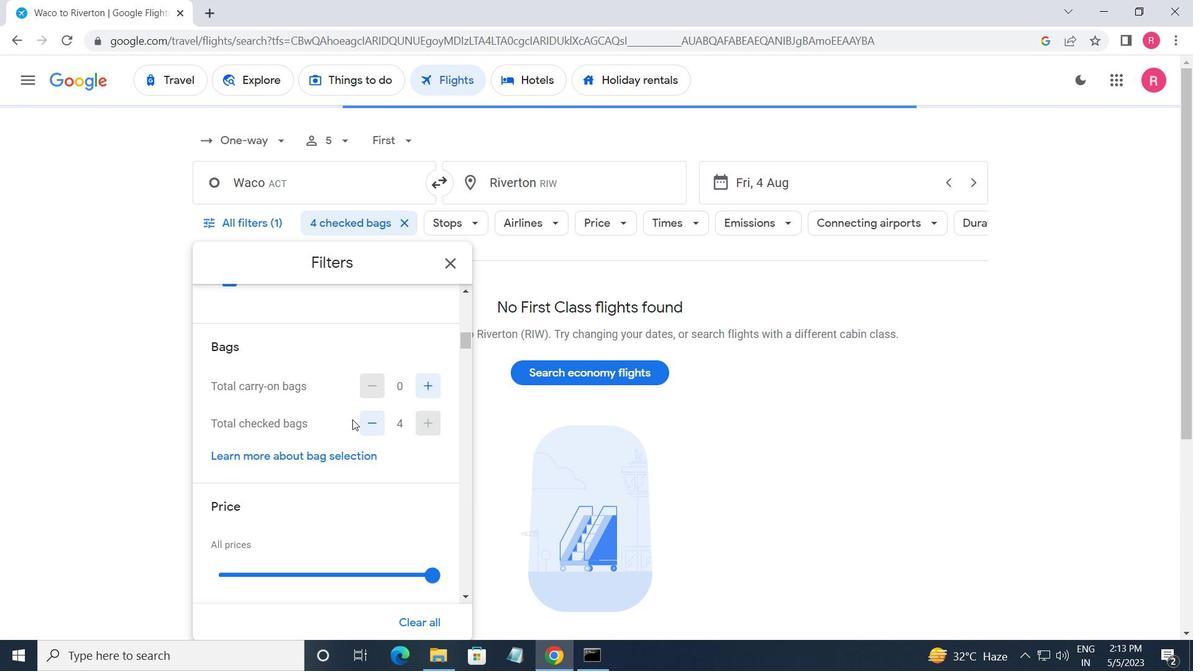 
Action: Mouse scrolled (352, 417) with delta (0, 0)
Screenshot: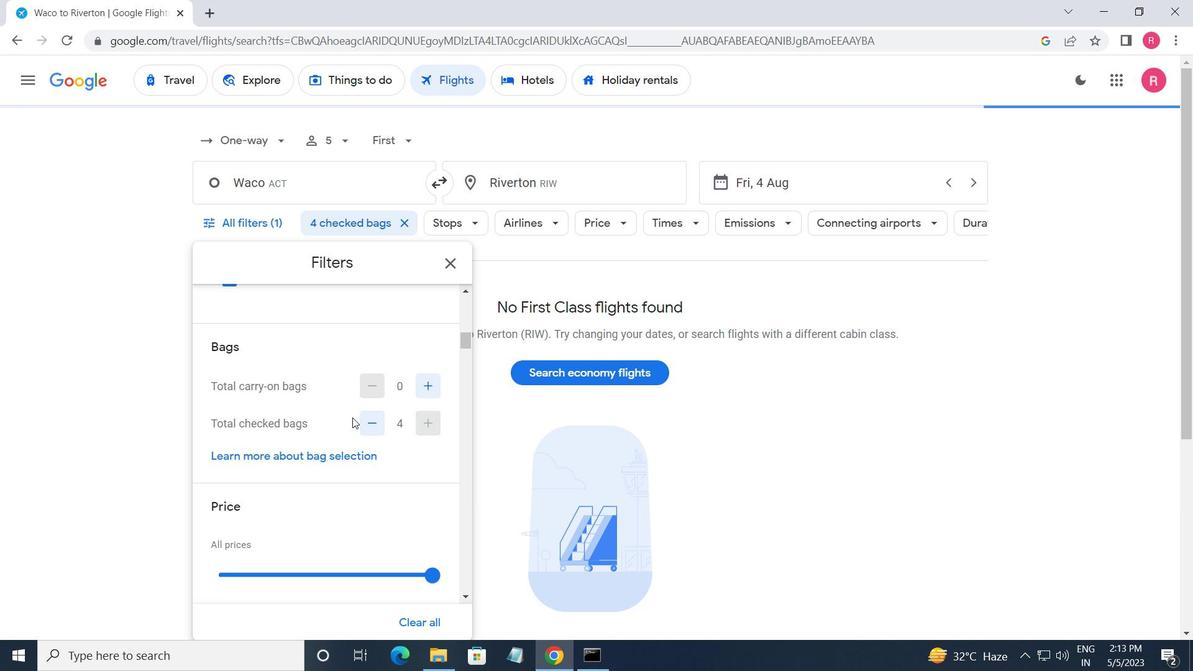 
Action: Mouse moved to (354, 416)
Screenshot: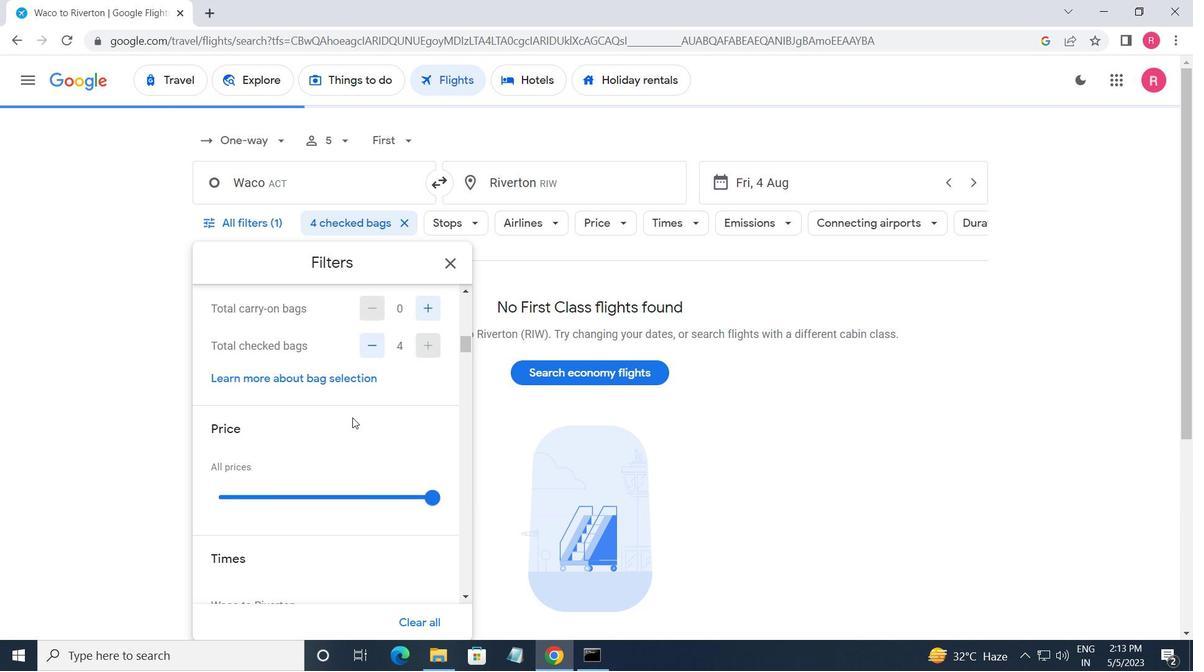 
Action: Mouse scrolled (354, 416) with delta (0, 0)
Screenshot: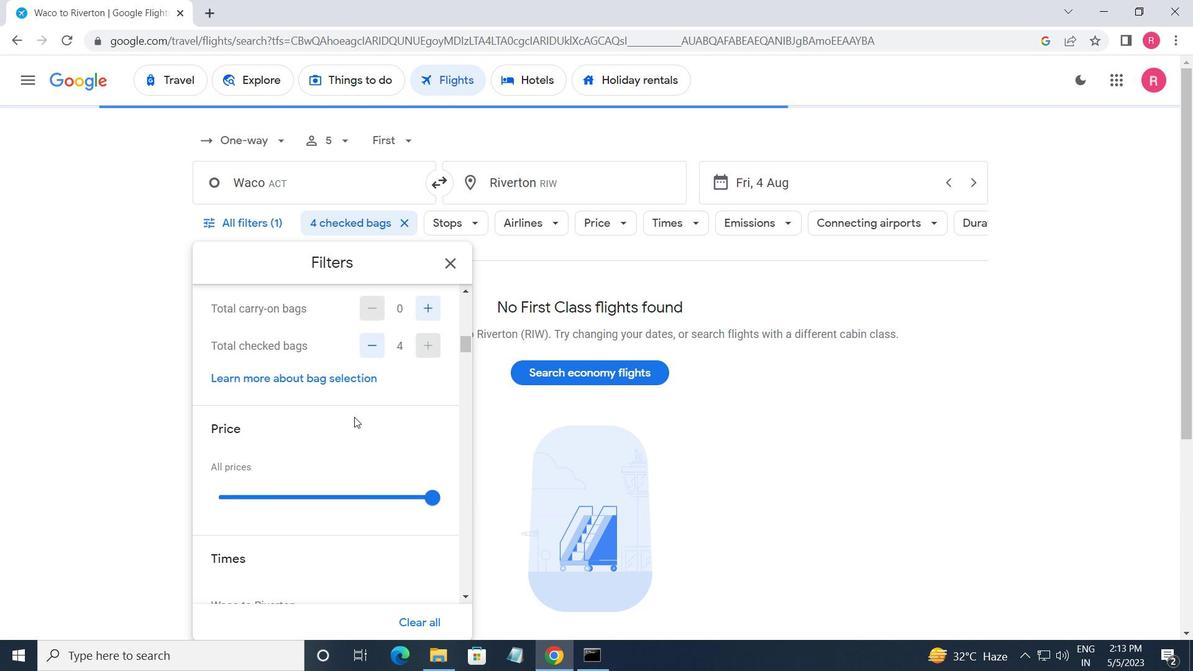 
Action: Mouse moved to (423, 420)
Screenshot: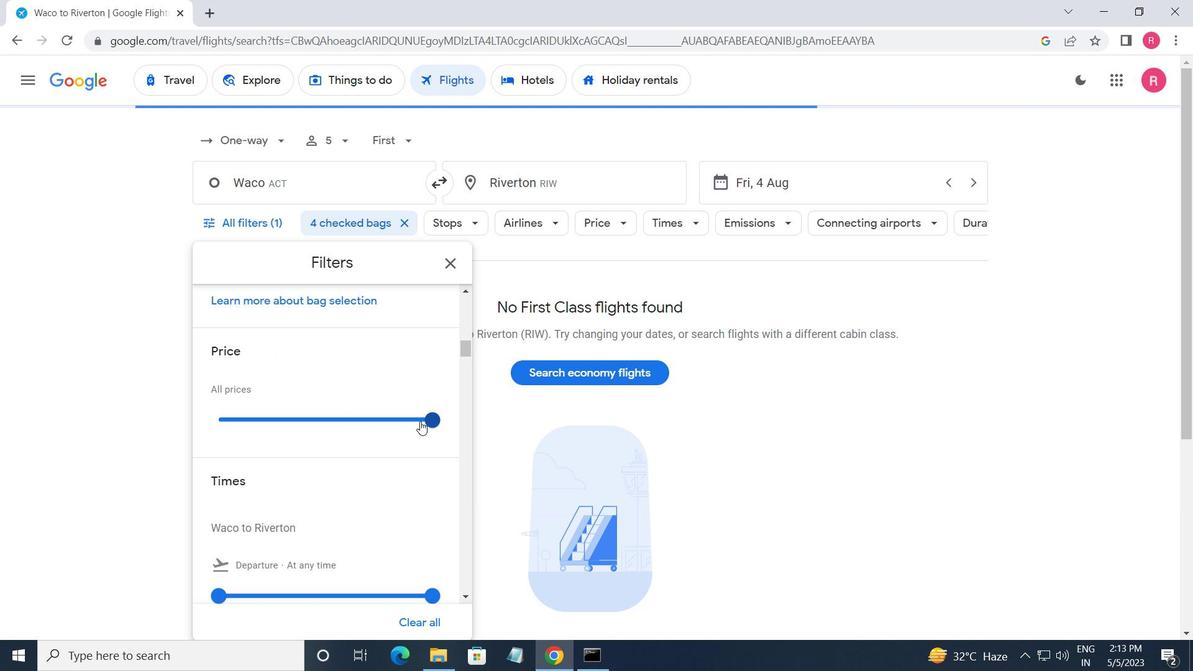 
Action: Mouse pressed left at (423, 420)
Screenshot: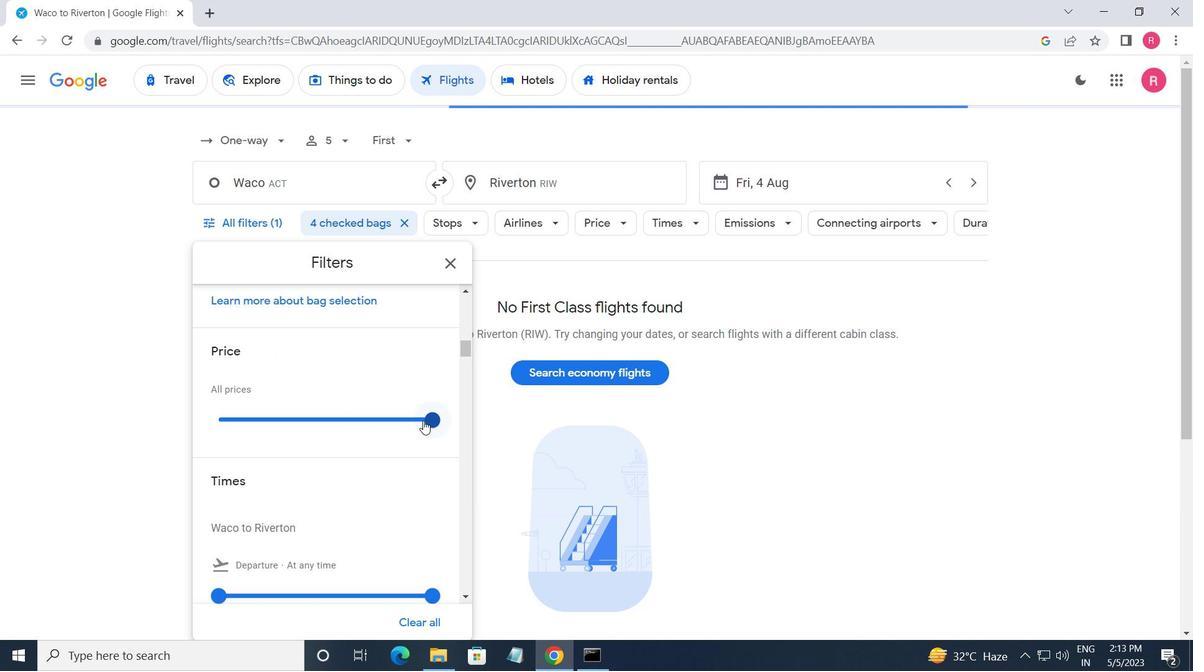 
Action: Mouse moved to (395, 369)
Screenshot: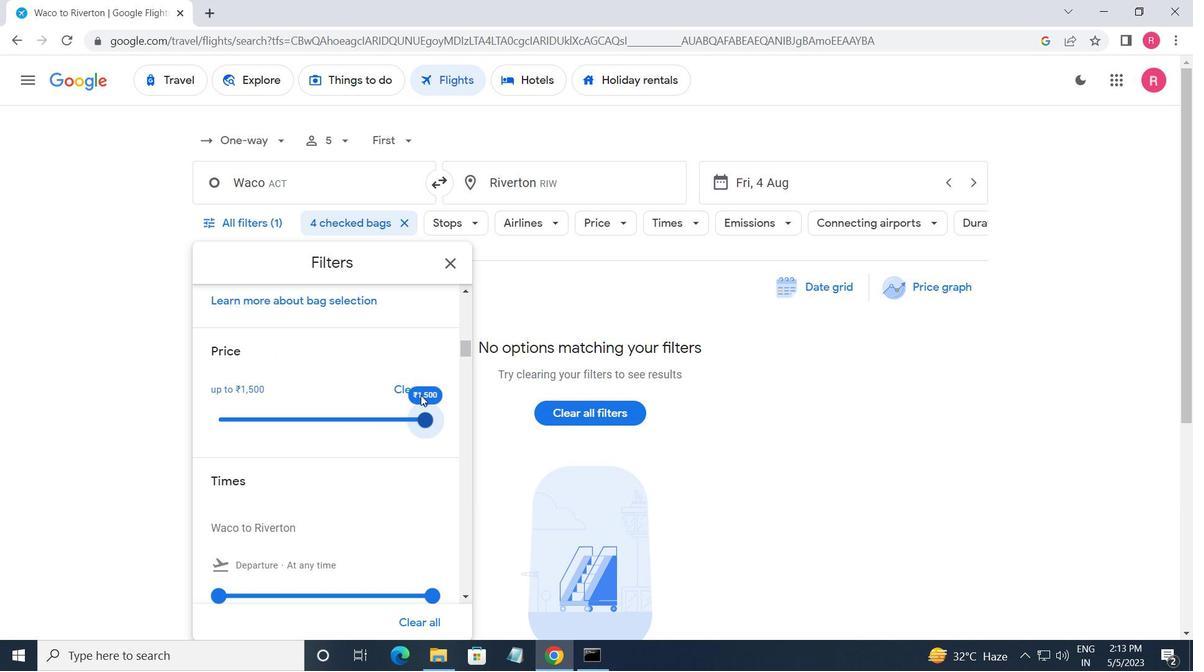 
Action: Mouse scrolled (395, 368) with delta (0, 0)
Screenshot: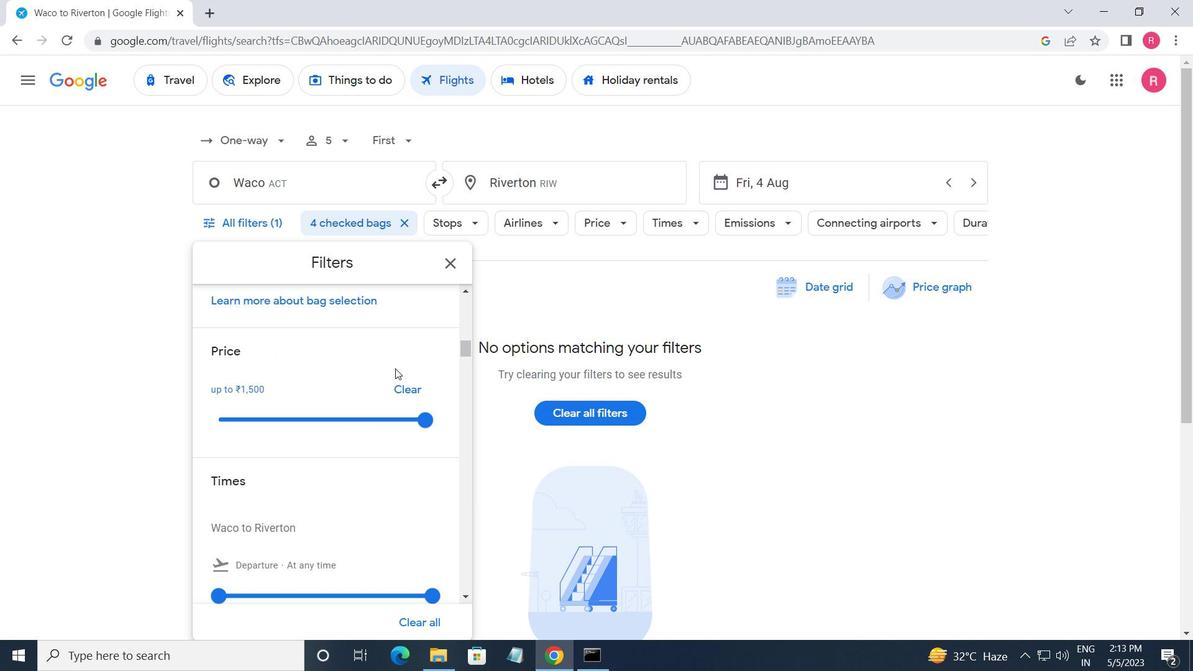 
Action: Mouse moved to (397, 371)
Screenshot: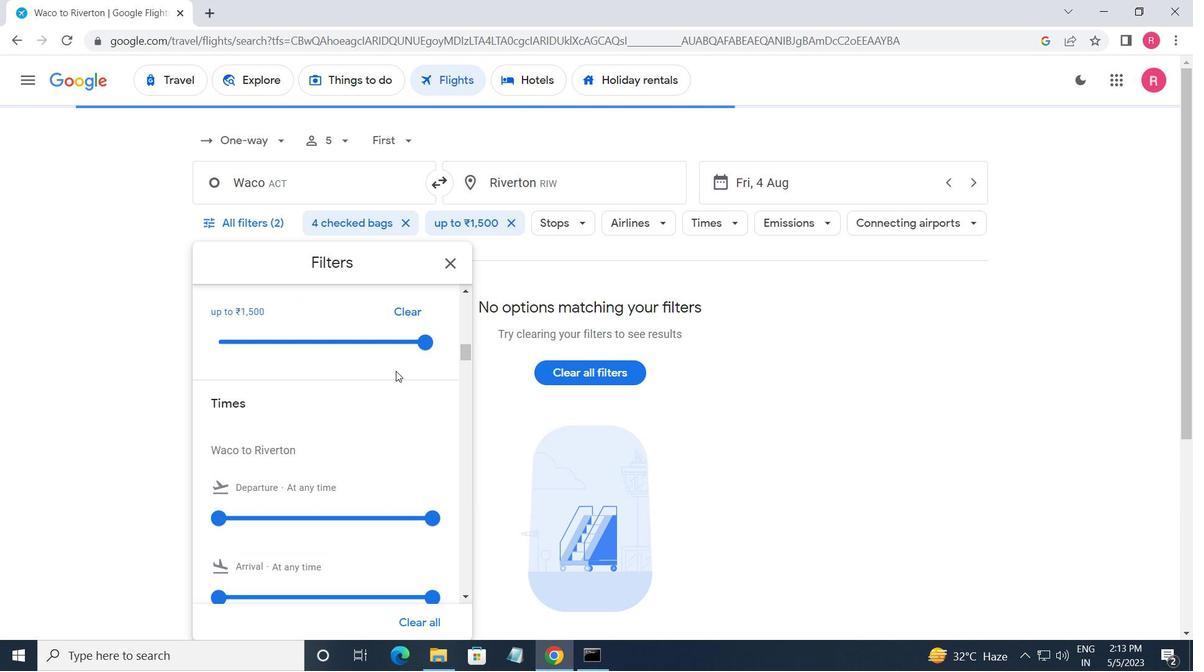 
Action: Mouse scrolled (397, 370) with delta (0, 0)
Screenshot: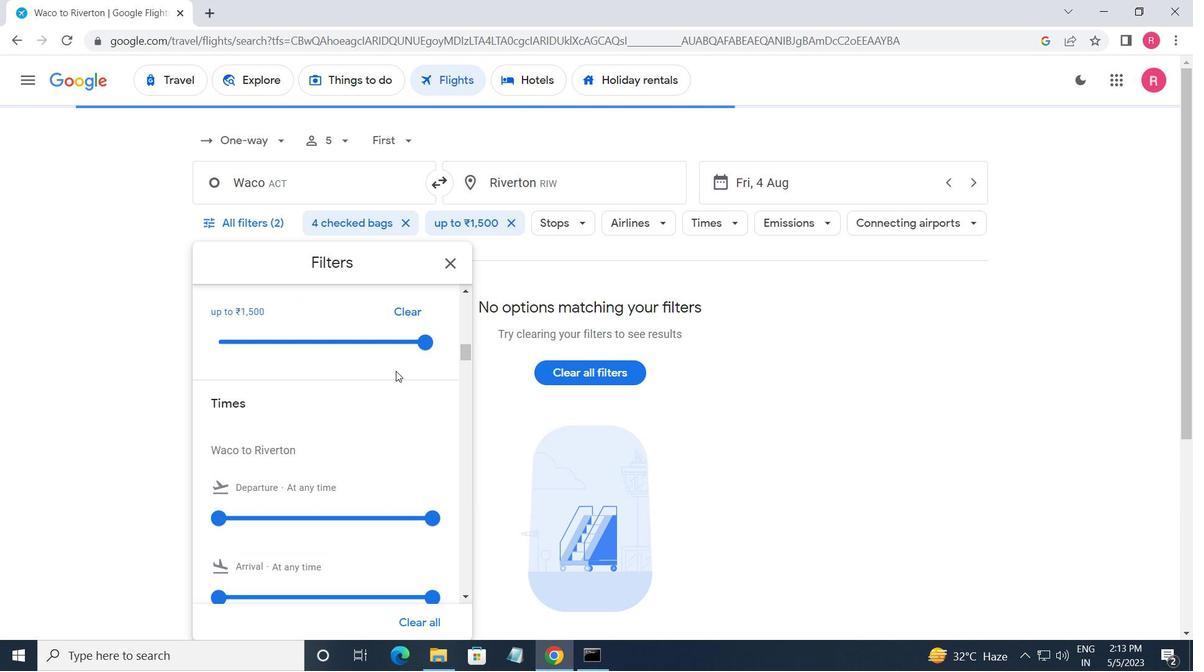 
Action: Mouse moved to (400, 372)
Screenshot: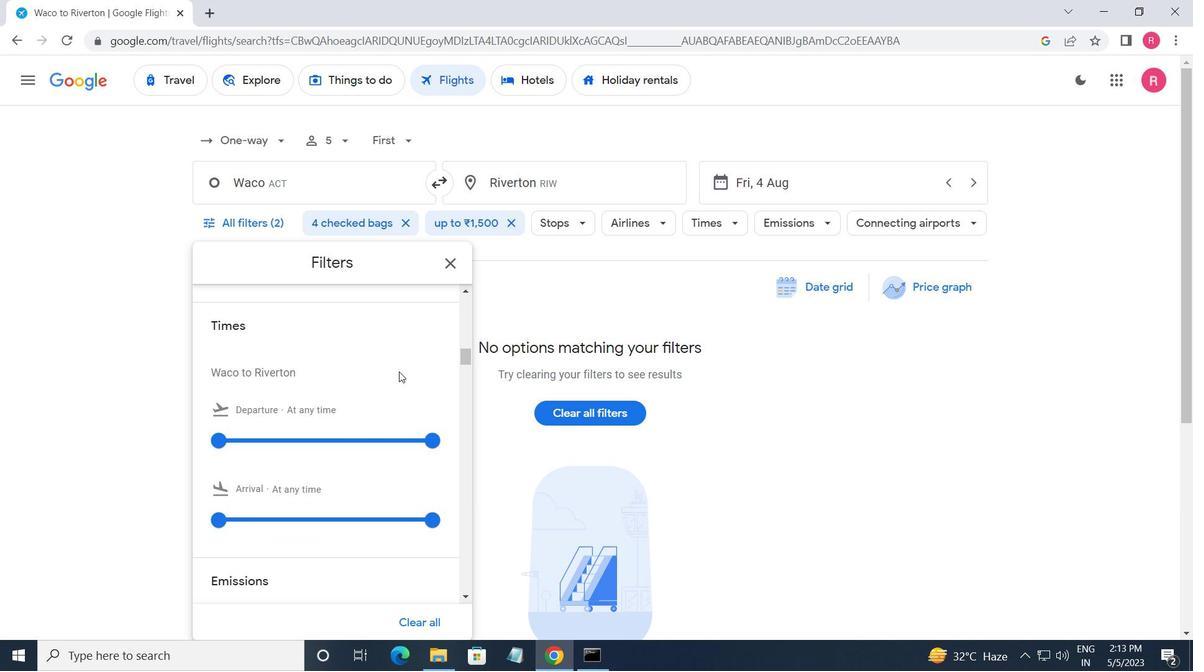 
Action: Mouse scrolled (400, 372) with delta (0, 0)
Screenshot: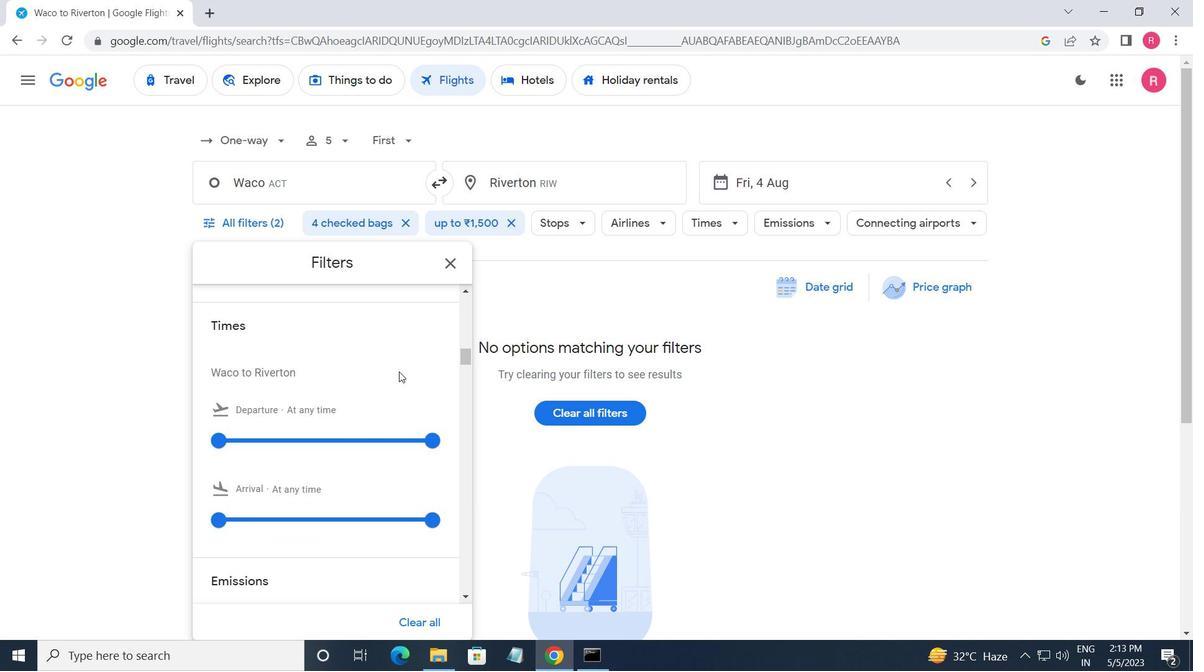 
Action: Mouse moved to (218, 364)
Screenshot: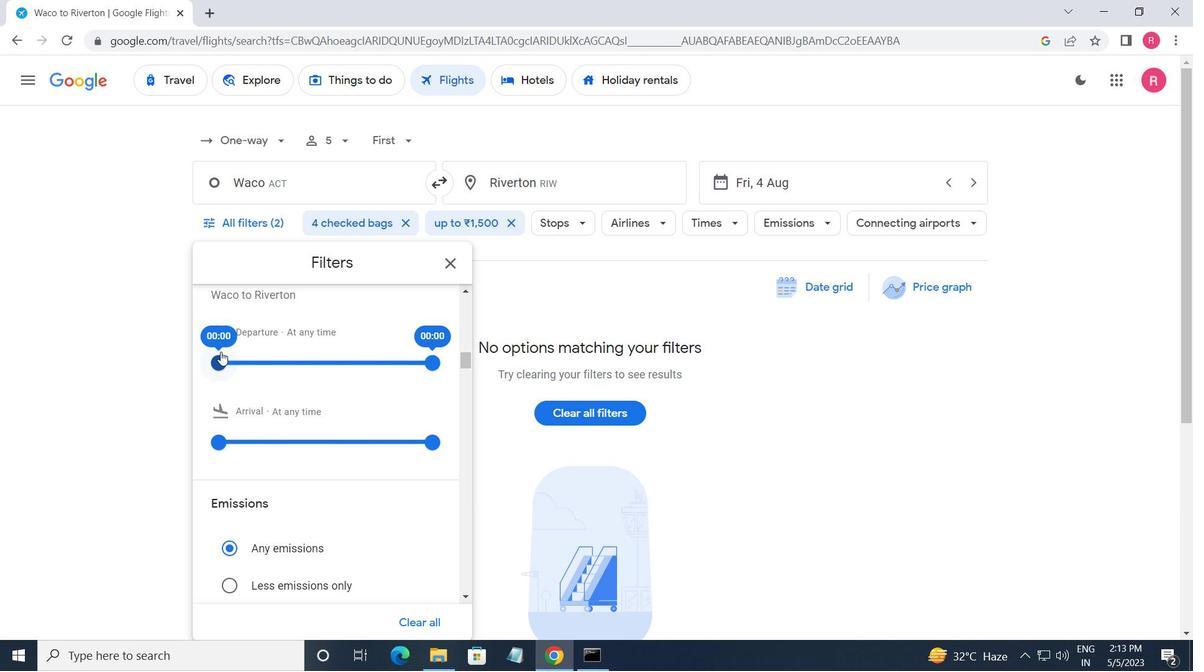 
Action: Mouse pressed left at (218, 364)
Screenshot: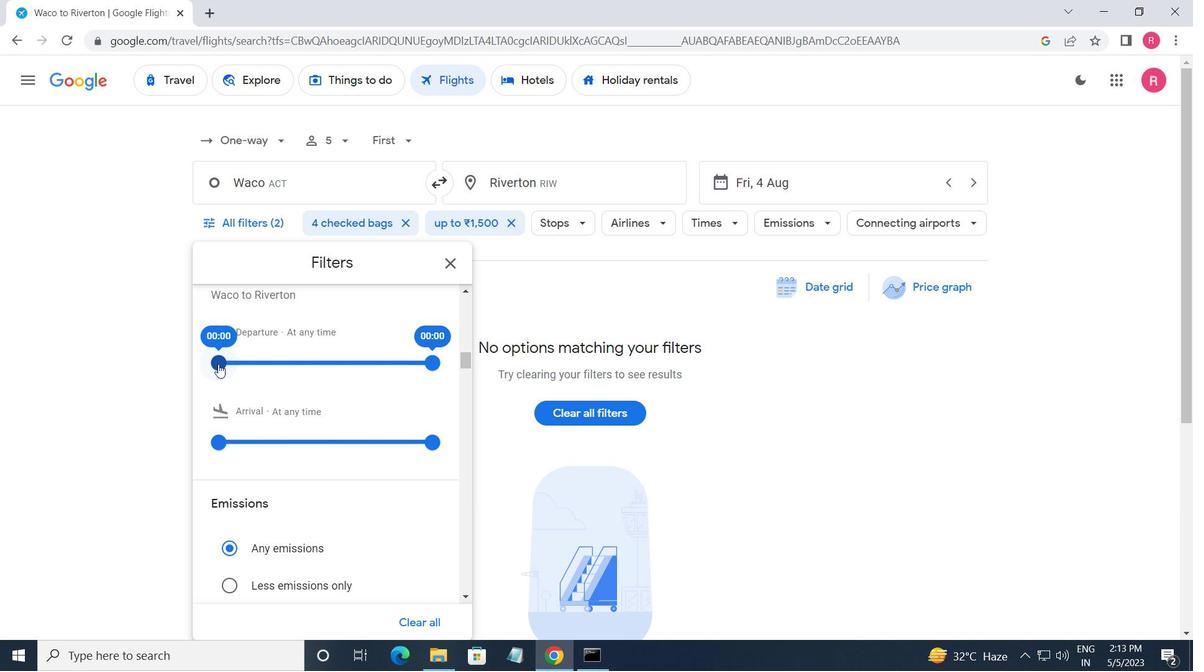 
Action: Mouse moved to (429, 361)
Screenshot: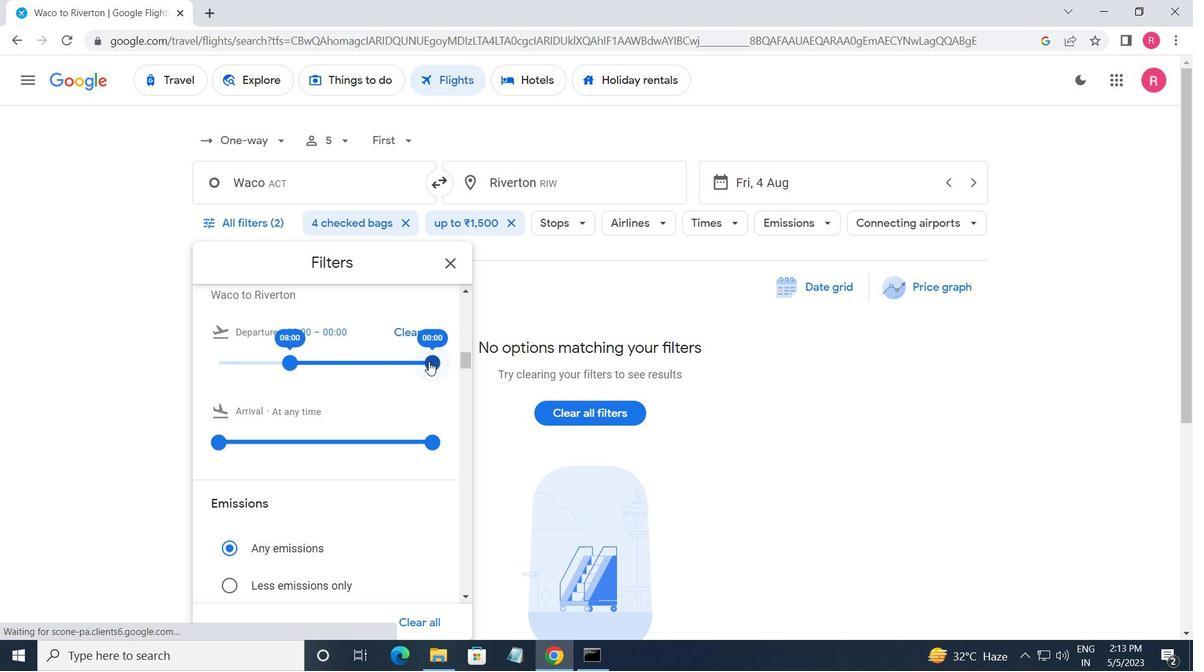 
Action: Mouse pressed left at (429, 361)
Screenshot: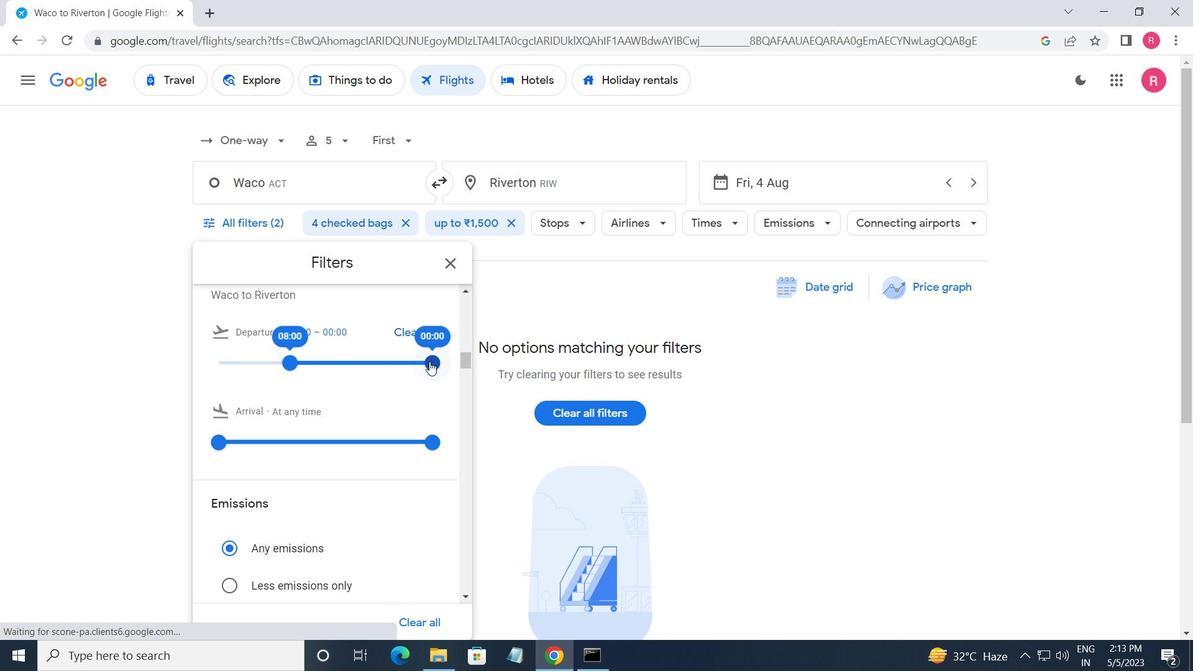 
Action: Mouse moved to (453, 262)
Screenshot: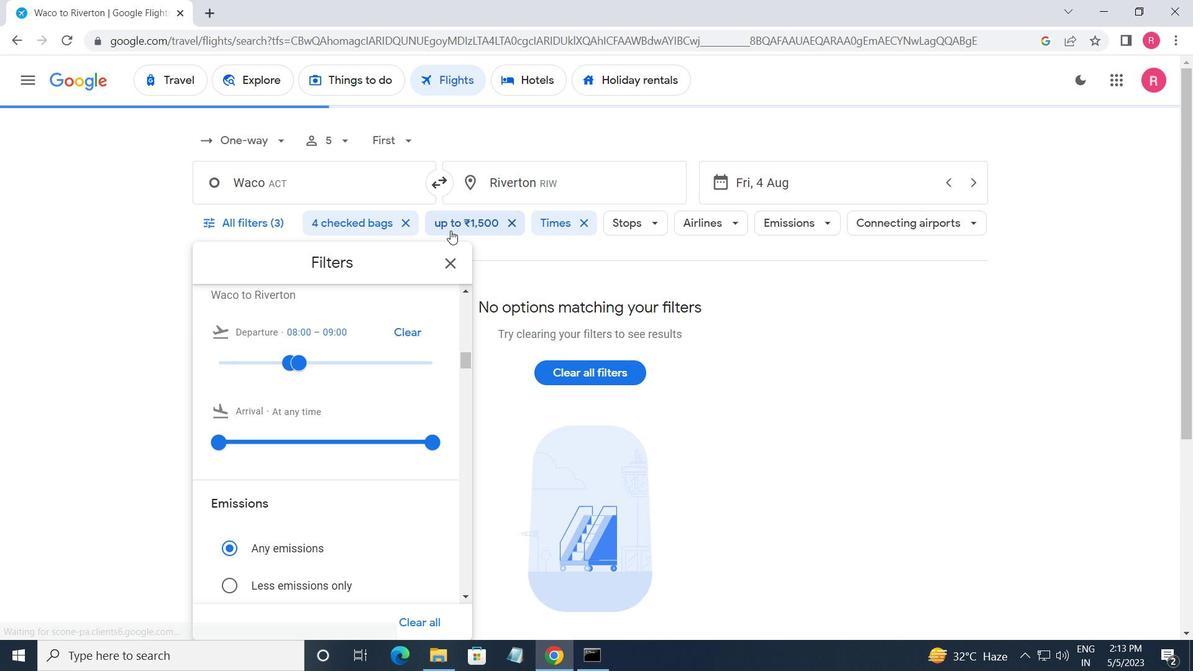 
Action: Mouse pressed left at (453, 262)
Screenshot: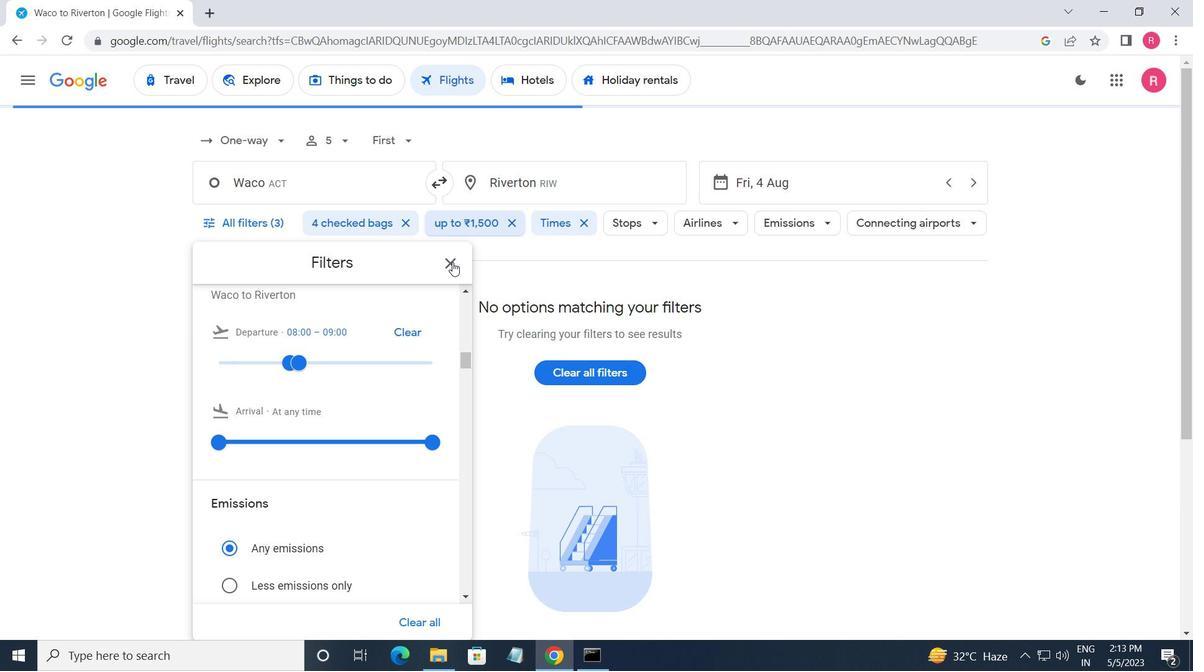 
